 Task: Find connections with filter location La Paz with filter topic #likewith filter profile language Spanish with filter current company Hindustan Times with filter school Dwaraka Doss Goverdhan Doss Vaishnav College with filter industry Nursing Homes and Residential Care Facilities with filter service category Editing with filter keywords title Operations Professional
Action: Mouse moved to (671, 123)
Screenshot: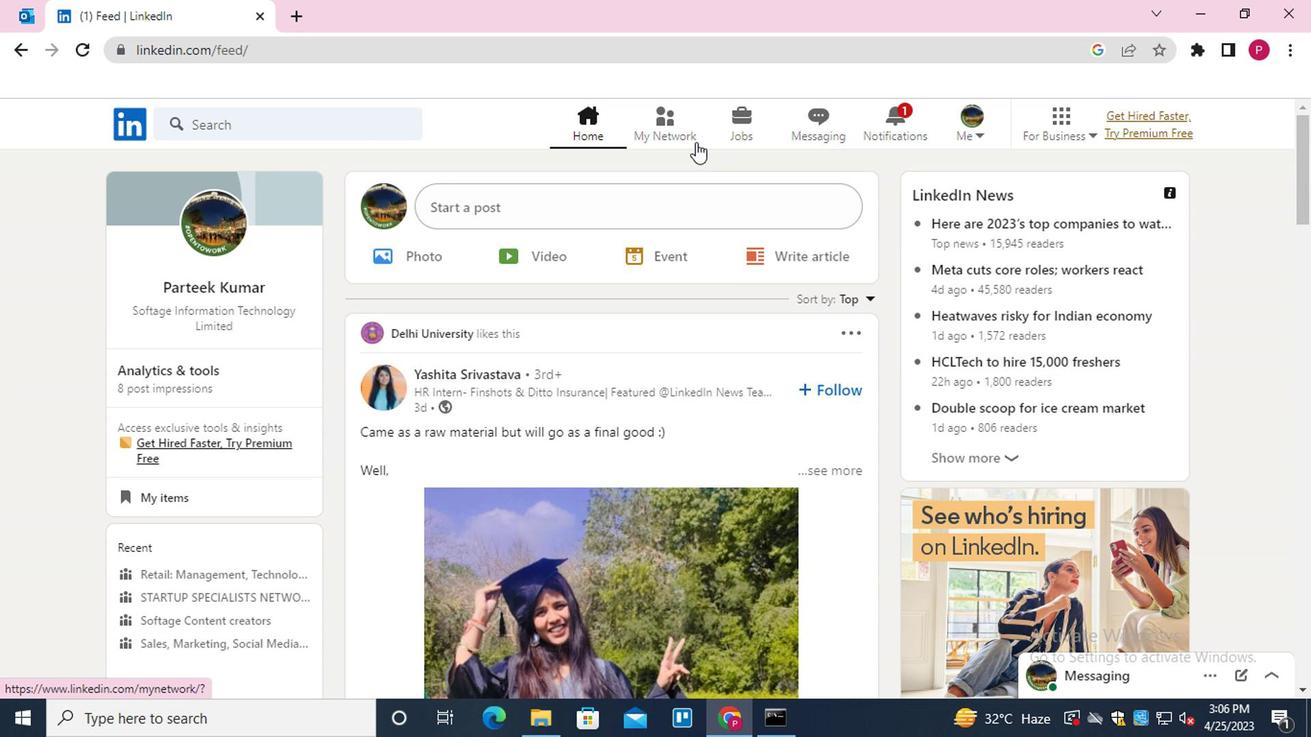 
Action: Mouse pressed left at (671, 123)
Screenshot: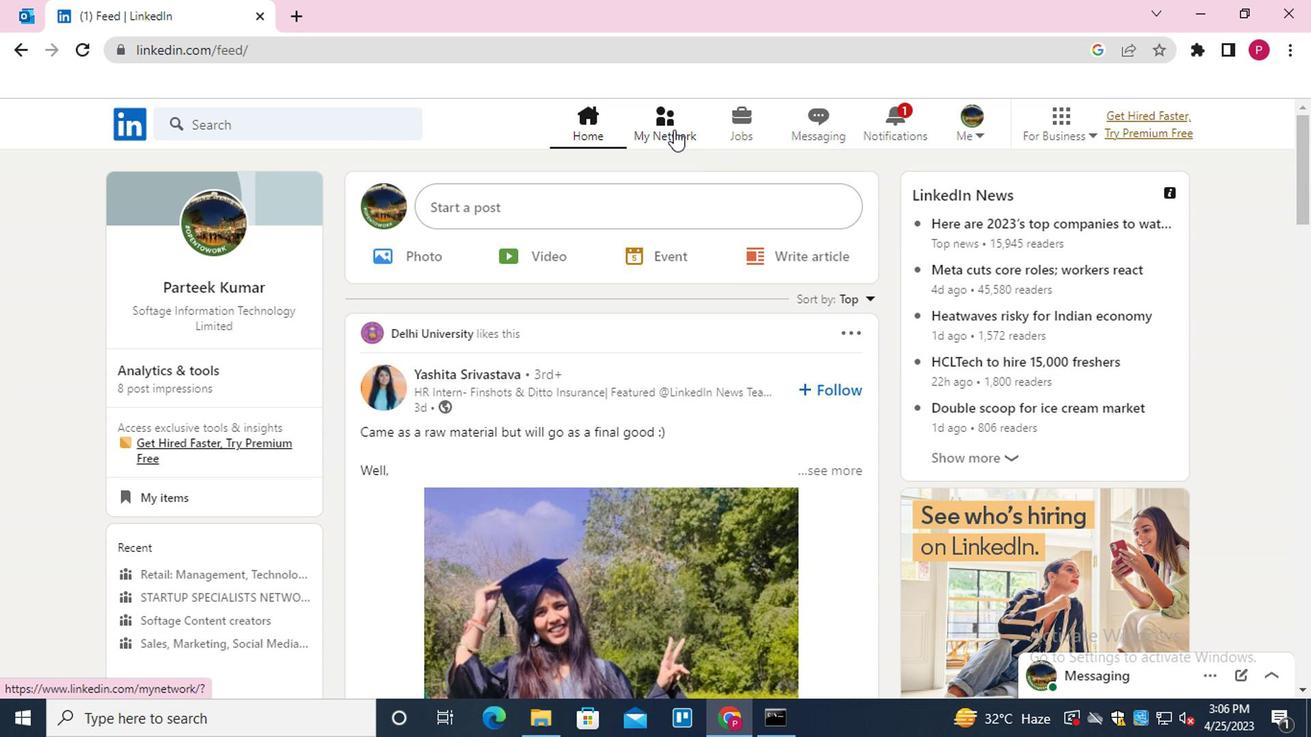 
Action: Mouse moved to (297, 233)
Screenshot: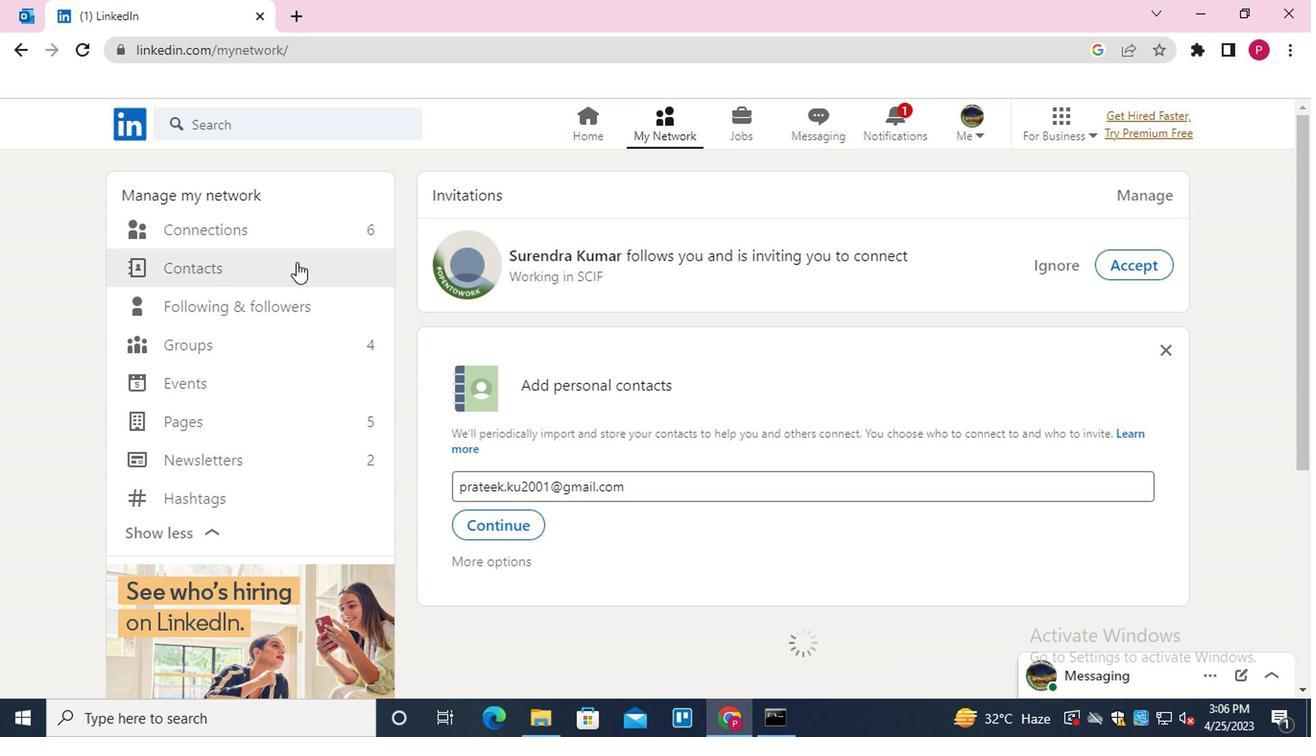 
Action: Mouse pressed left at (297, 233)
Screenshot: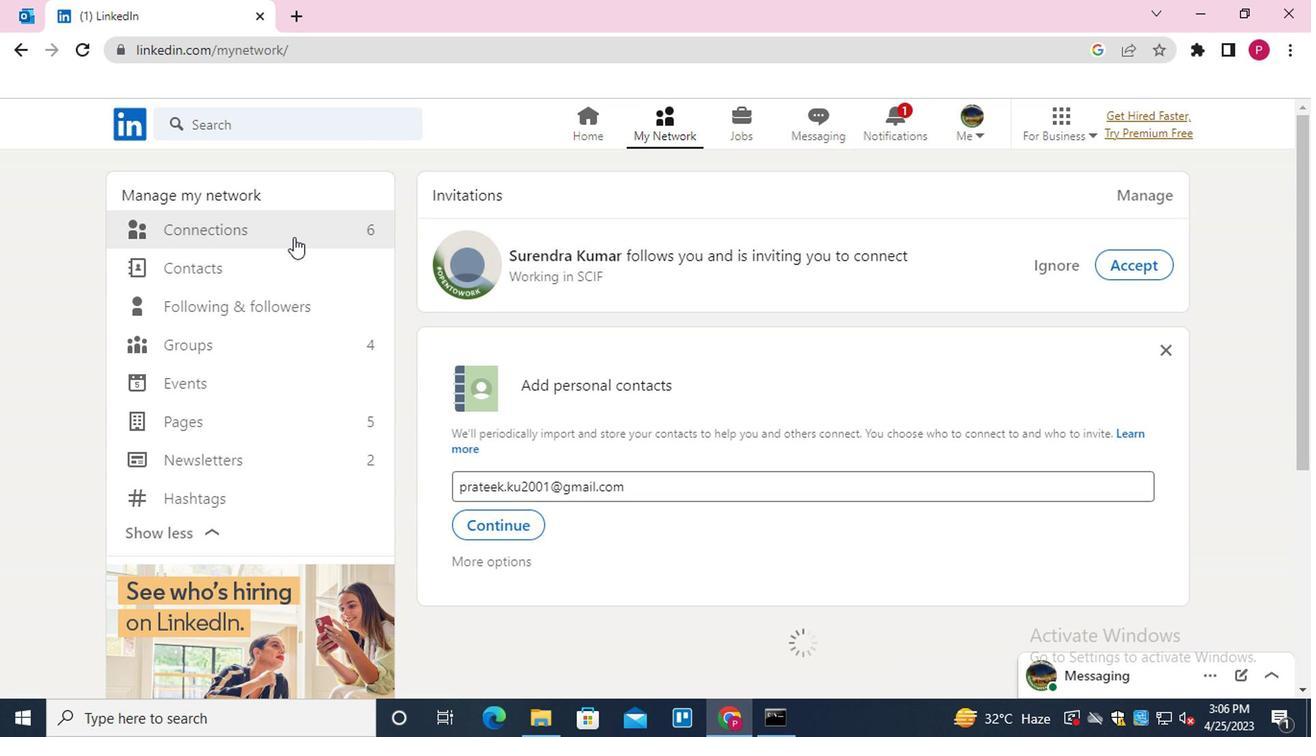 
Action: Mouse moved to (807, 226)
Screenshot: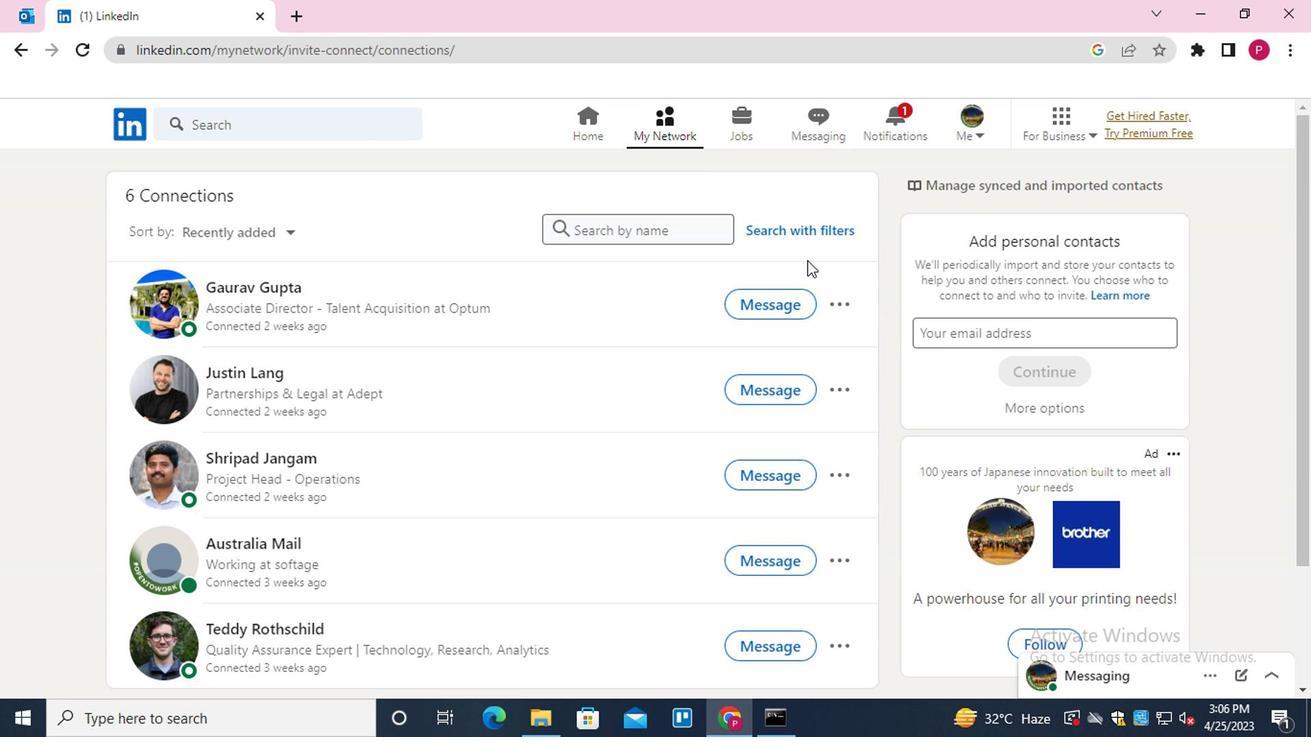 
Action: Mouse pressed left at (807, 226)
Screenshot: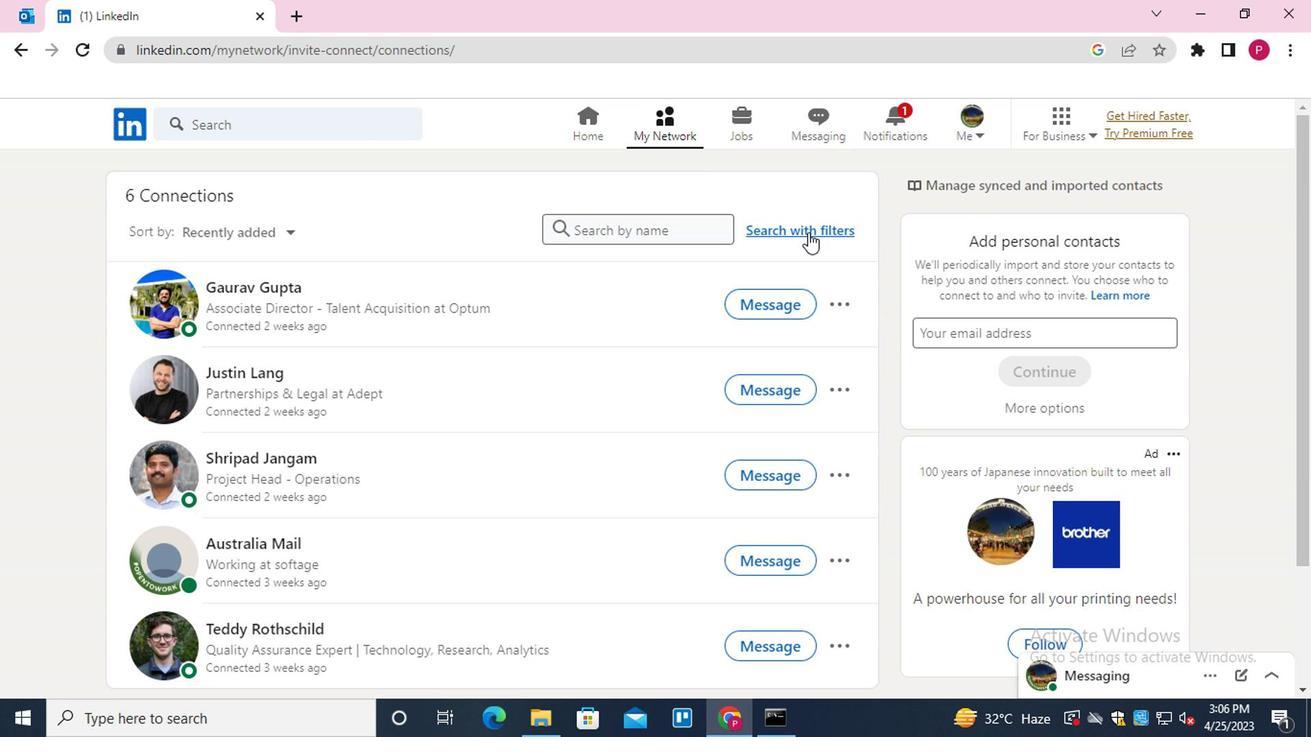 
Action: Mouse moved to (633, 171)
Screenshot: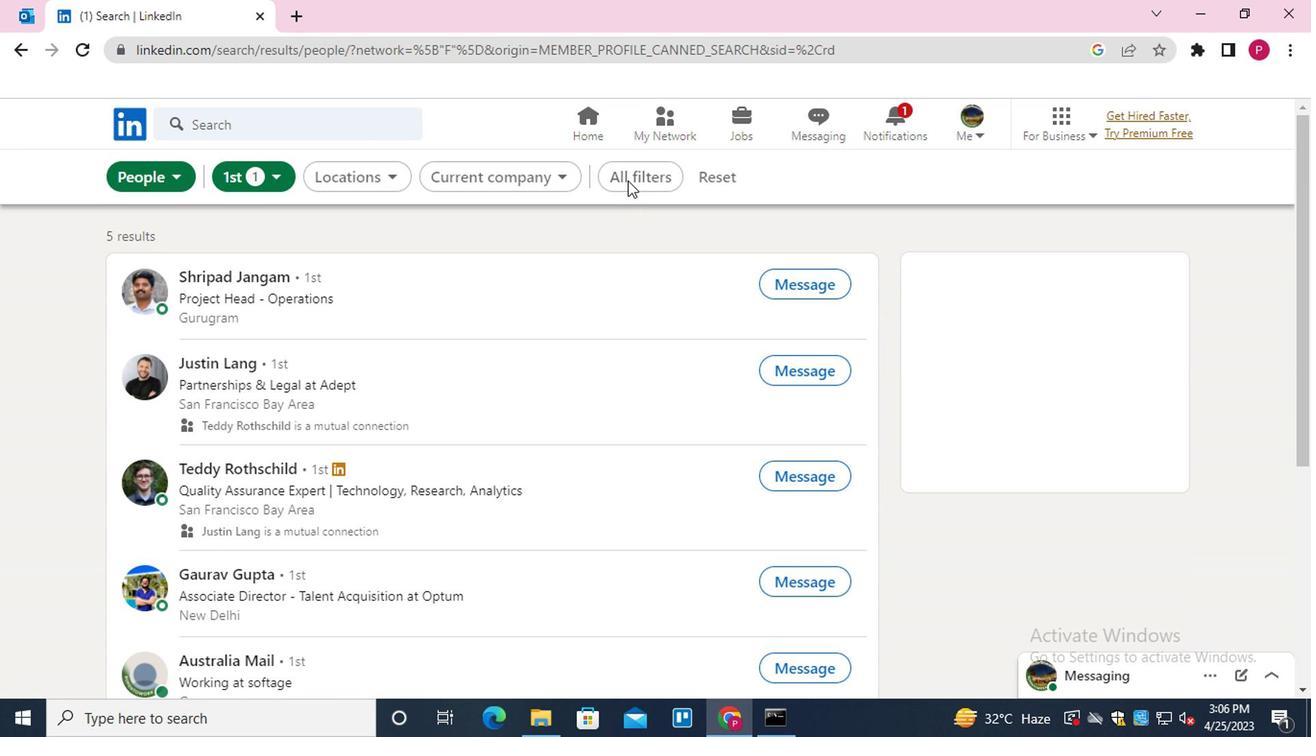 
Action: Mouse pressed left at (633, 171)
Screenshot: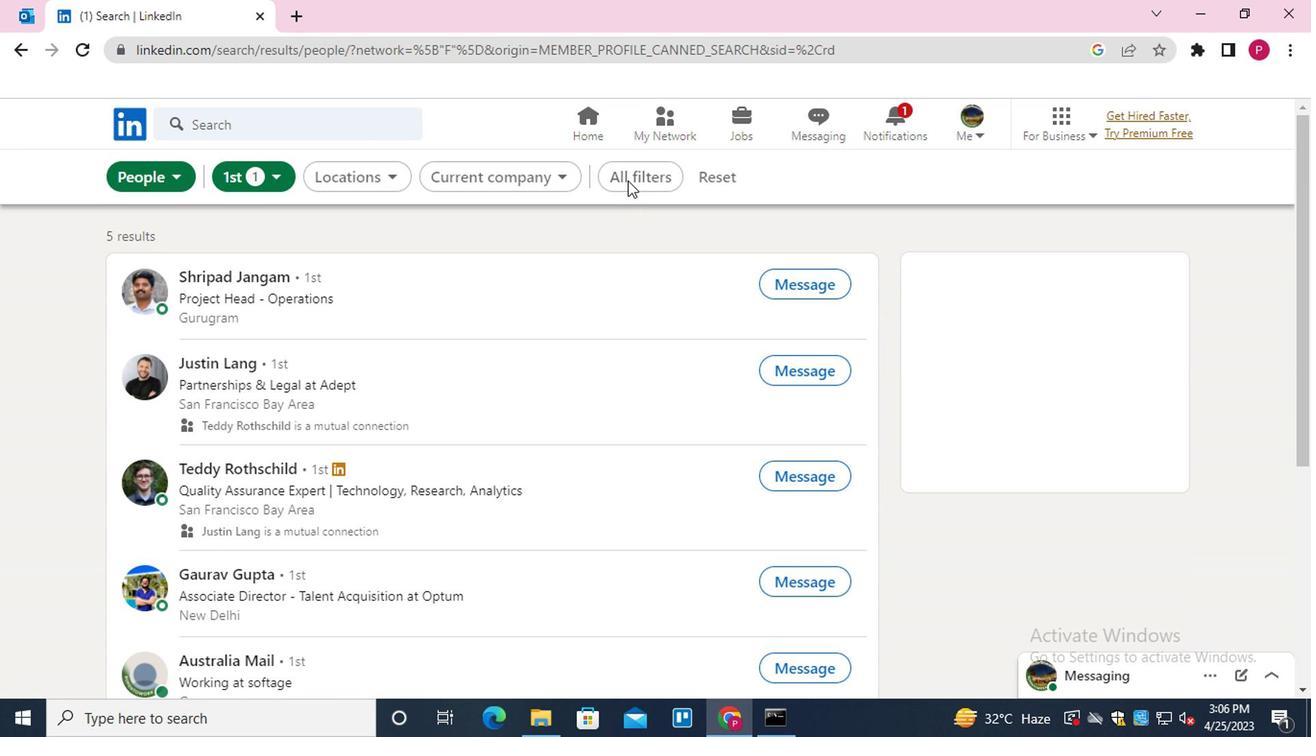 
Action: Mouse moved to (1039, 427)
Screenshot: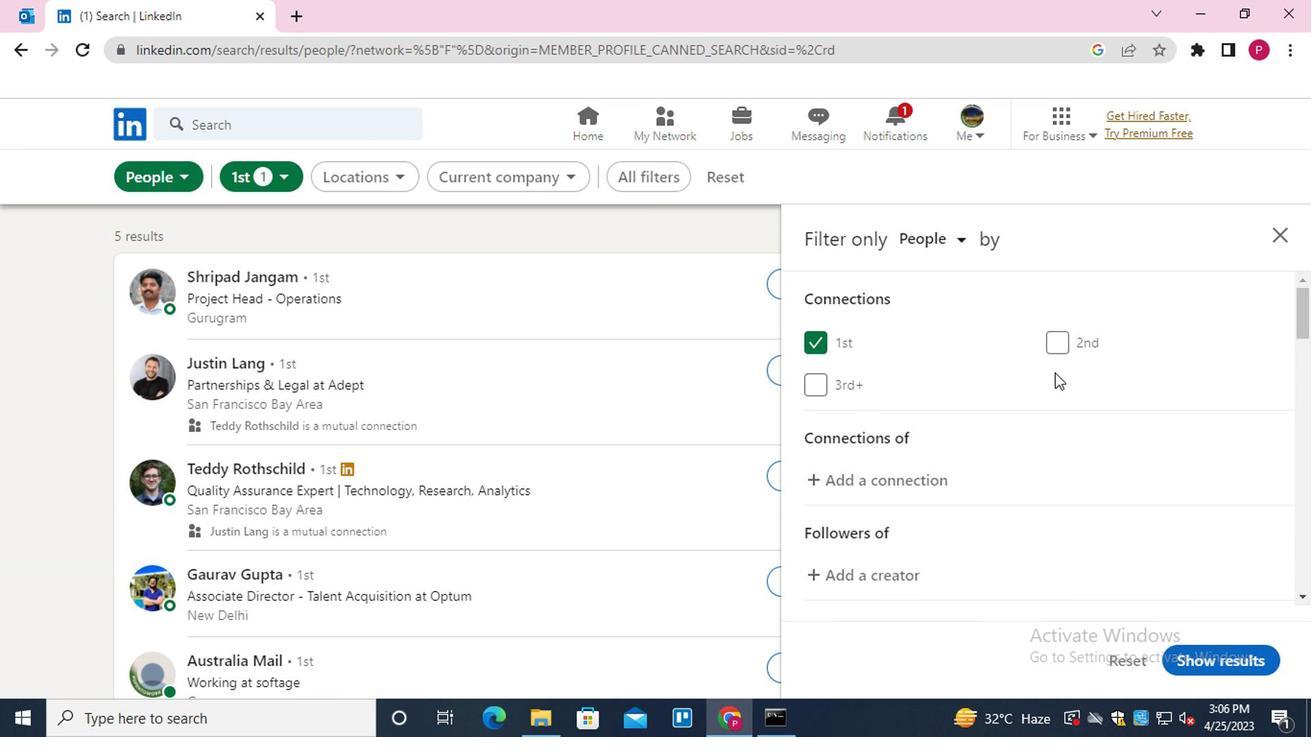 
Action: Mouse scrolled (1039, 426) with delta (0, 0)
Screenshot: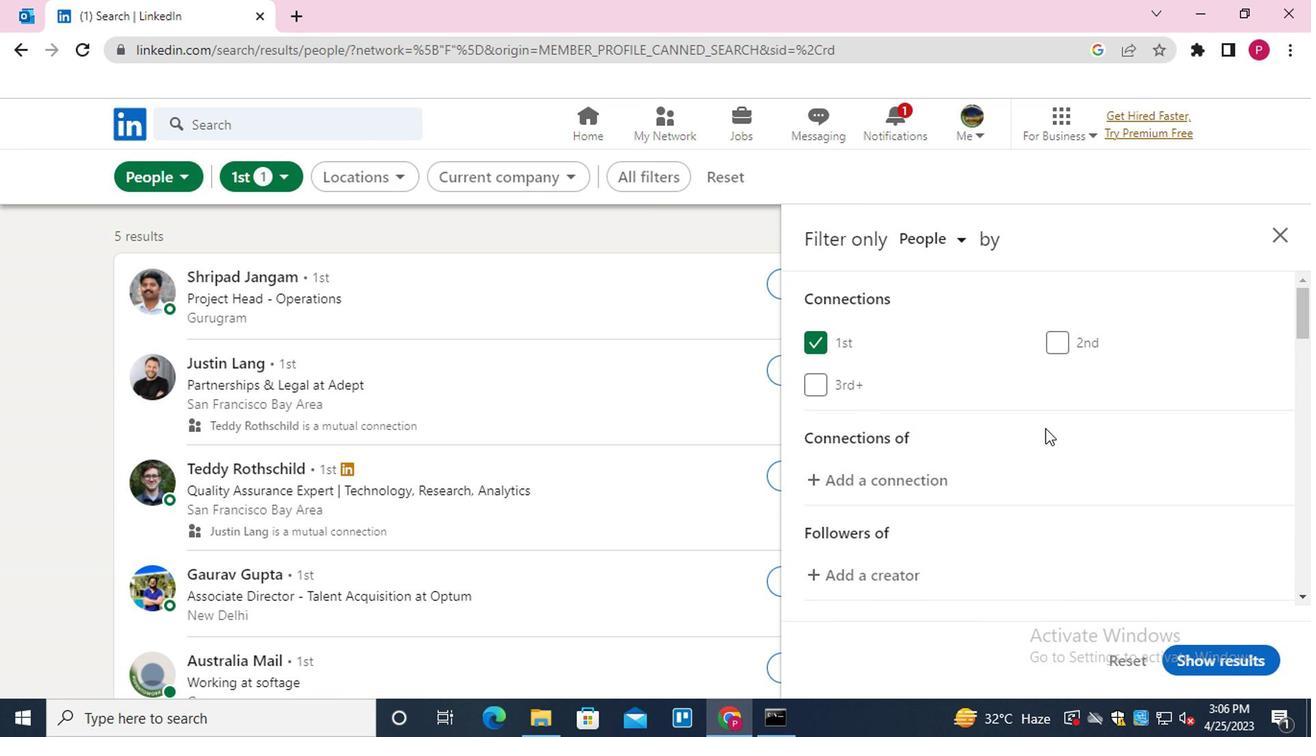 
Action: Mouse scrolled (1039, 426) with delta (0, 0)
Screenshot: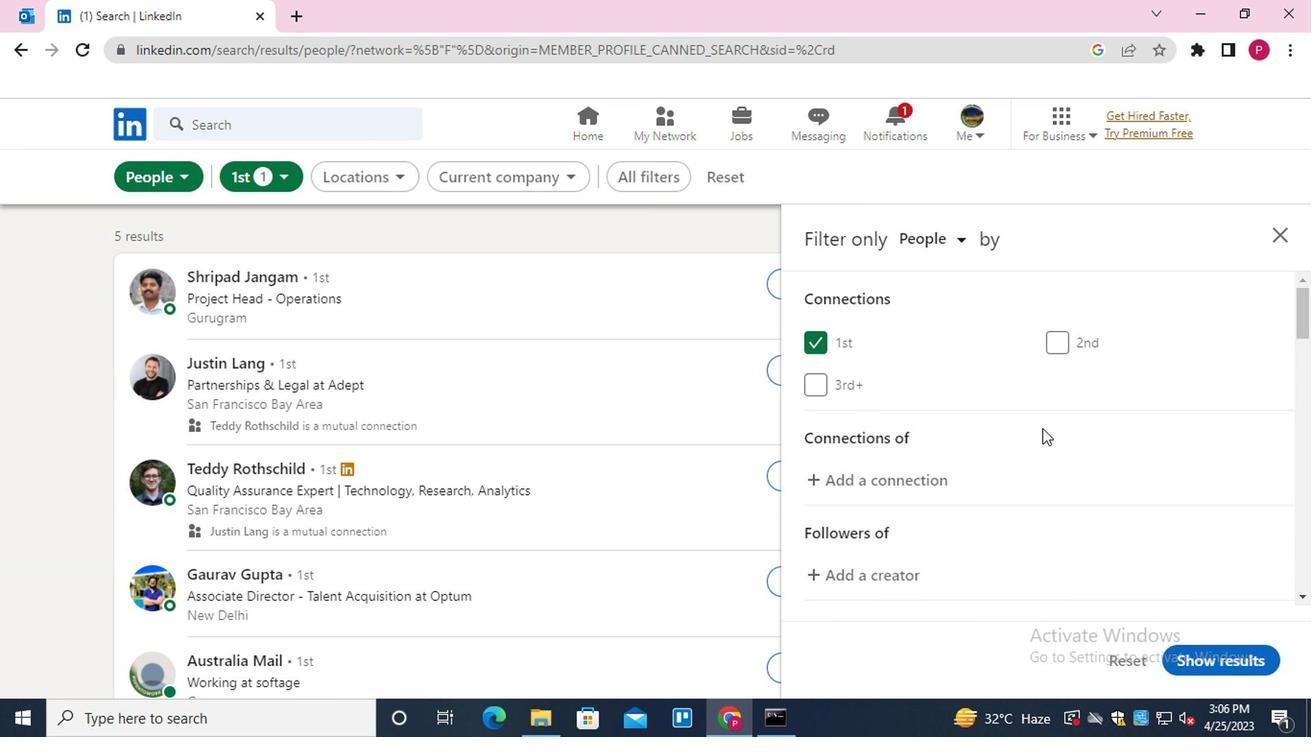 
Action: Mouse scrolled (1039, 426) with delta (0, 0)
Screenshot: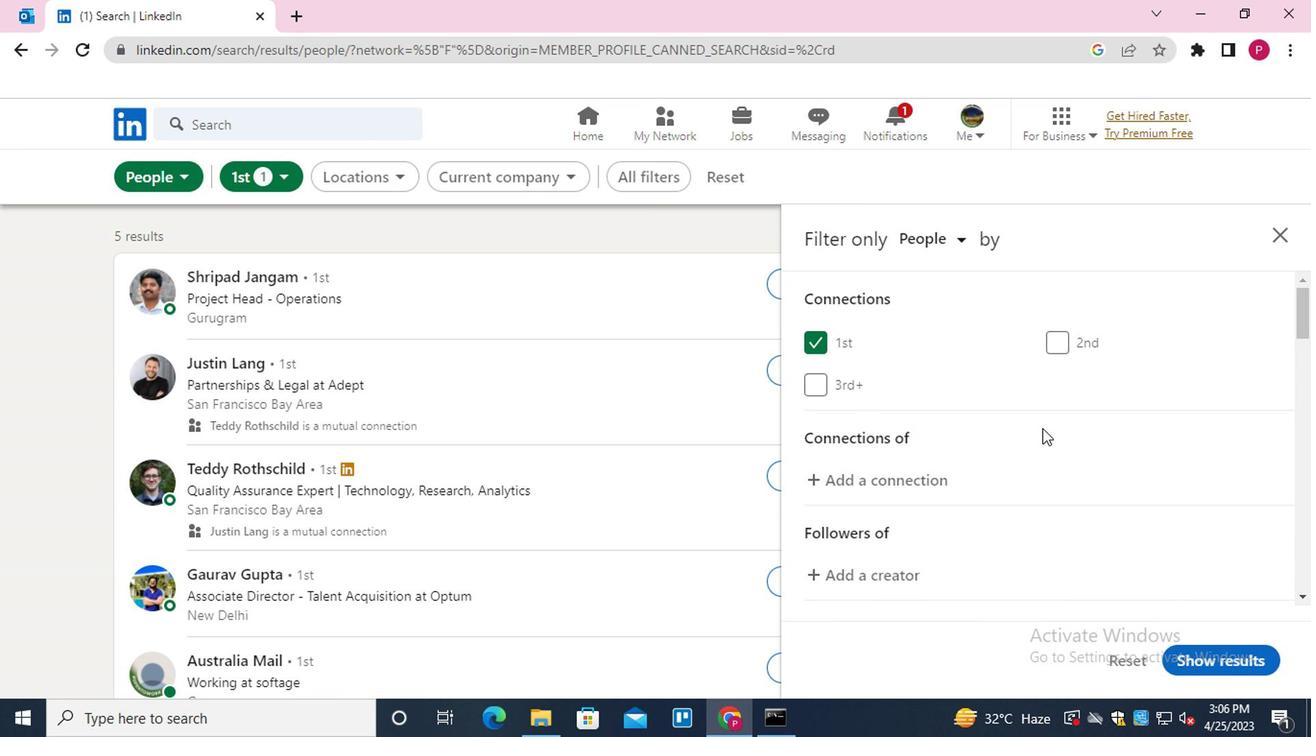 
Action: Mouse moved to (1066, 466)
Screenshot: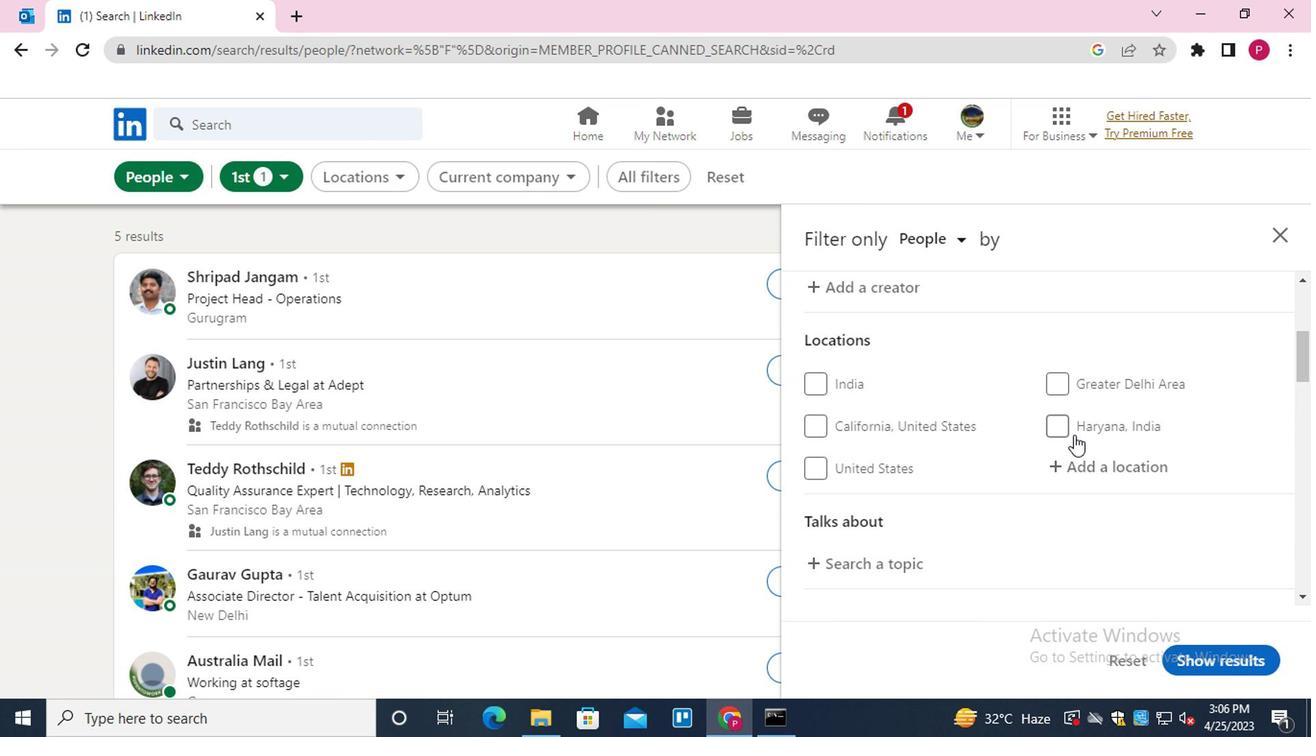 
Action: Mouse pressed left at (1066, 466)
Screenshot: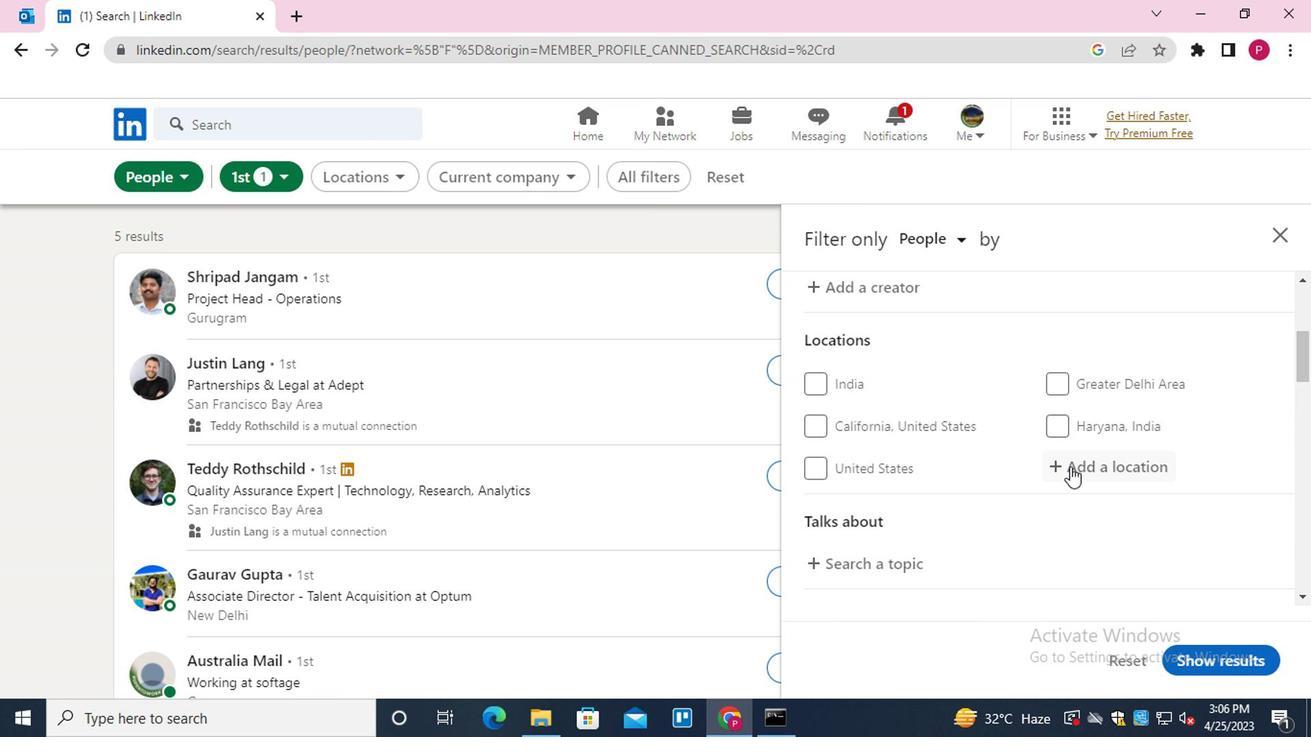 
Action: Key pressed <Key.shift>P<Key.backspace><Key.shift>LA<Key.space><Key.shift>PAZ
Screenshot: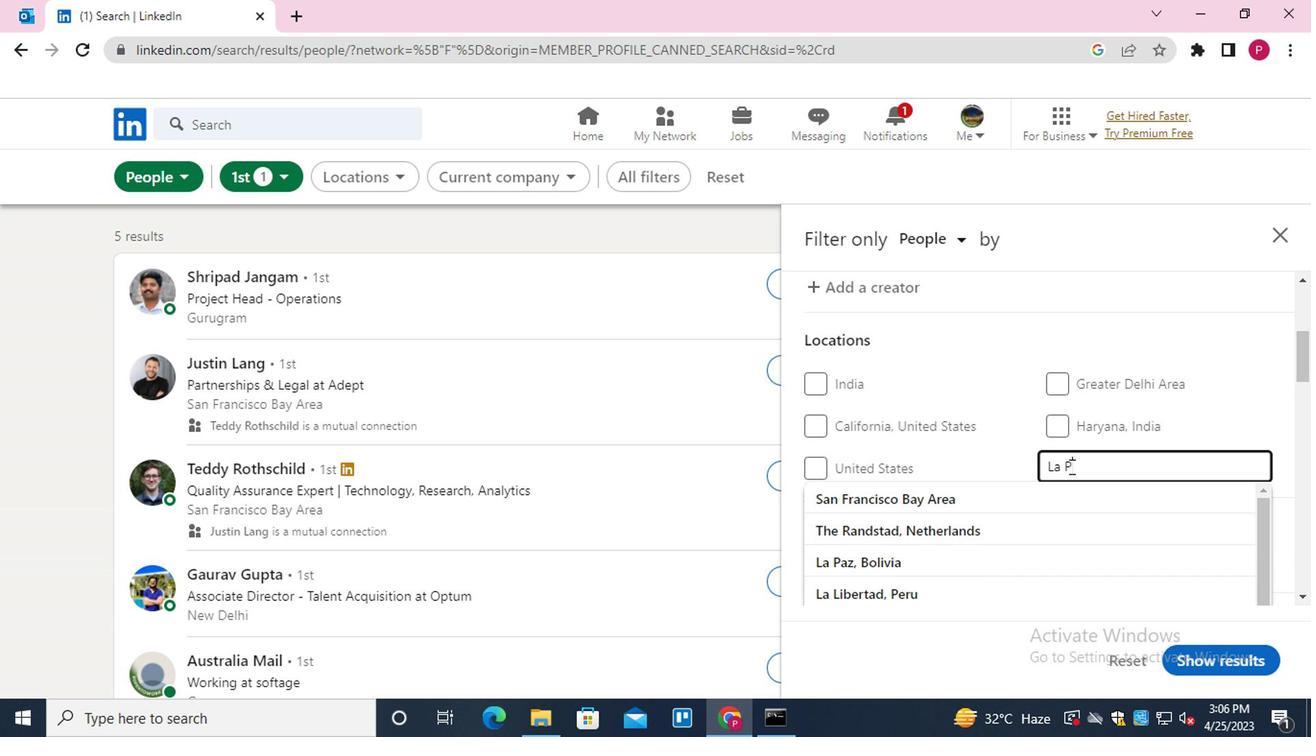 
Action: Mouse moved to (990, 502)
Screenshot: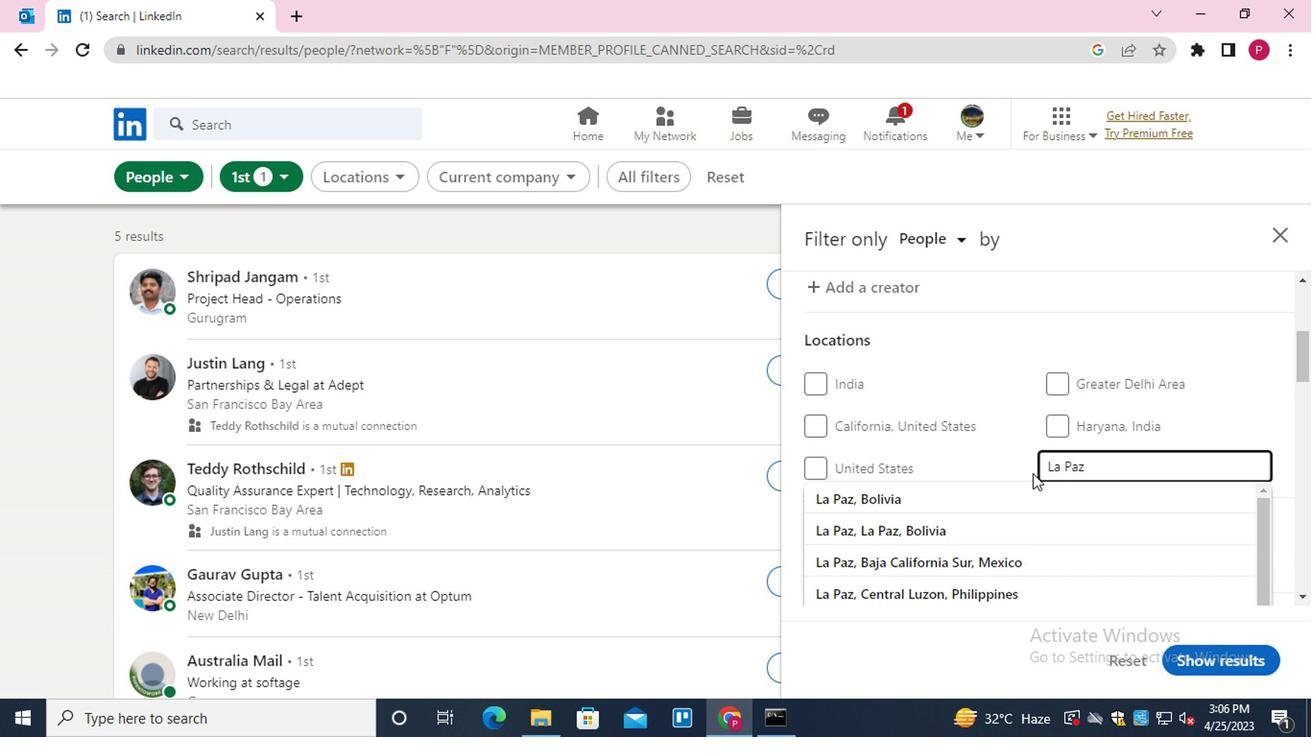 
Action: Mouse pressed left at (990, 502)
Screenshot: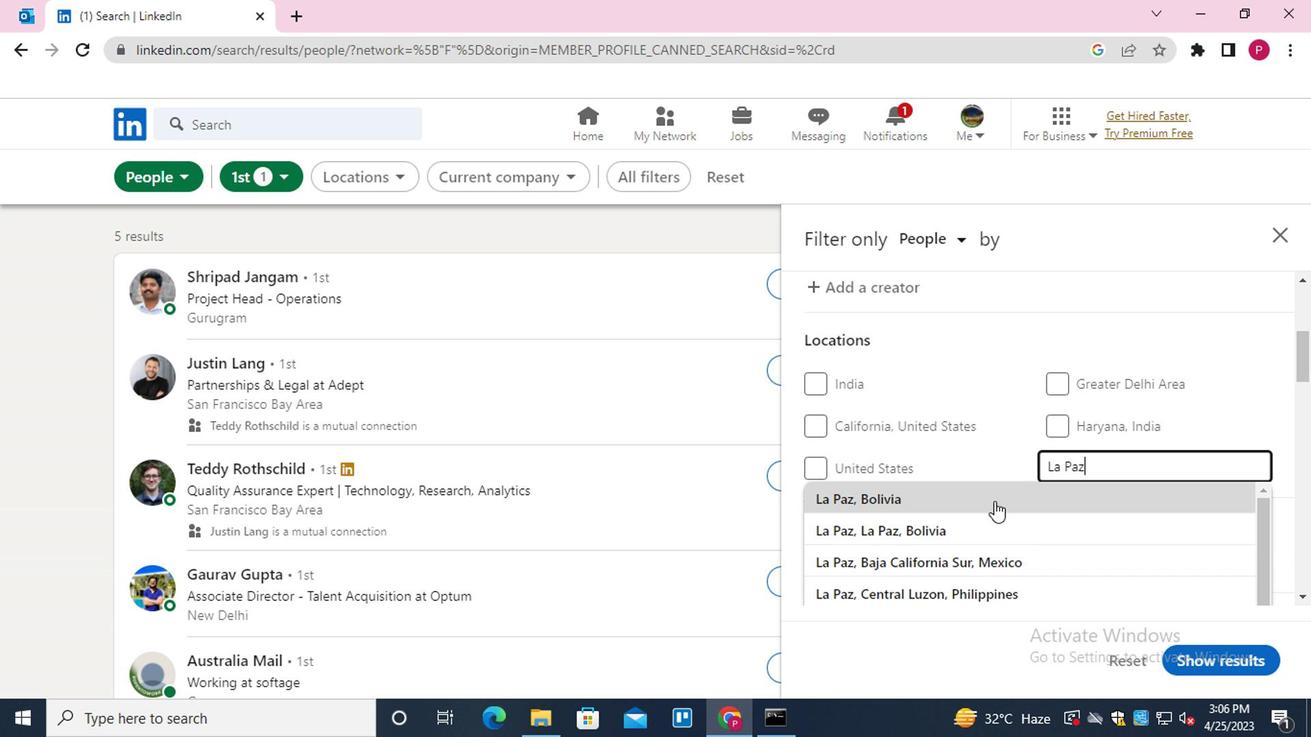 
Action: Mouse moved to (1076, 436)
Screenshot: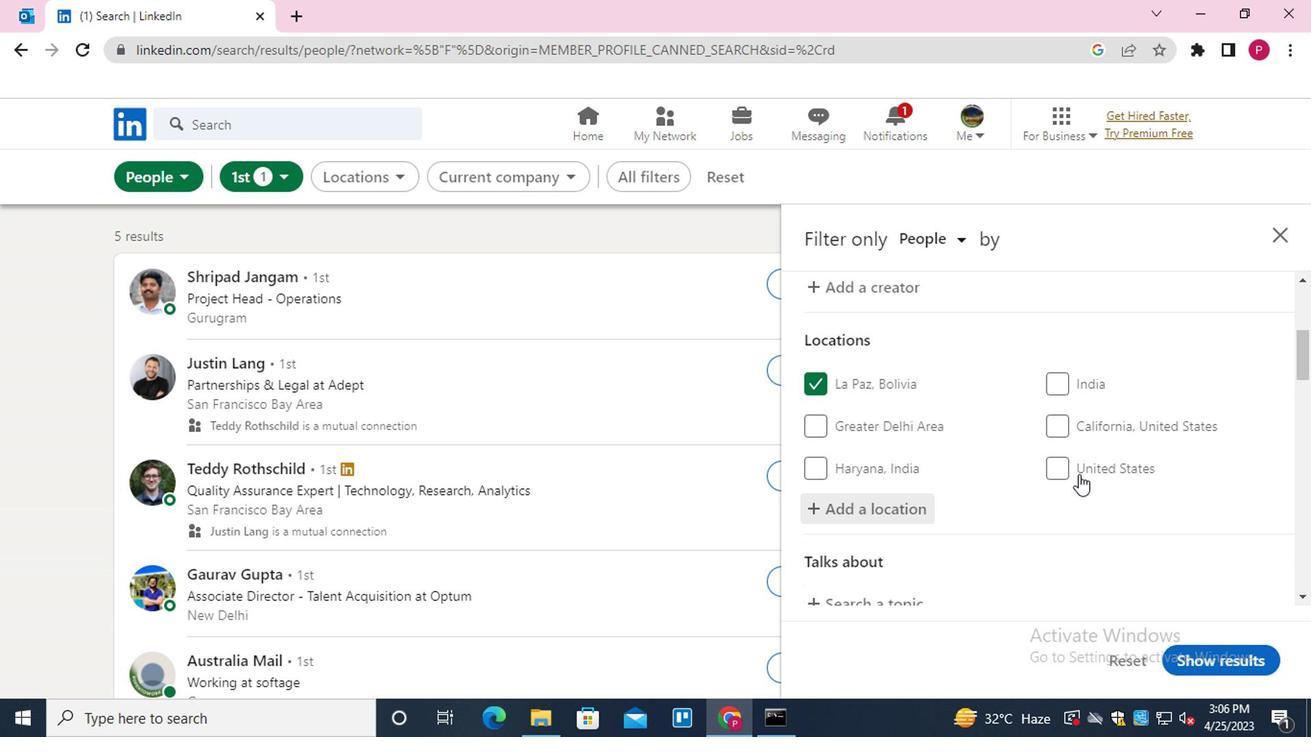 
Action: Mouse scrolled (1076, 435) with delta (0, -1)
Screenshot: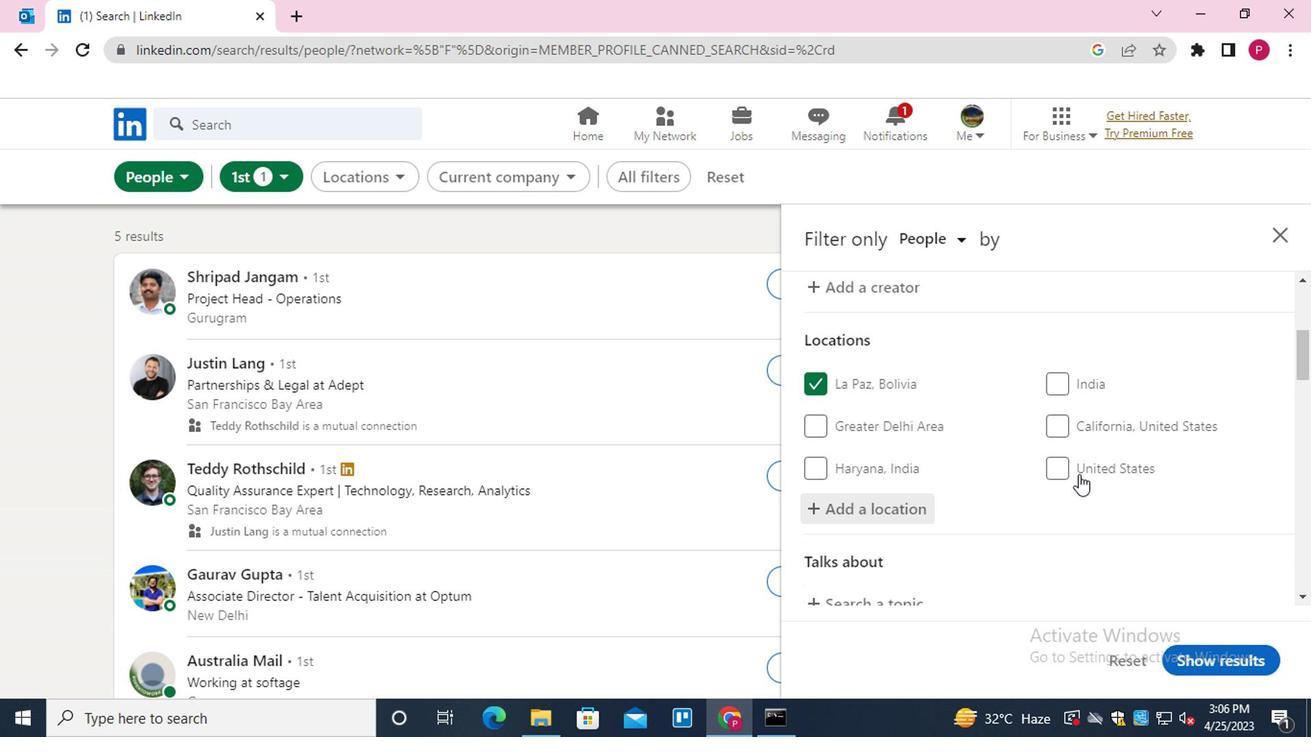 
Action: Mouse scrolled (1076, 435) with delta (0, -1)
Screenshot: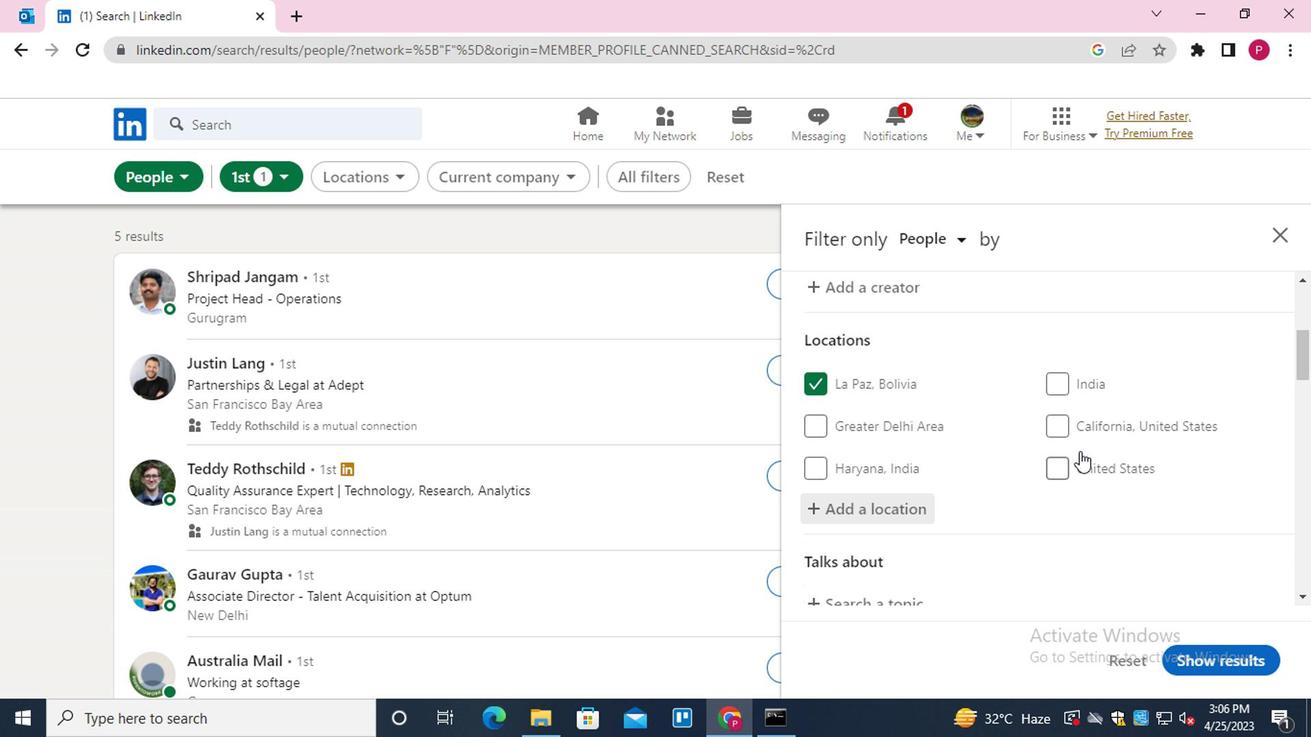 
Action: Mouse scrolled (1076, 435) with delta (0, -1)
Screenshot: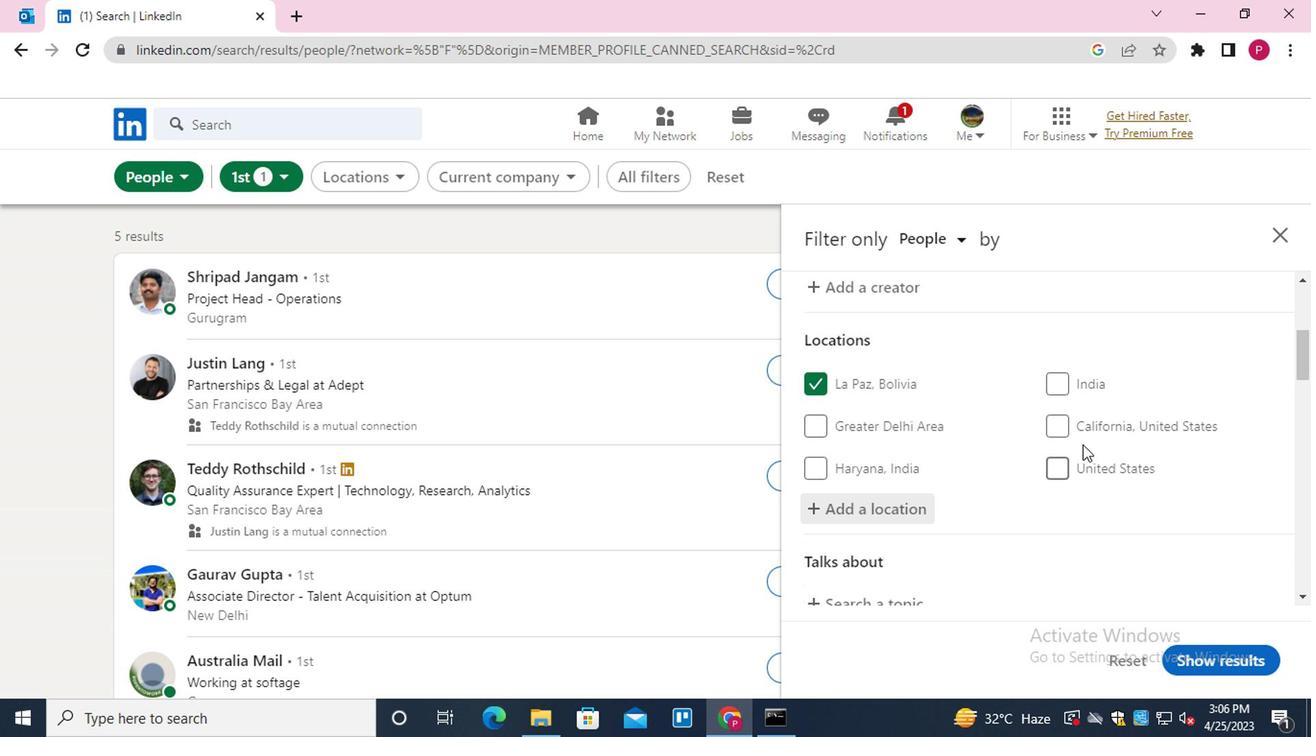 
Action: Mouse moved to (884, 323)
Screenshot: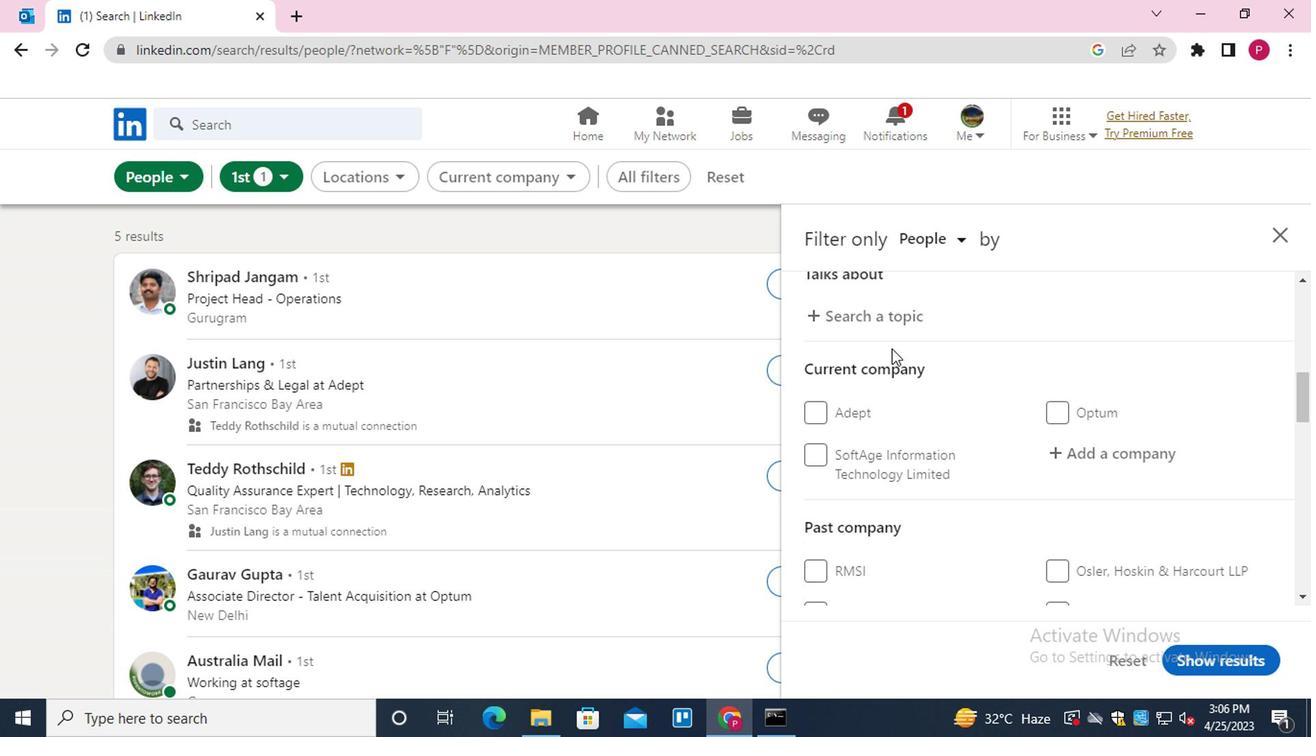 
Action: Mouse pressed left at (884, 323)
Screenshot: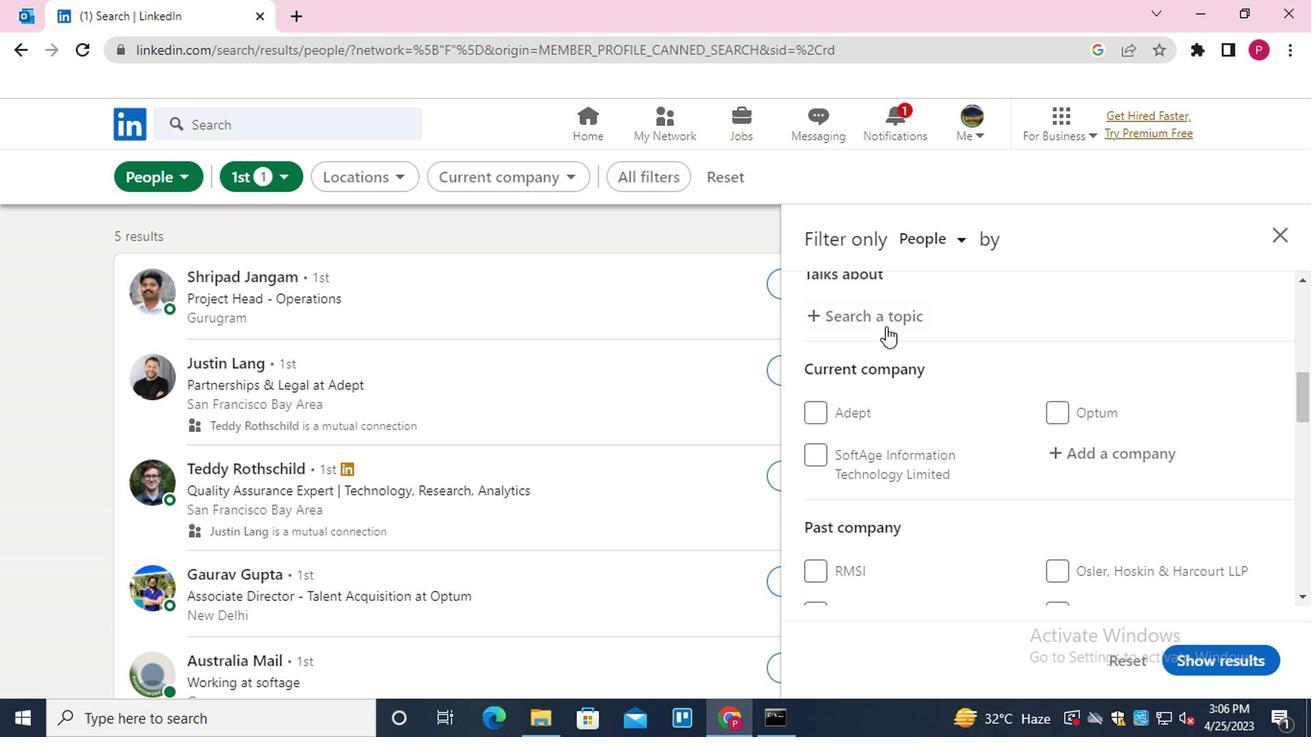 
Action: Key pressed <Key.shift>#<Key.shift>LIKE
Screenshot: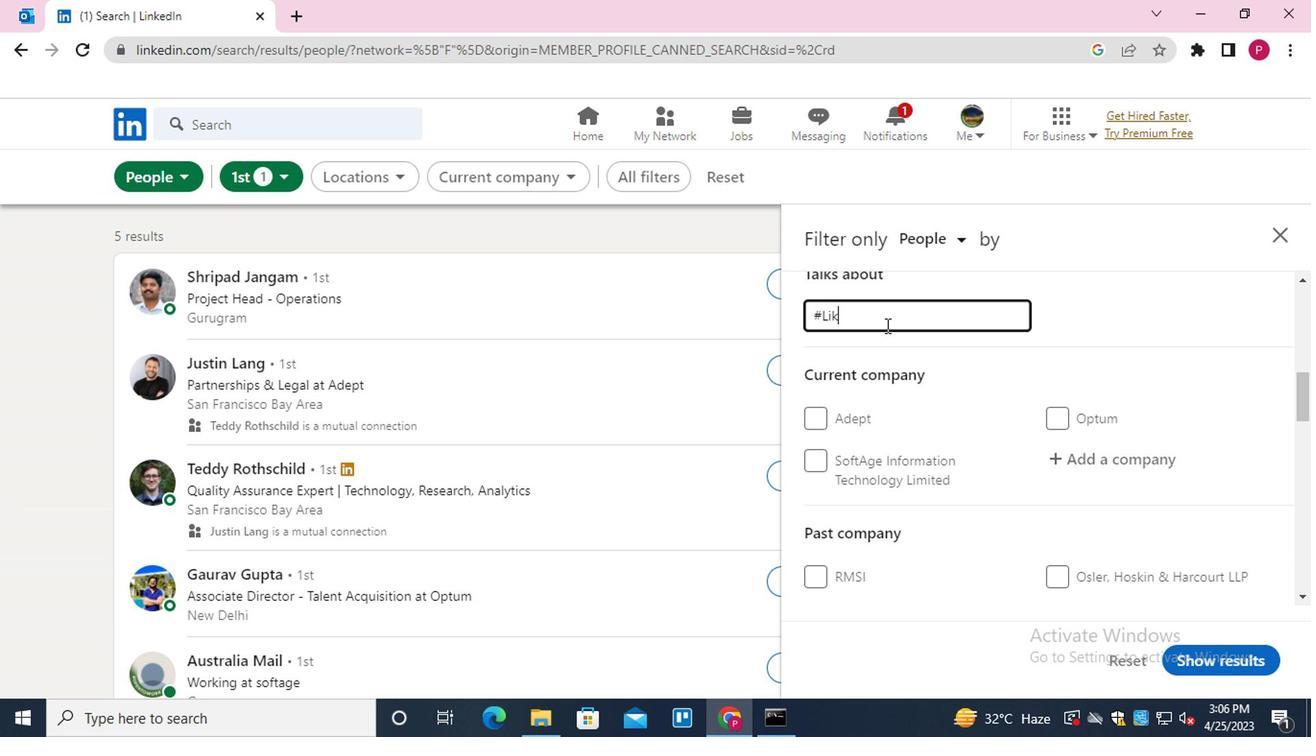 
Action: Mouse moved to (939, 413)
Screenshot: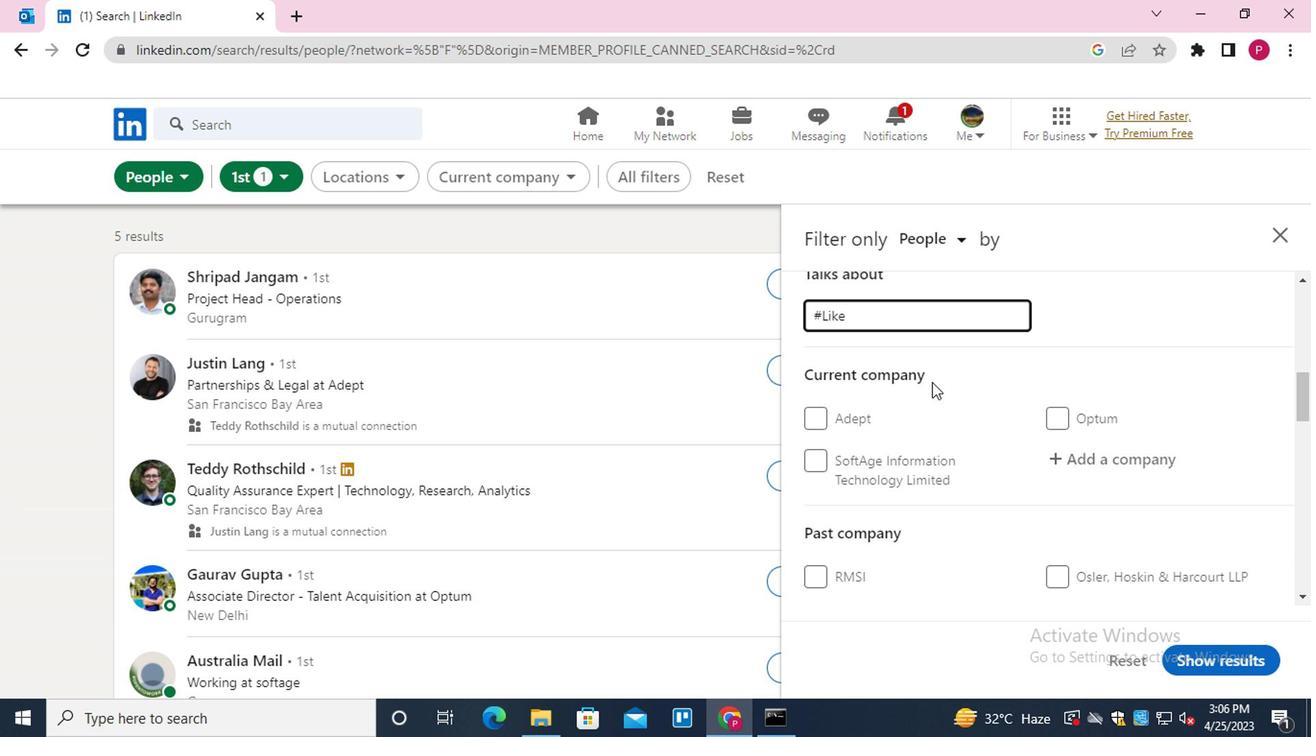 
Action: Mouse scrolled (939, 411) with delta (0, -1)
Screenshot: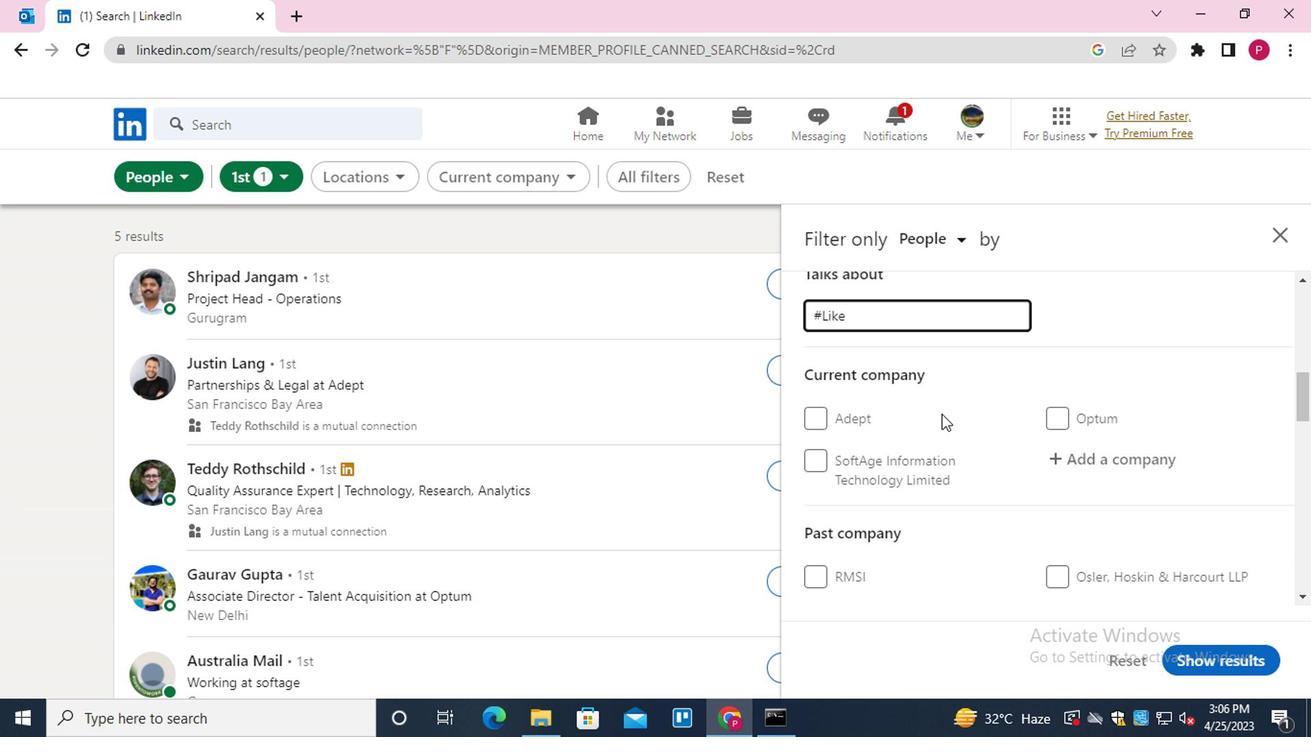 
Action: Mouse moved to (1078, 363)
Screenshot: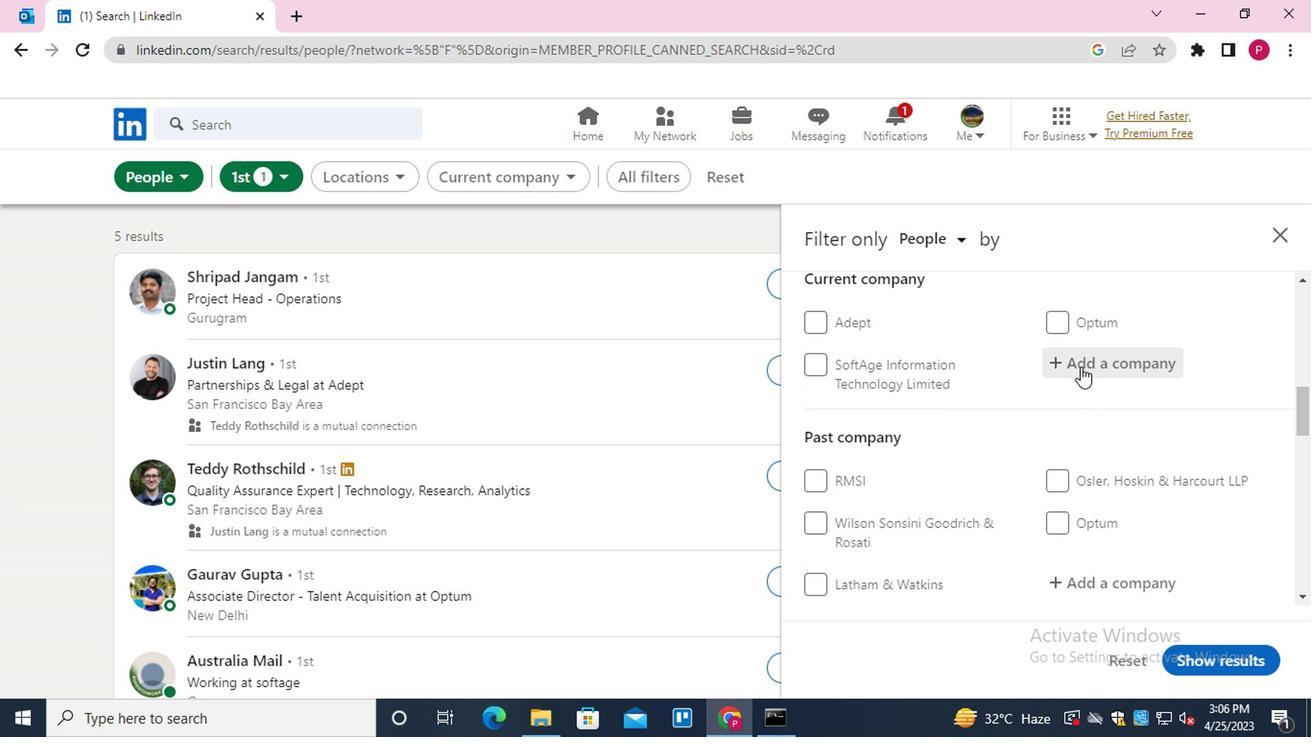 
Action: Mouse pressed left at (1078, 363)
Screenshot: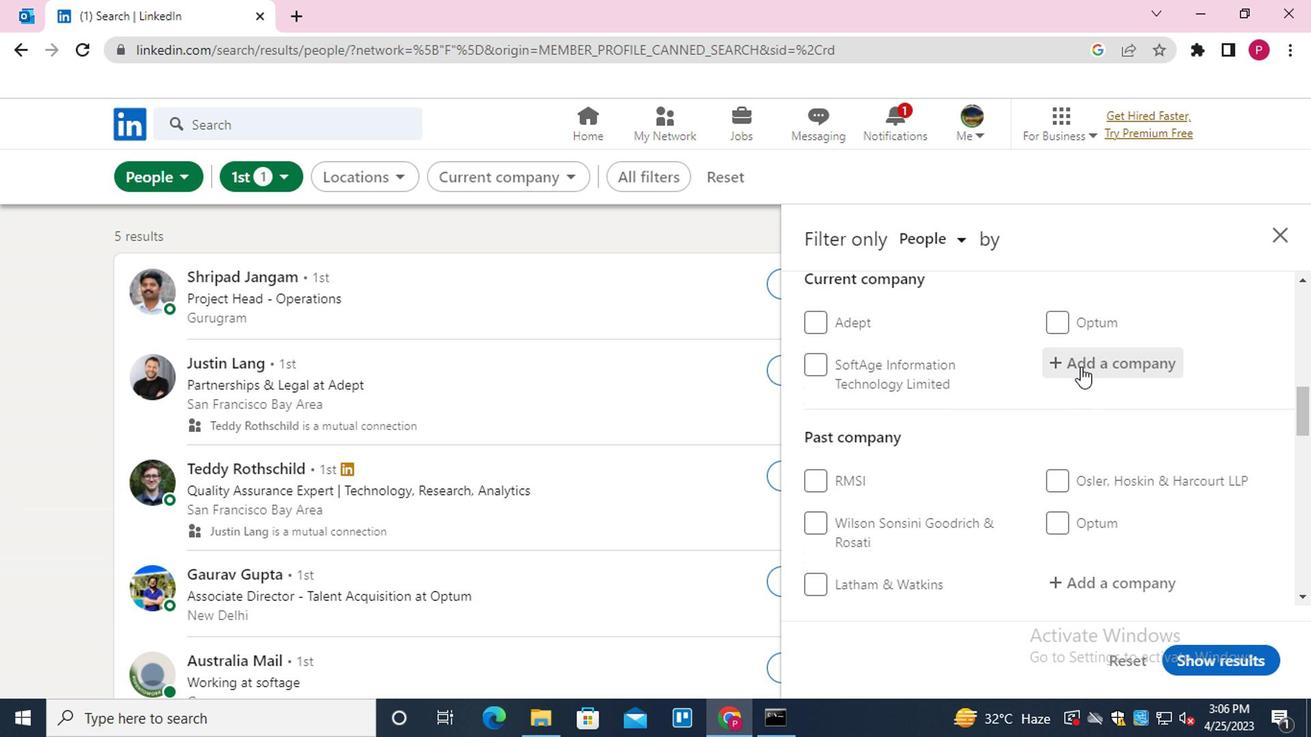 
Action: Key pressed <Key.shift>HINDUSTAN
Screenshot: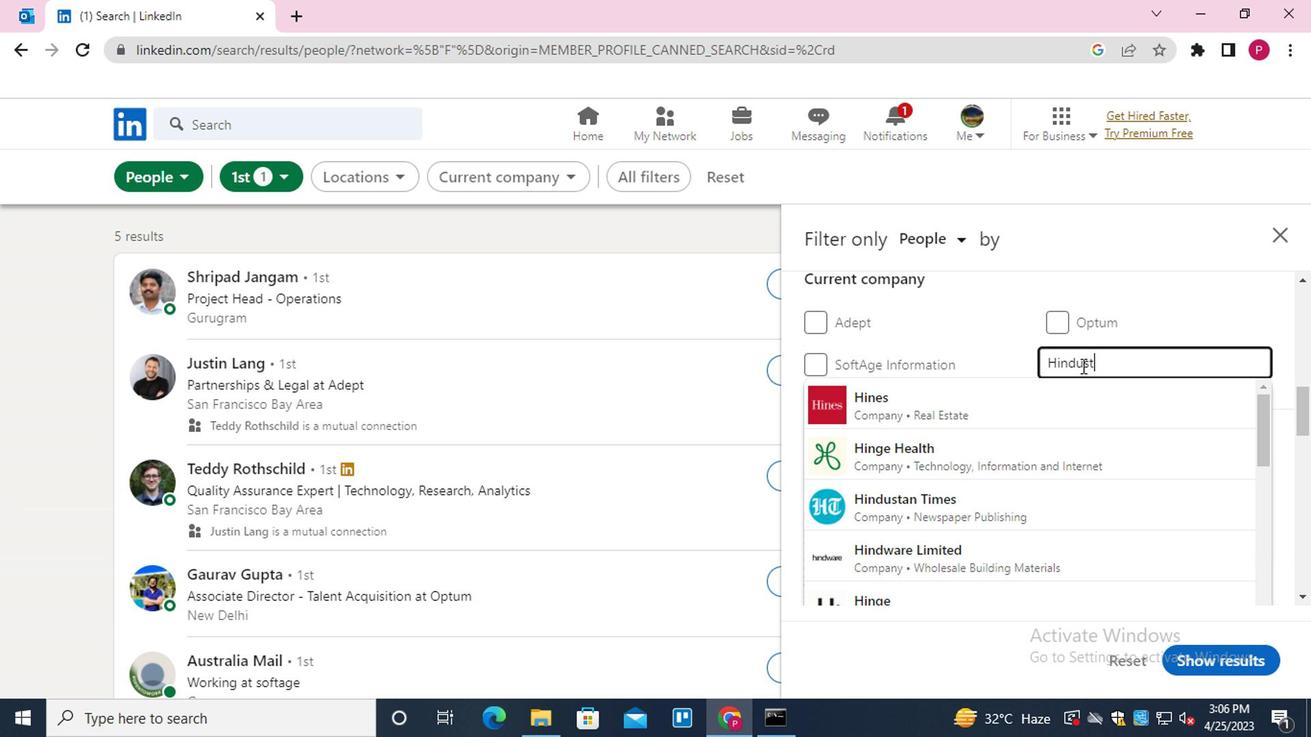 
Action: Mouse moved to (1015, 404)
Screenshot: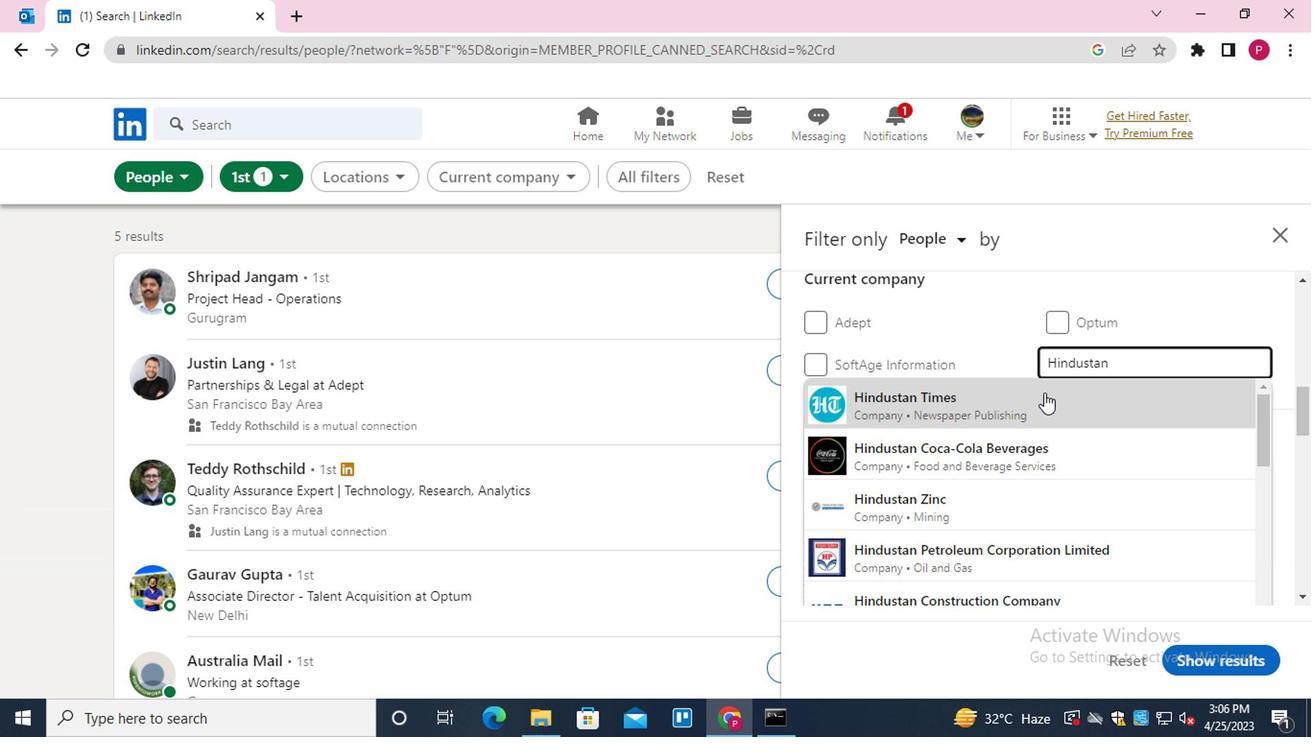 
Action: Mouse pressed left at (1015, 404)
Screenshot: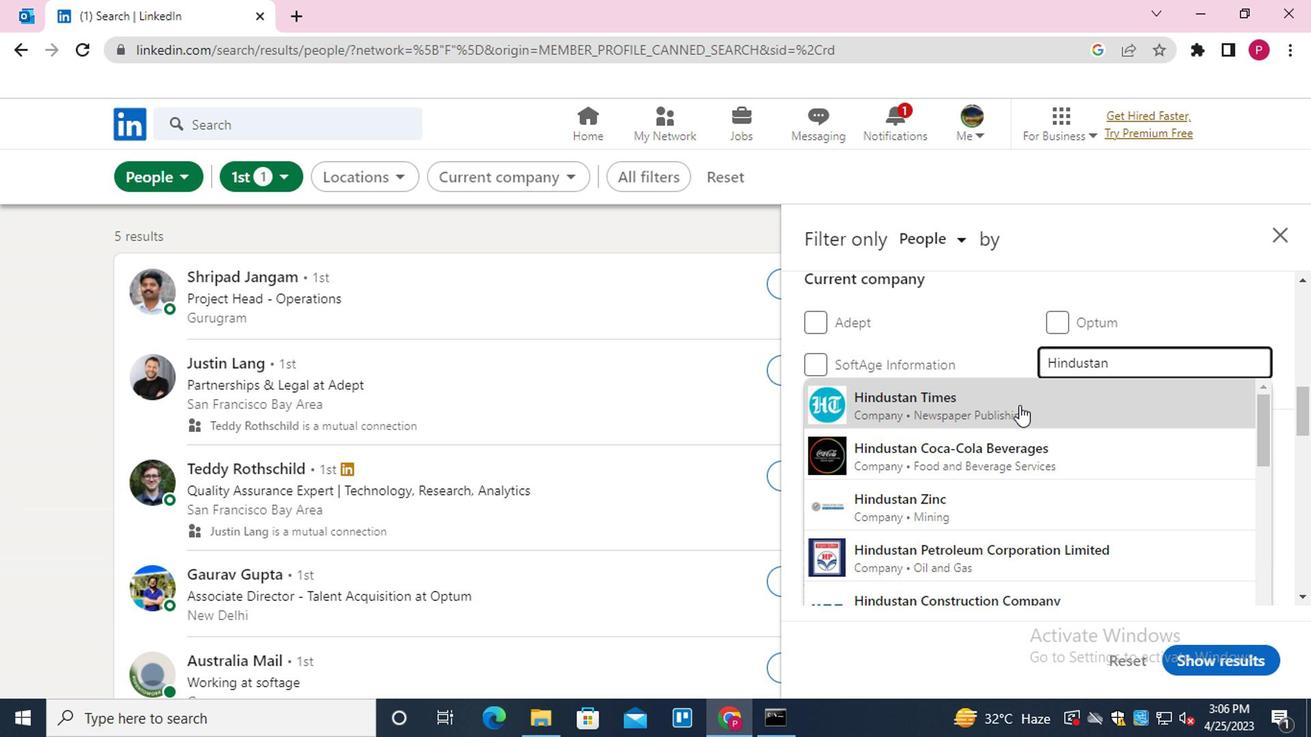 
Action: Mouse moved to (894, 391)
Screenshot: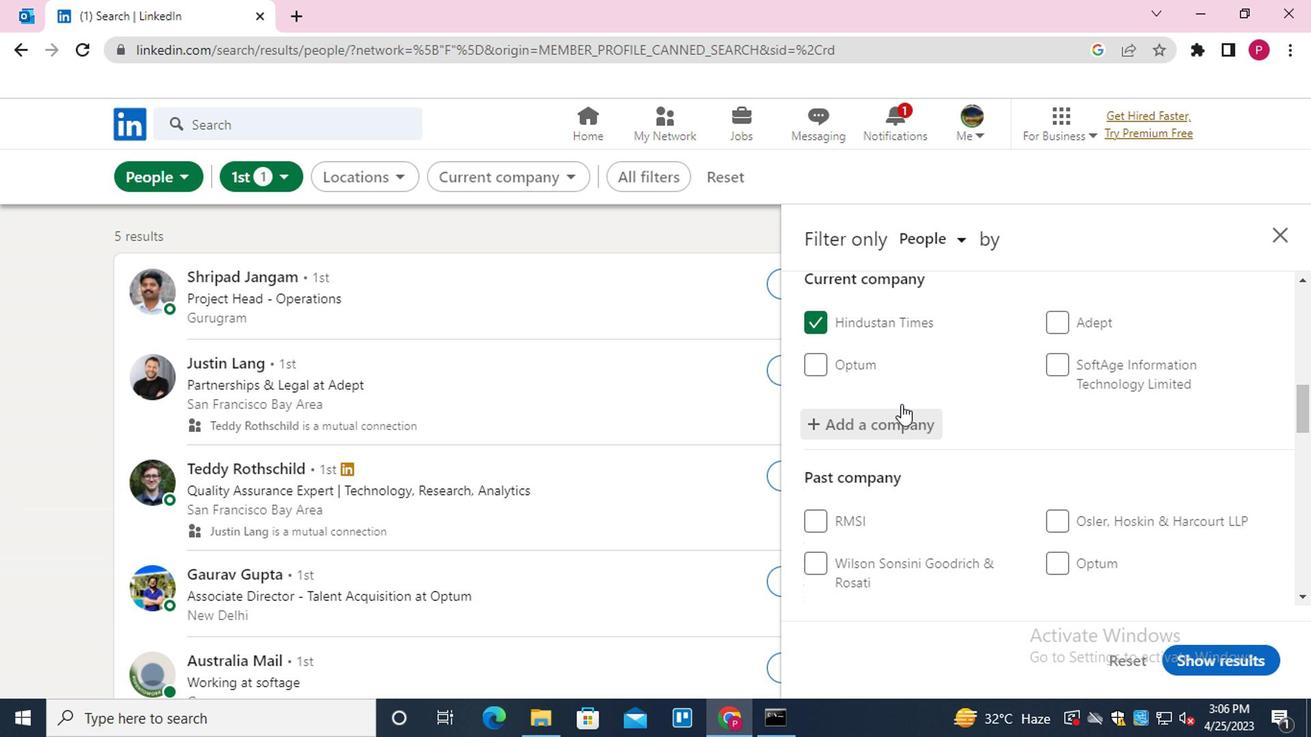 
Action: Mouse scrolled (894, 390) with delta (0, 0)
Screenshot: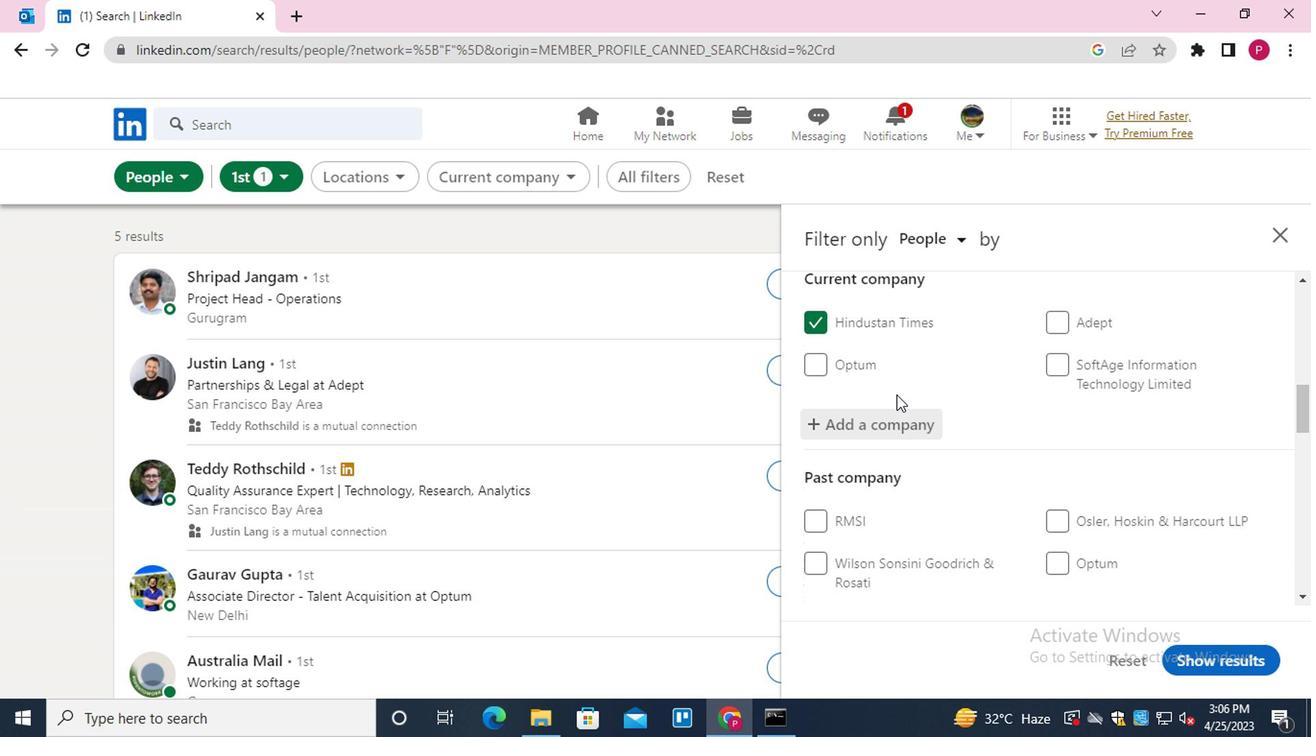 
Action: Mouse scrolled (894, 390) with delta (0, 0)
Screenshot: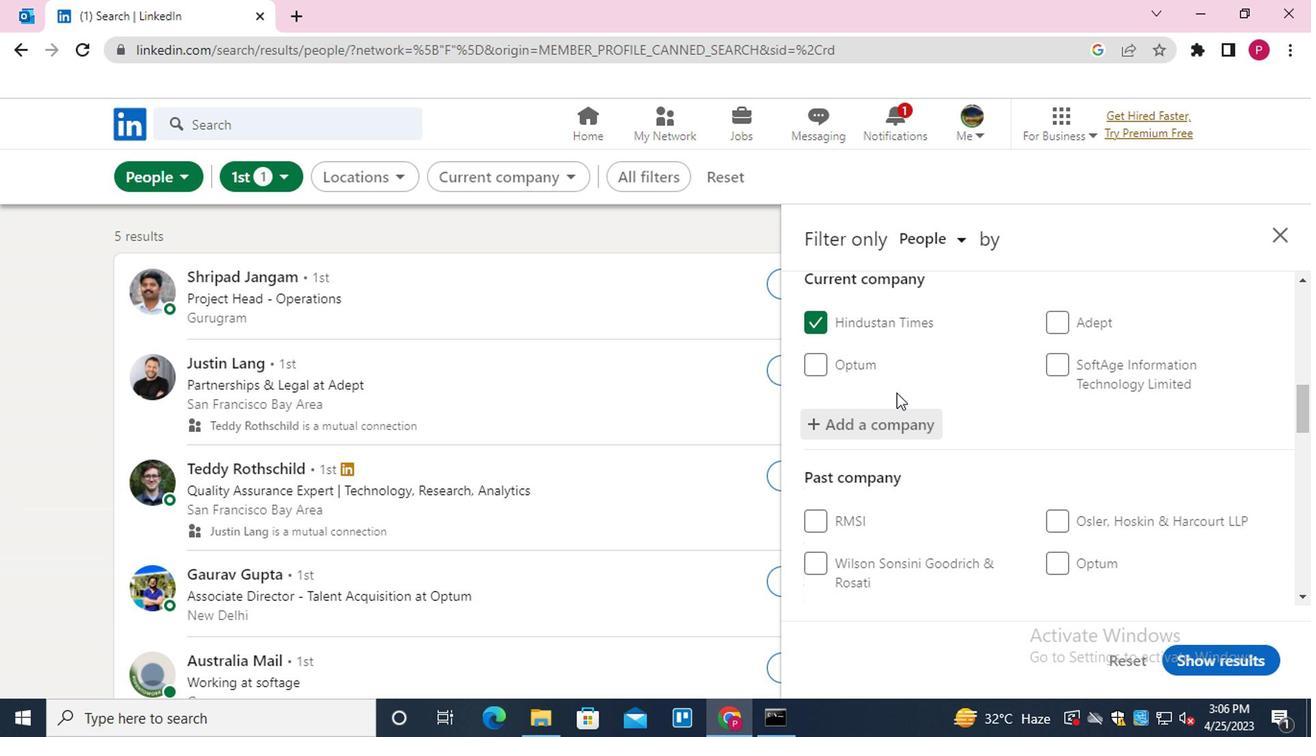 
Action: Mouse moved to (945, 438)
Screenshot: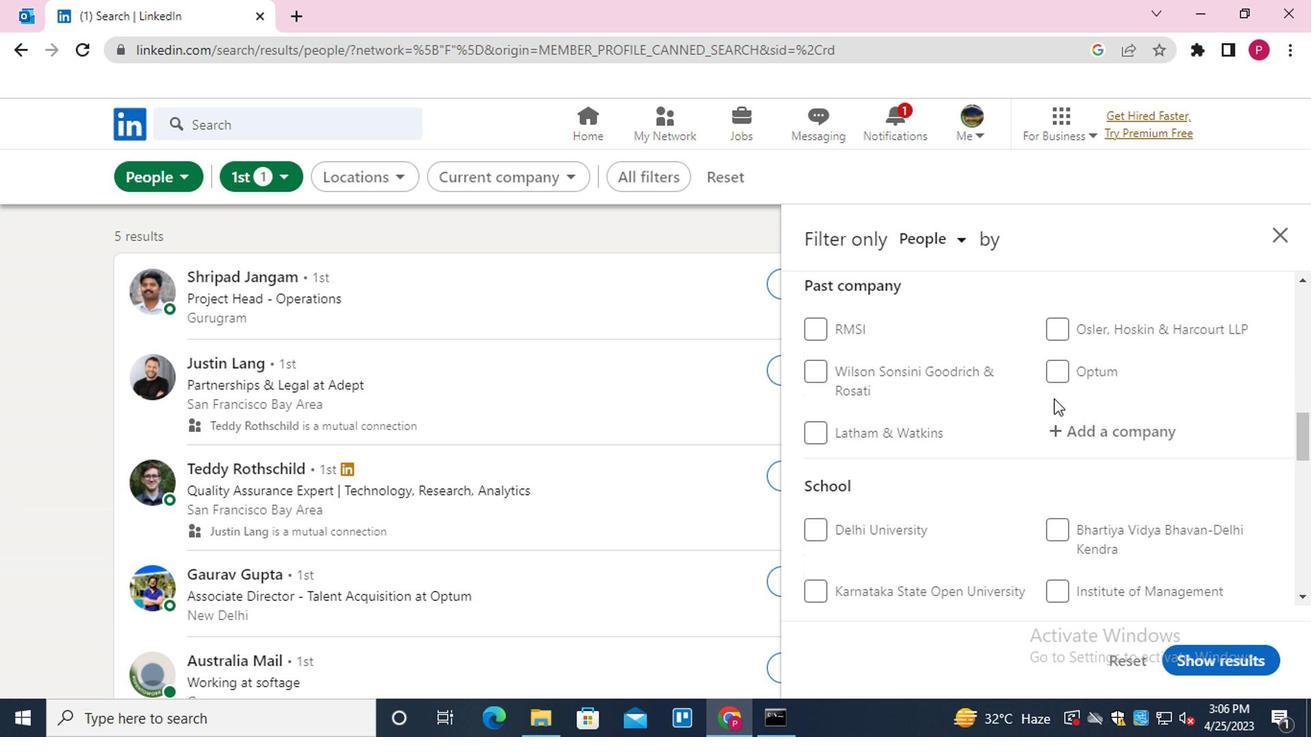 
Action: Mouse scrolled (945, 437) with delta (0, -1)
Screenshot: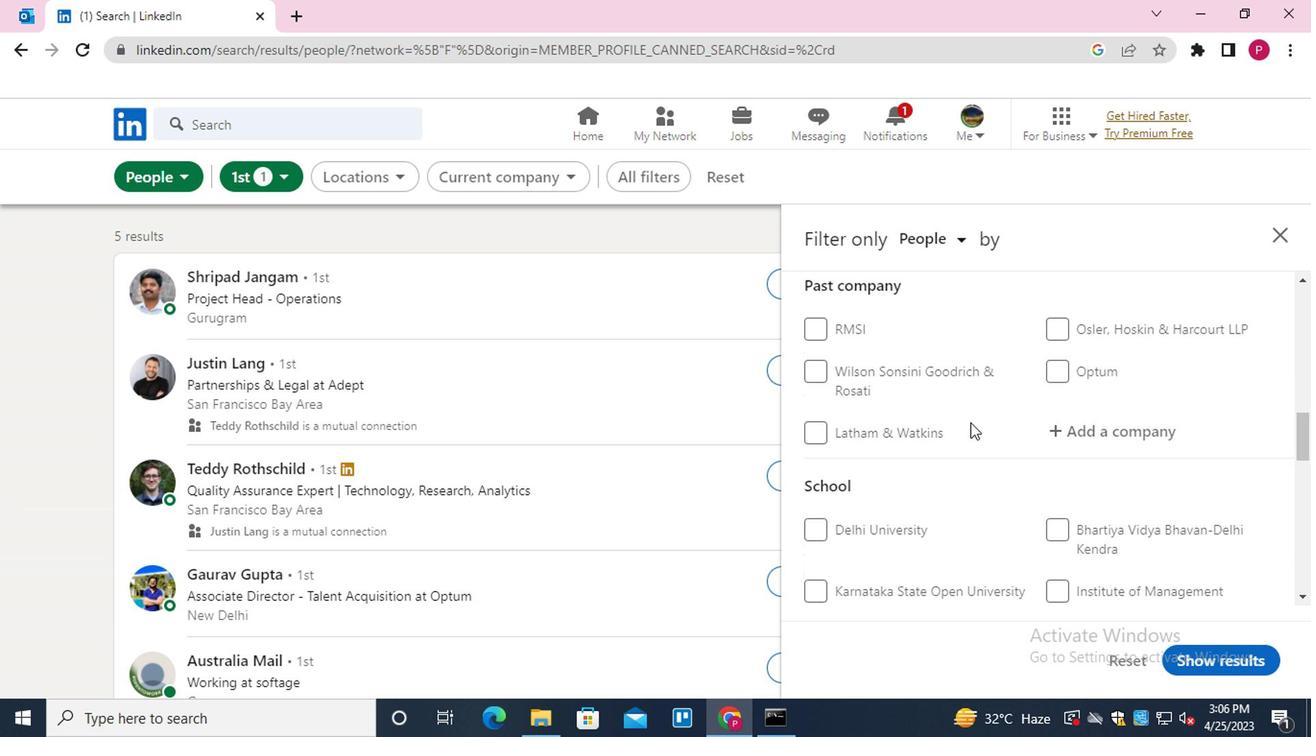 
Action: Mouse moved to (945, 439)
Screenshot: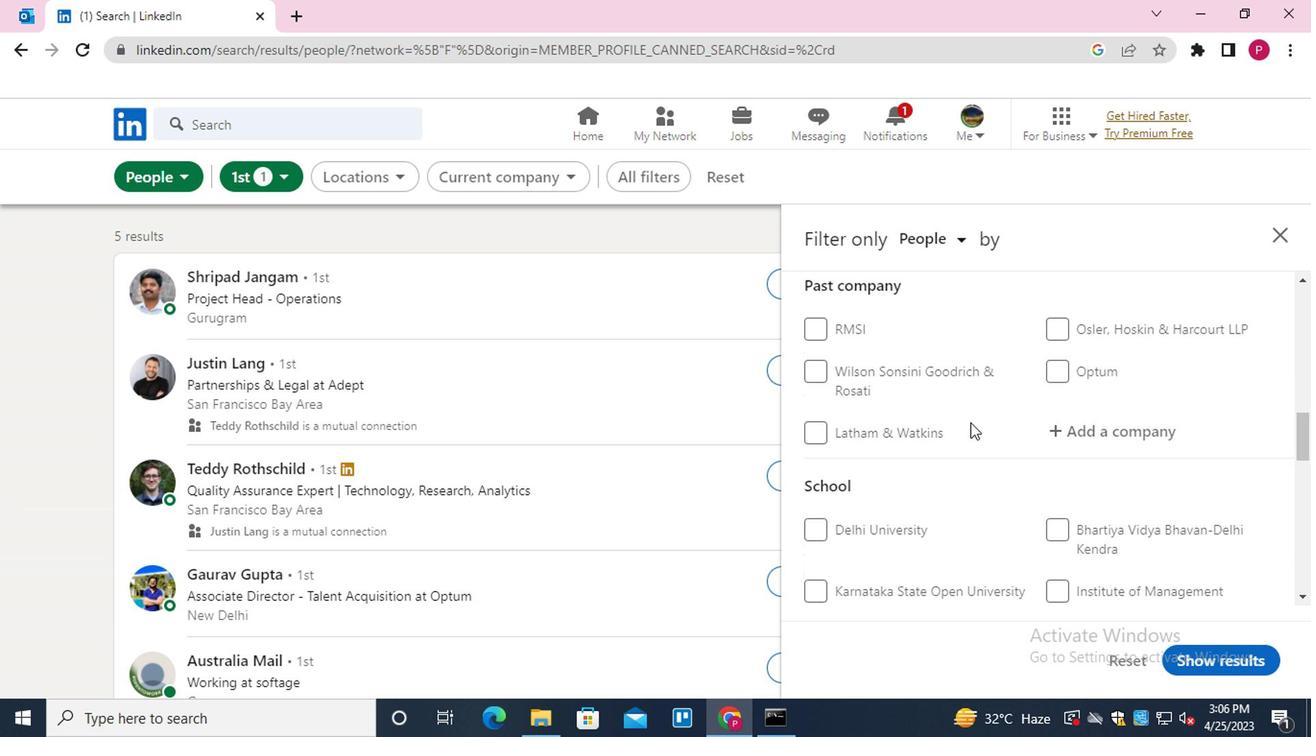 
Action: Mouse scrolled (945, 439) with delta (0, 0)
Screenshot: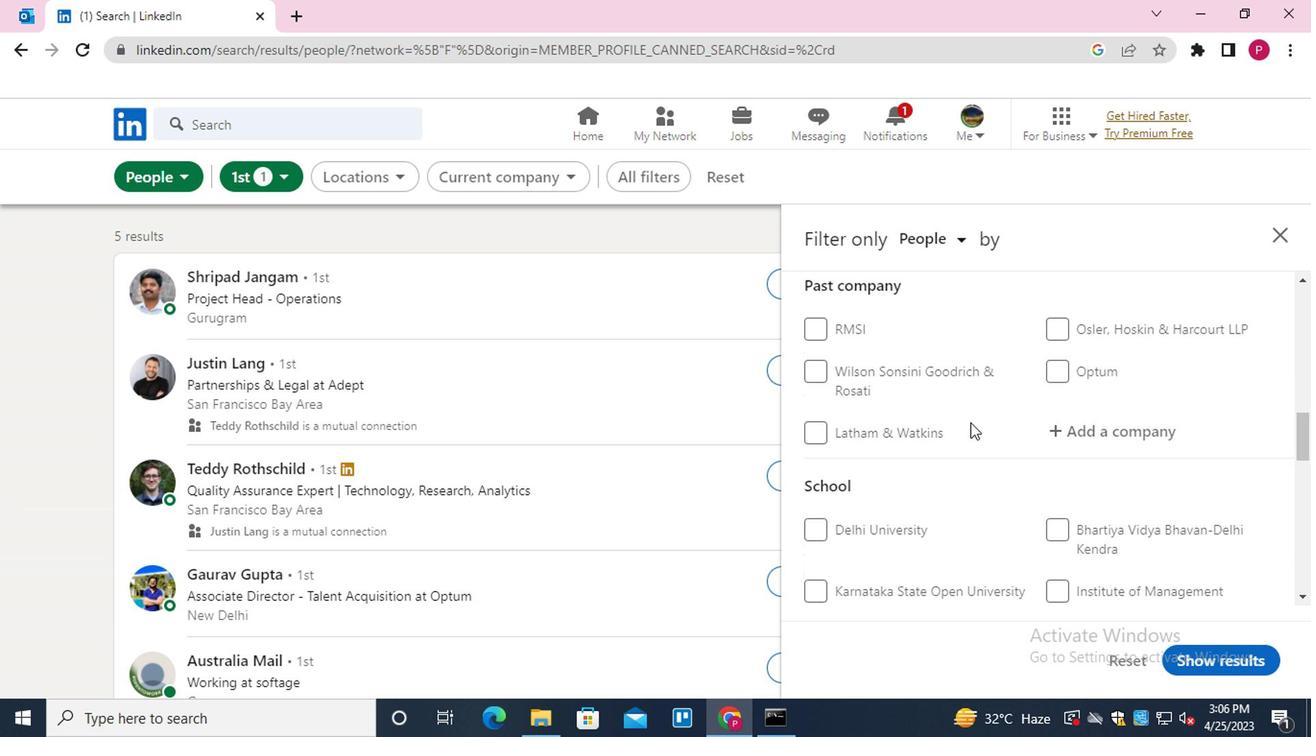 
Action: Mouse moved to (945, 439)
Screenshot: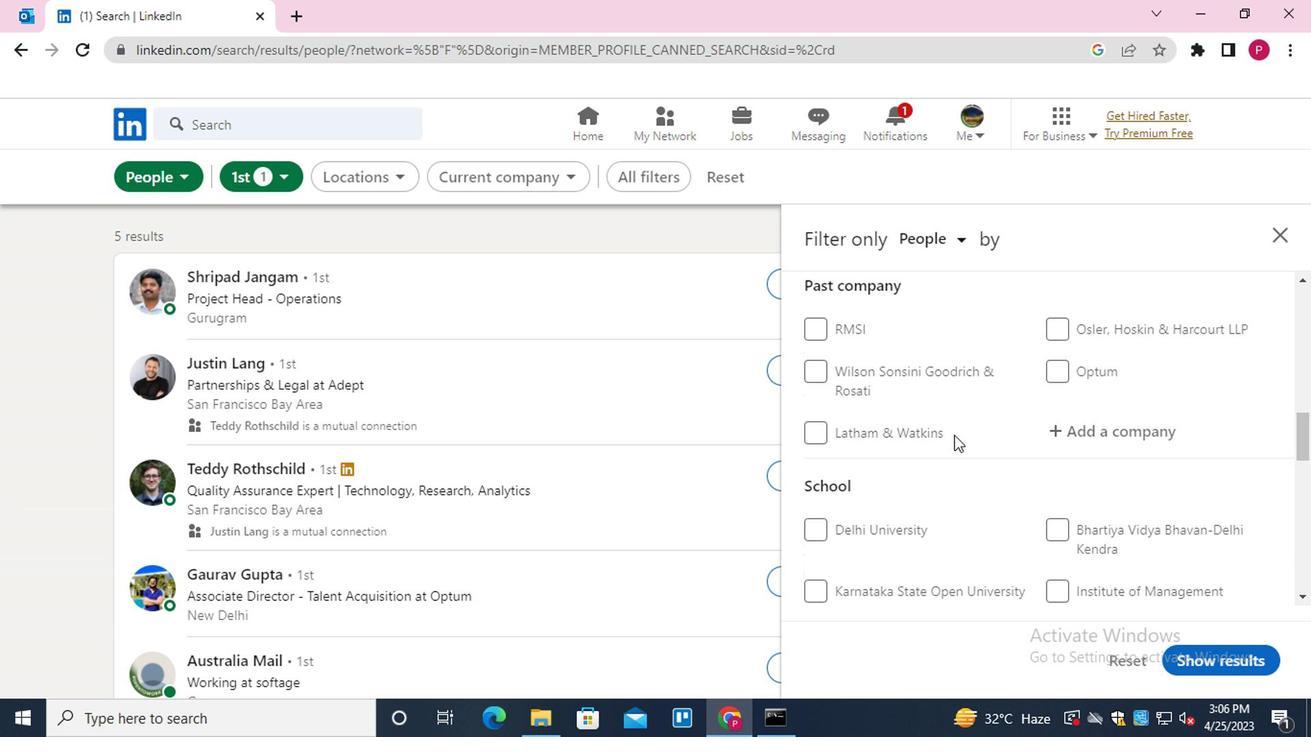 
Action: Mouse scrolled (945, 439) with delta (0, 0)
Screenshot: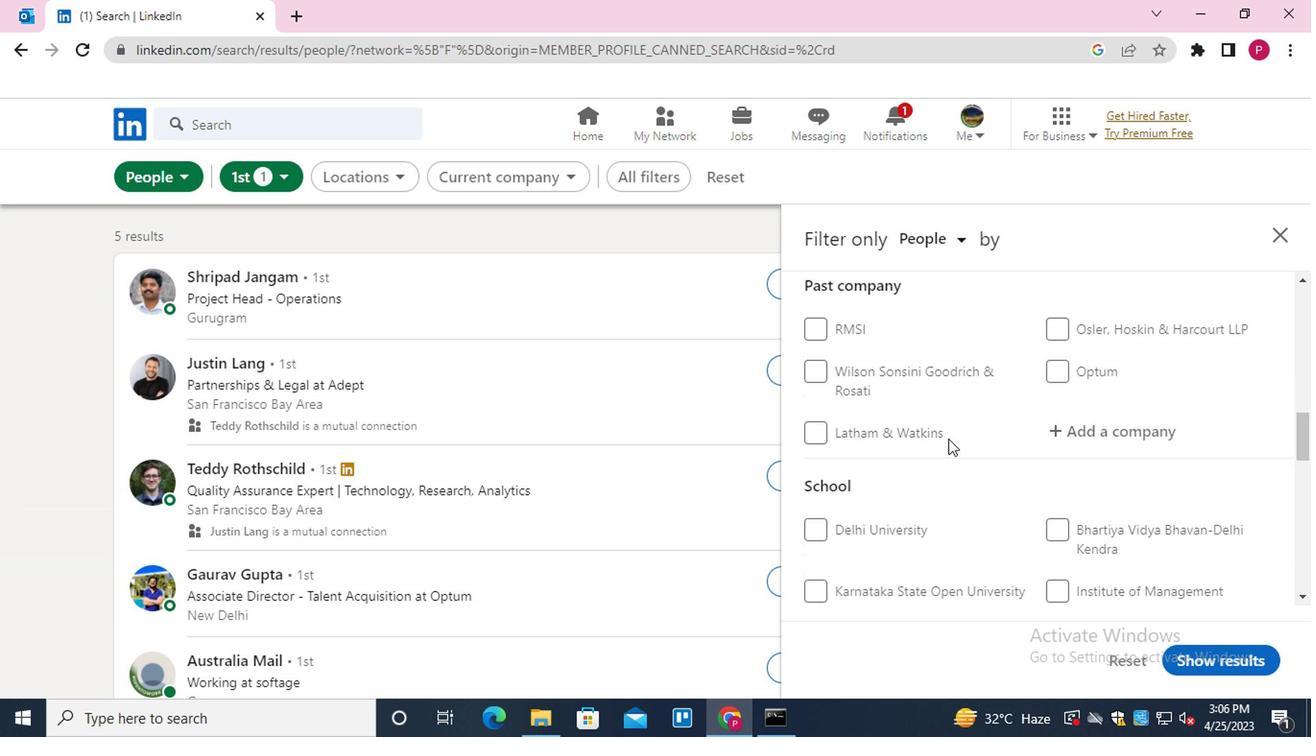 
Action: Mouse moved to (1083, 366)
Screenshot: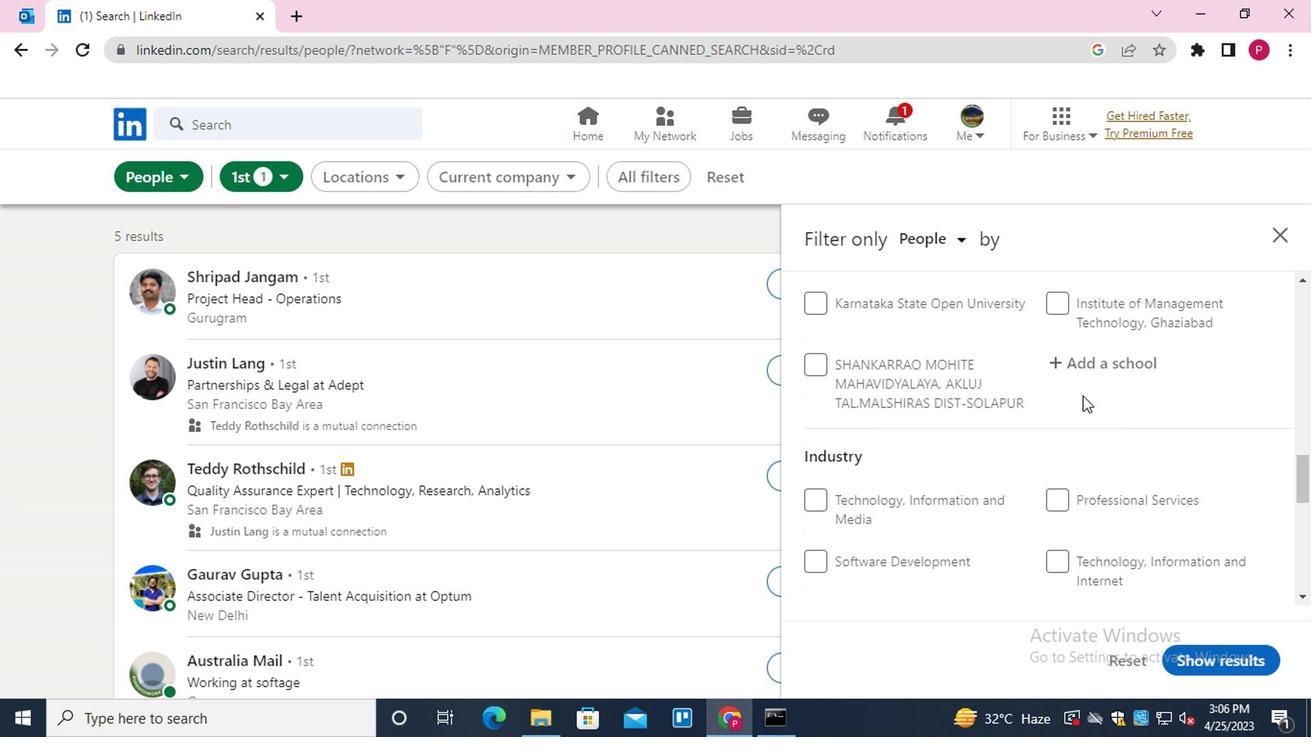 
Action: Mouse pressed left at (1083, 366)
Screenshot: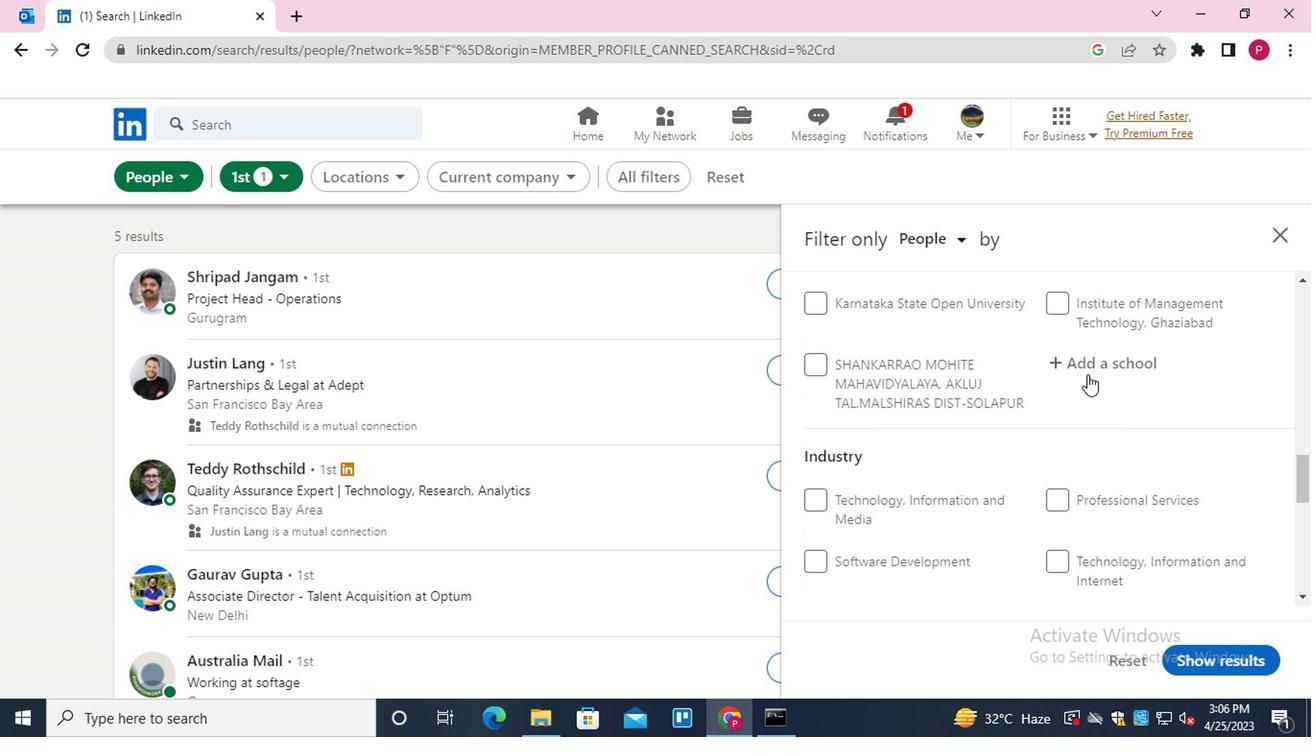 
Action: Mouse moved to (1083, 366)
Screenshot: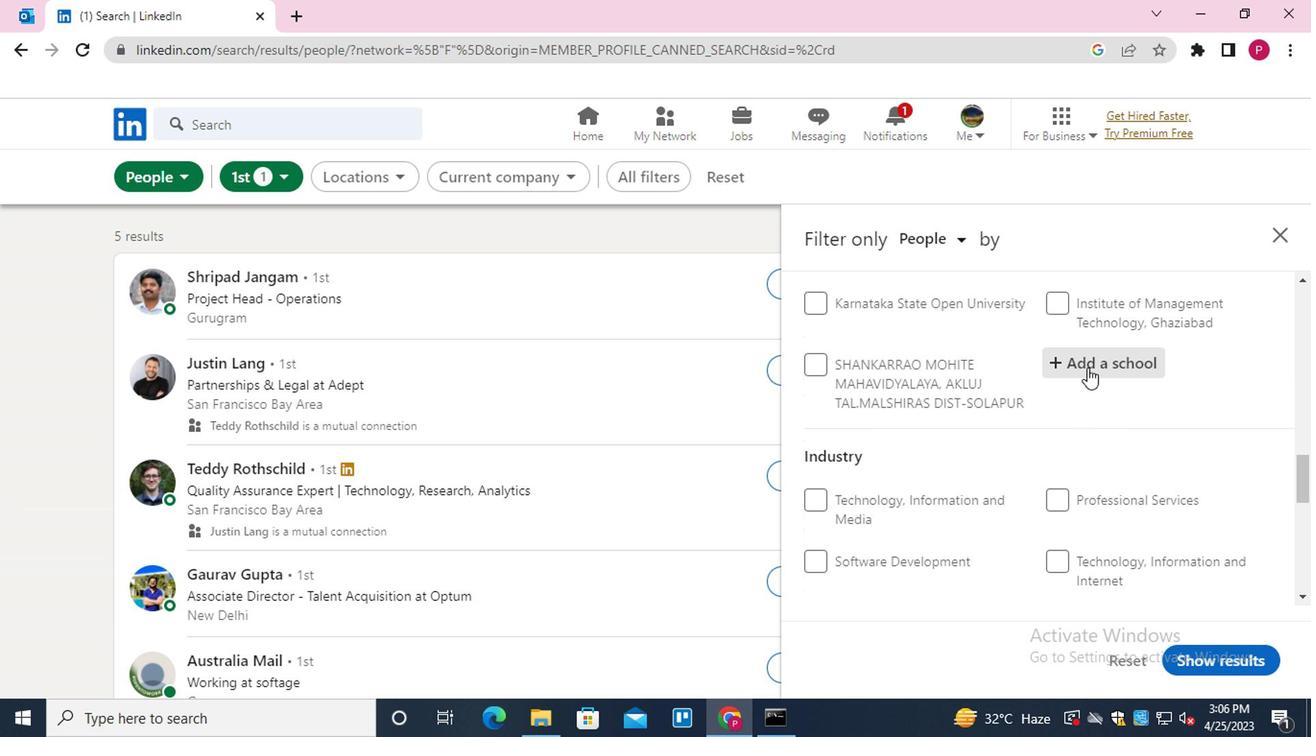 
Action: Key pressed <Key.shift><Key.shift><Key.shift><Key.shift><Key.shift><Key.shift><Key.shift>DWARAKA
Screenshot: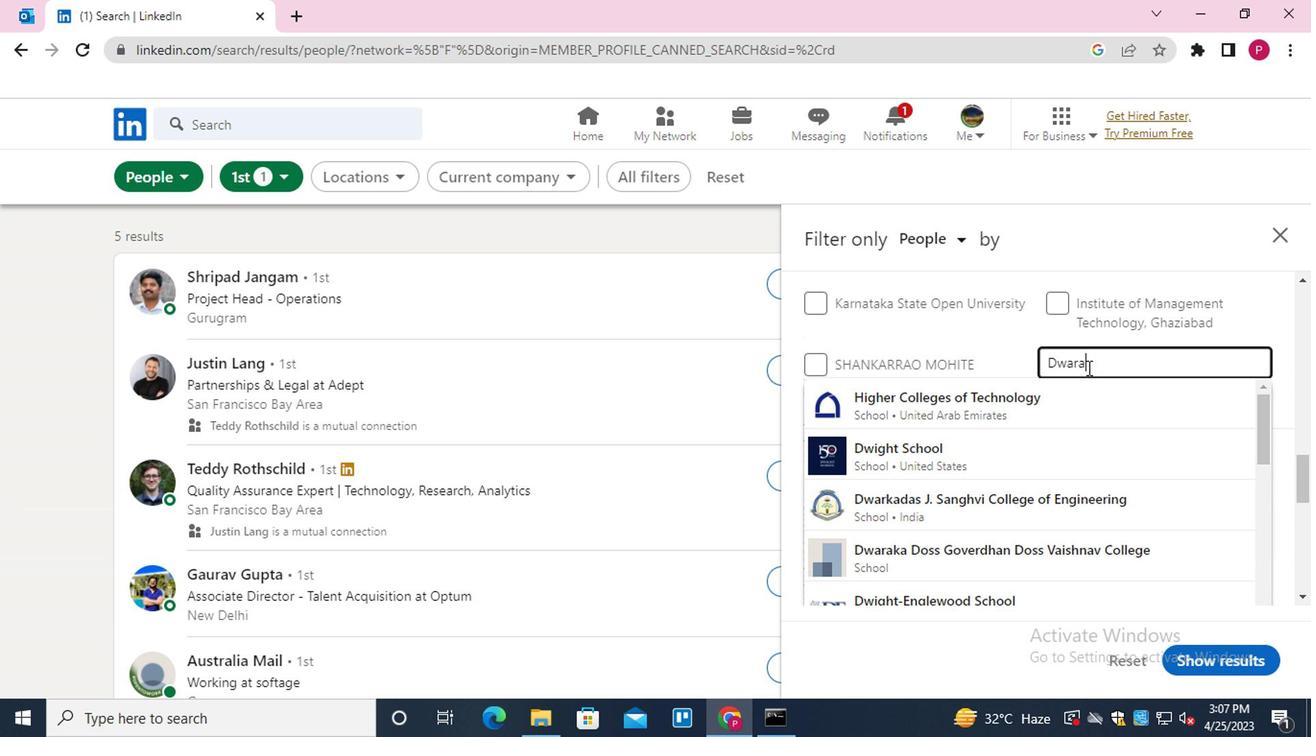 
Action: Mouse moved to (1031, 404)
Screenshot: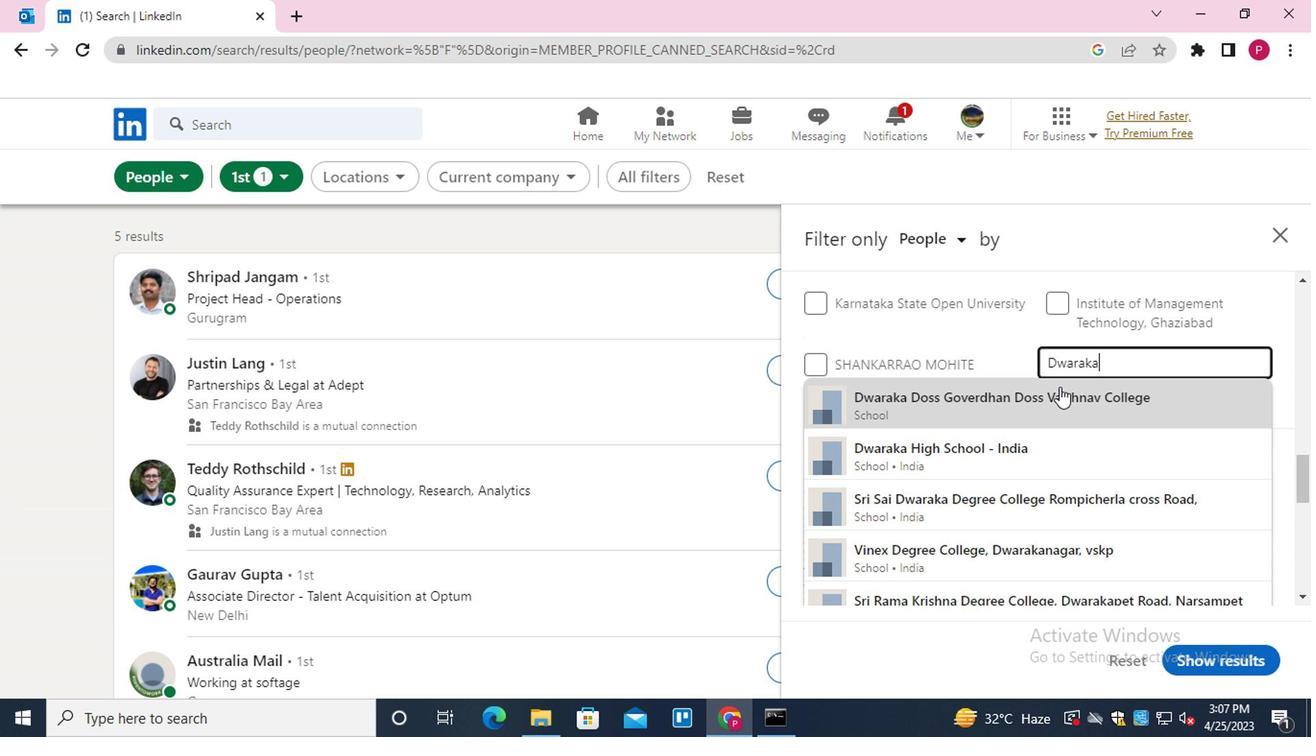 
Action: Mouse pressed left at (1031, 404)
Screenshot: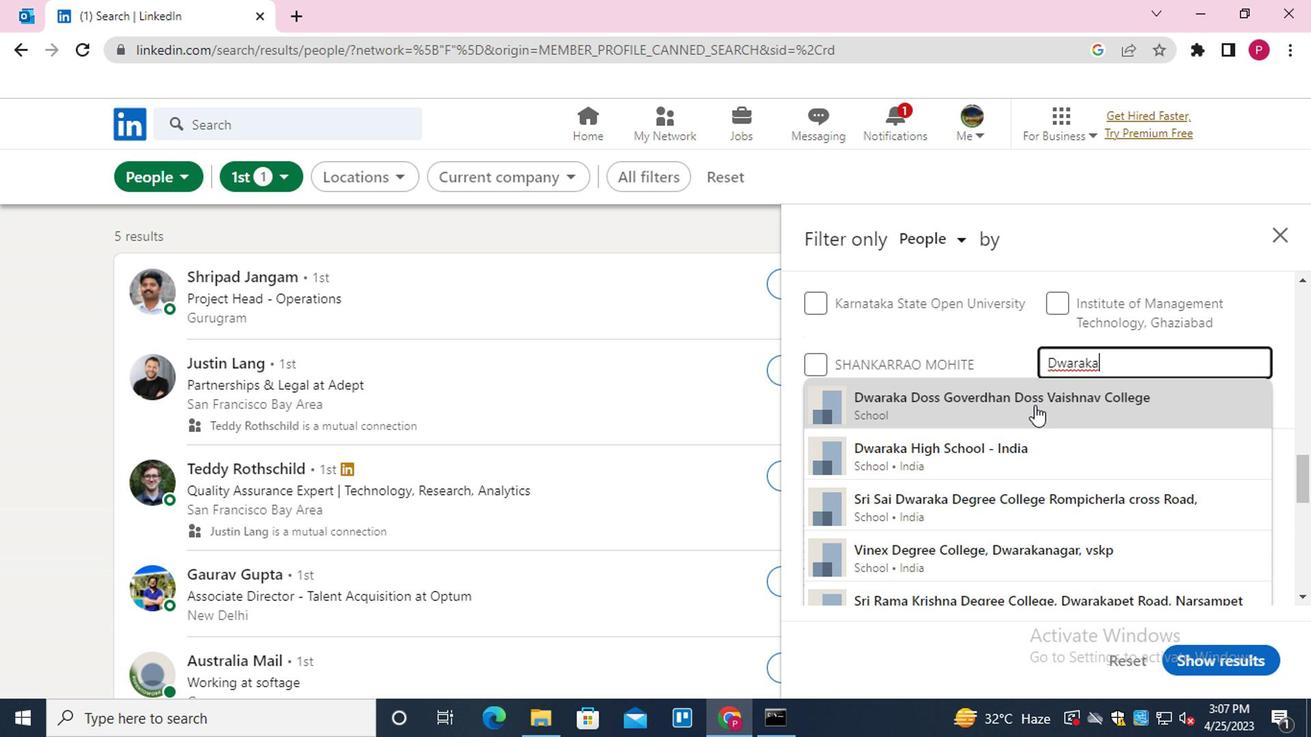 
Action: Mouse moved to (953, 469)
Screenshot: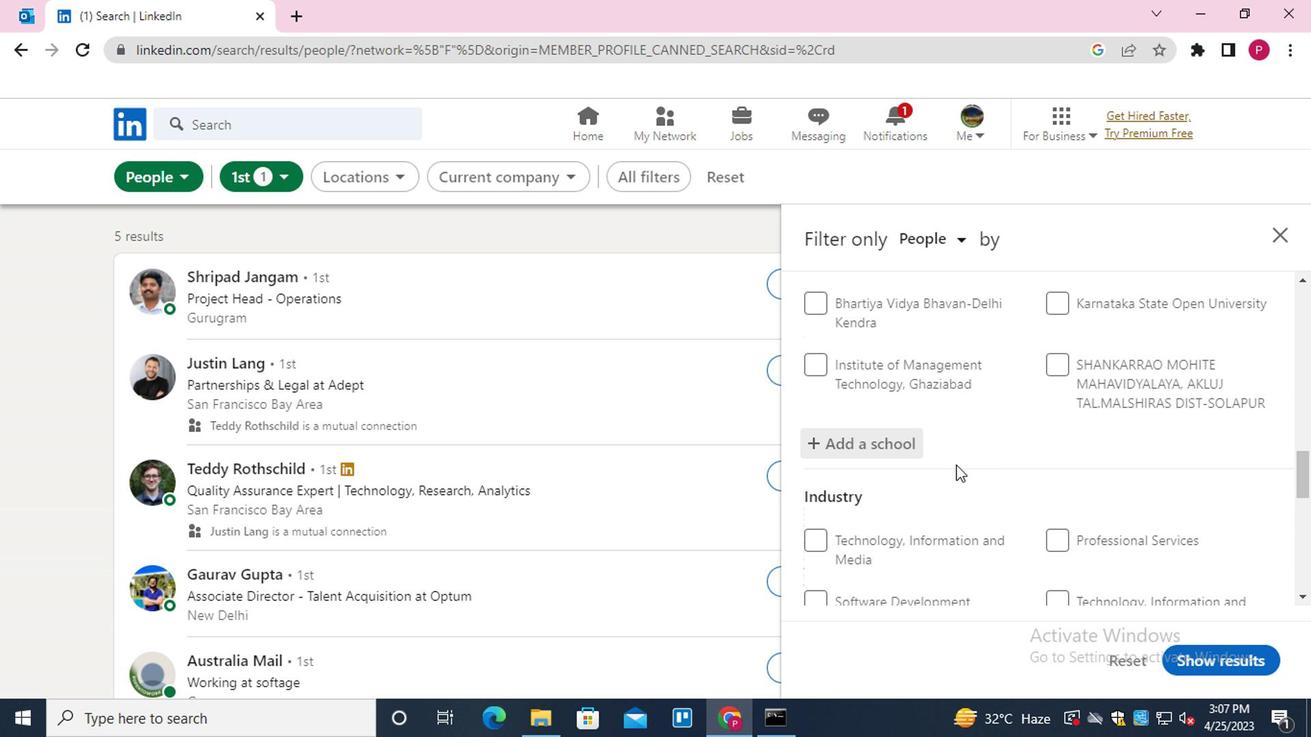
Action: Mouse scrolled (953, 468) with delta (0, 0)
Screenshot: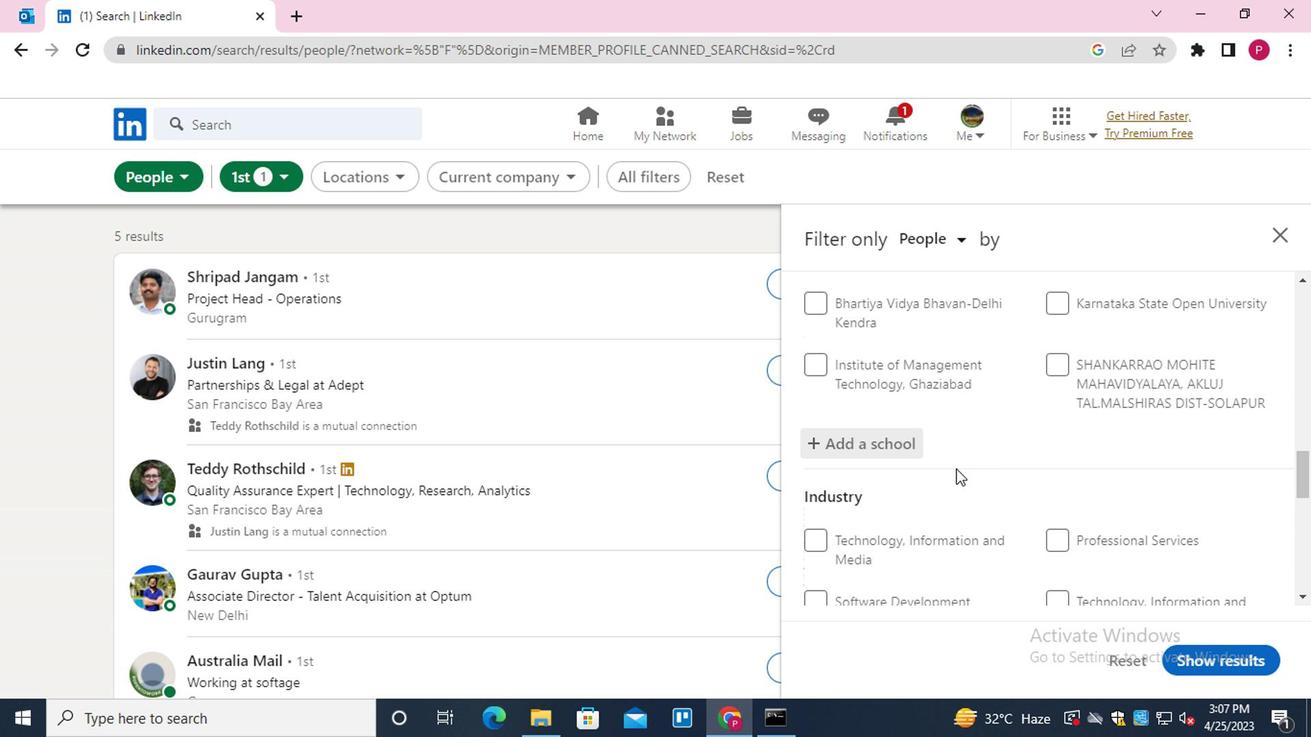 
Action: Mouse scrolled (953, 468) with delta (0, 0)
Screenshot: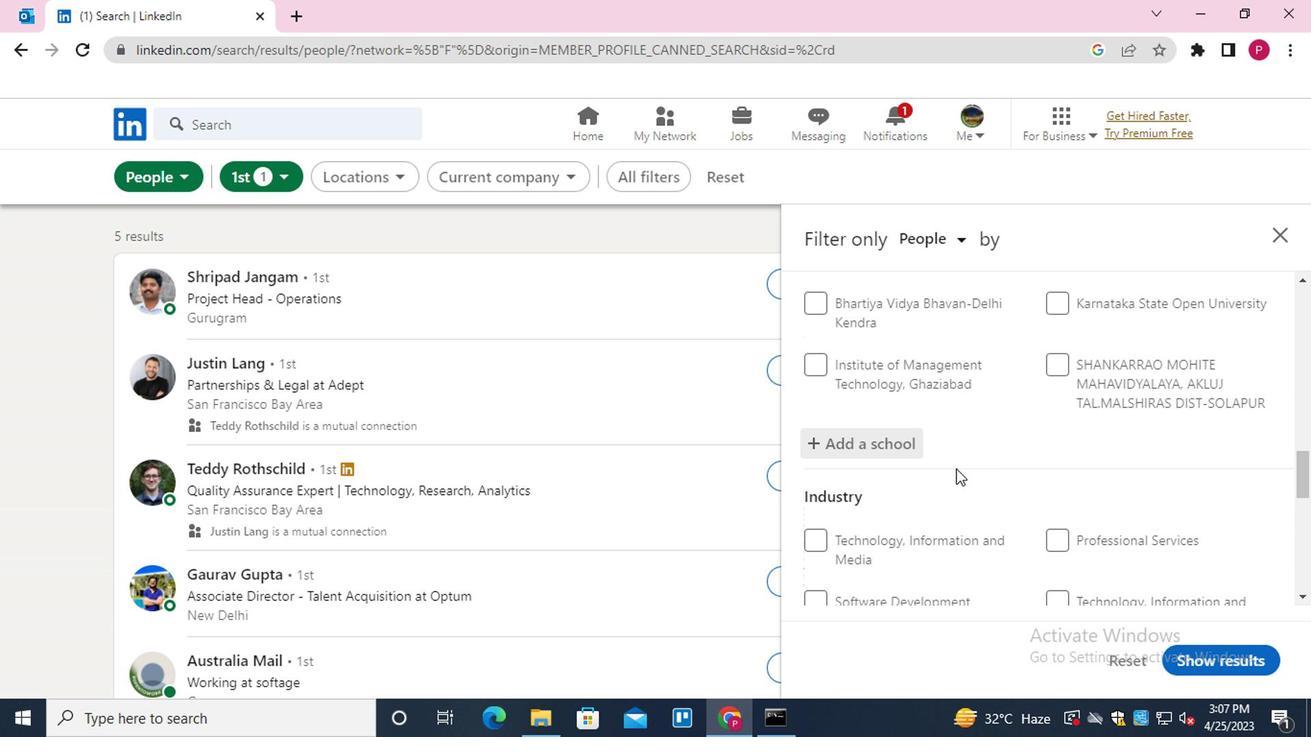 
Action: Mouse scrolled (953, 468) with delta (0, 0)
Screenshot: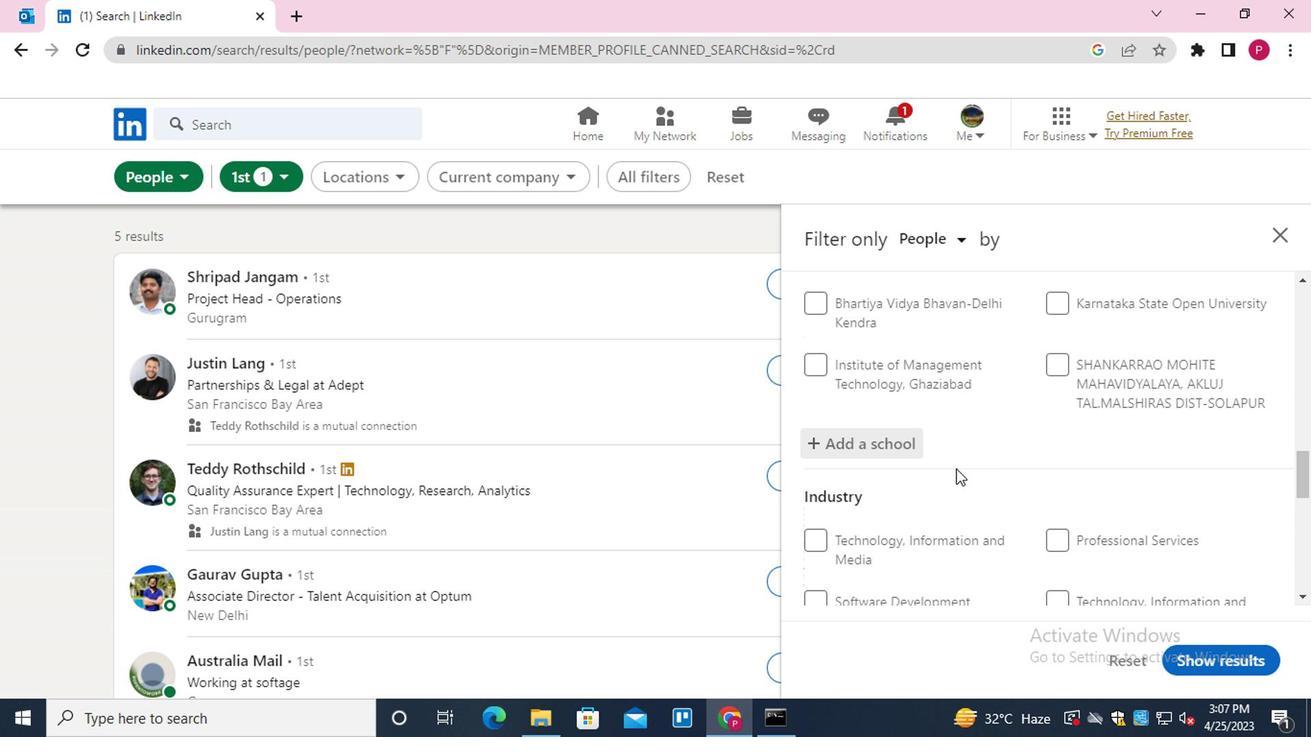 
Action: Mouse moved to (1135, 349)
Screenshot: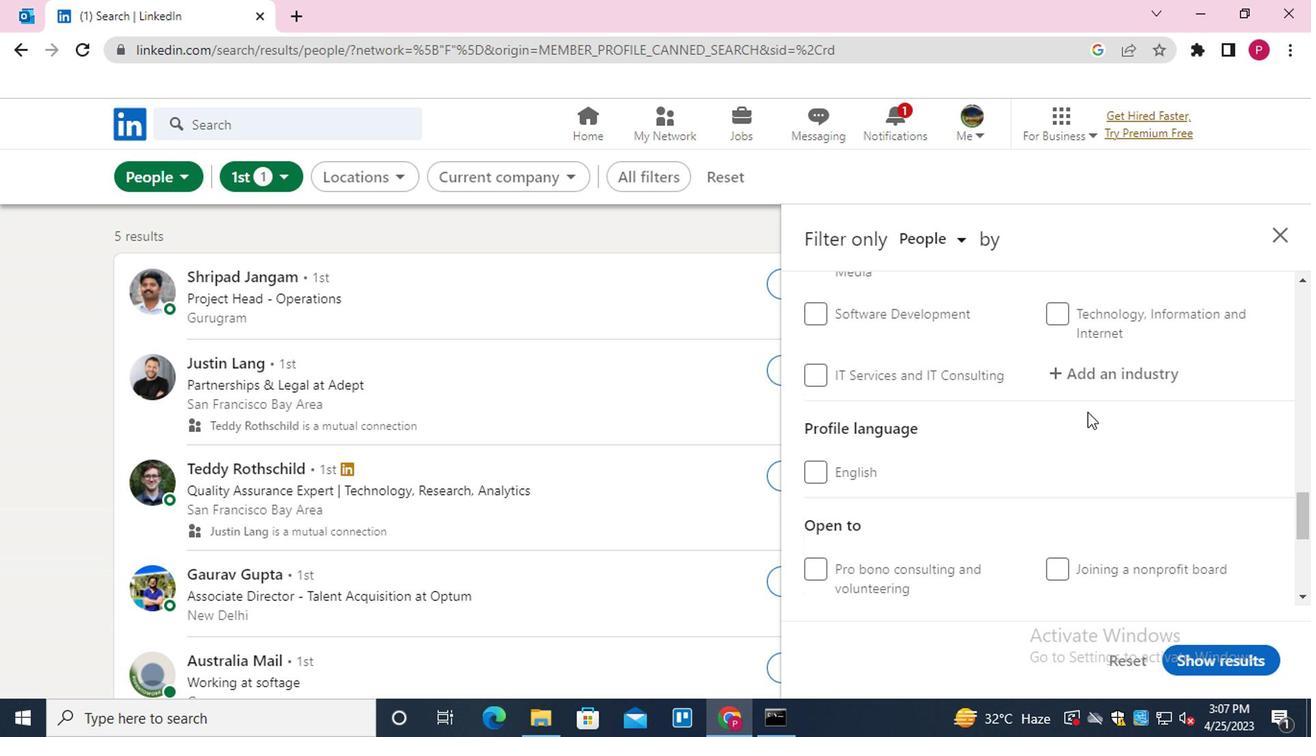 
Action: Mouse pressed left at (1135, 349)
Screenshot: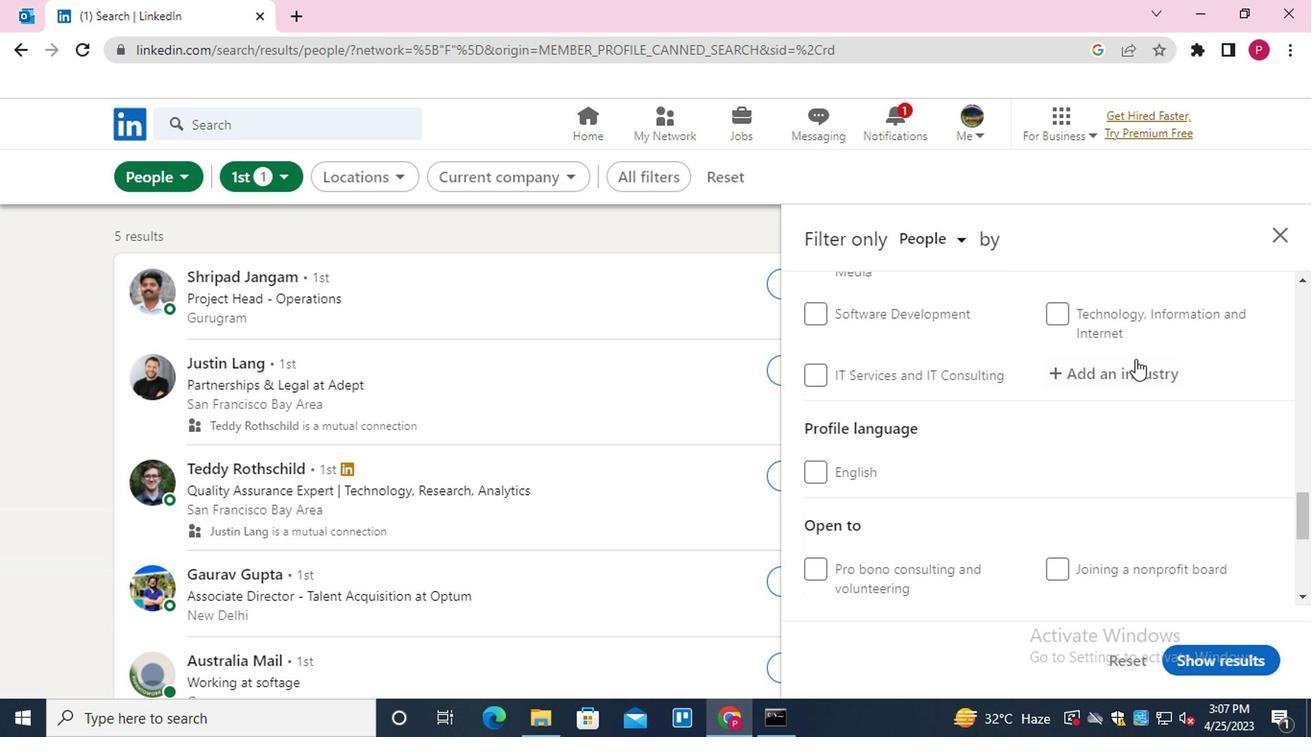 
Action: Mouse moved to (1135, 379)
Screenshot: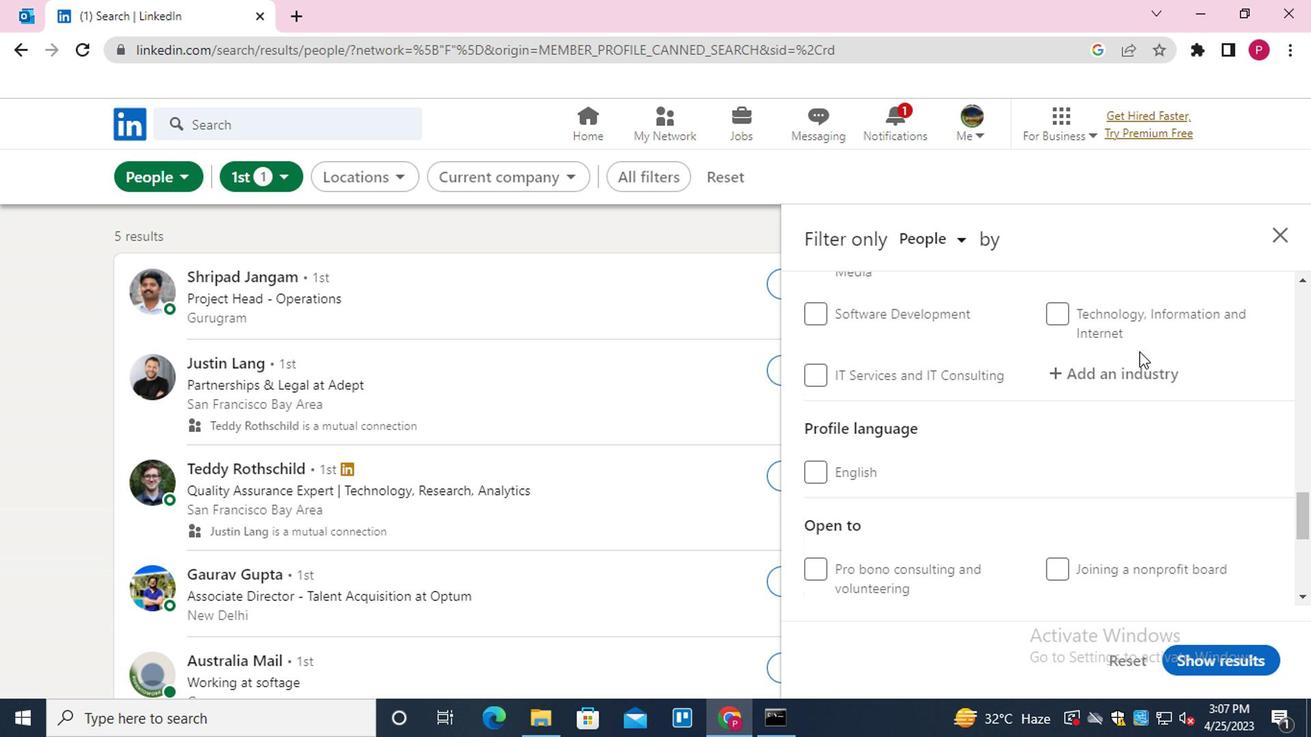 
Action: Mouse pressed left at (1135, 379)
Screenshot: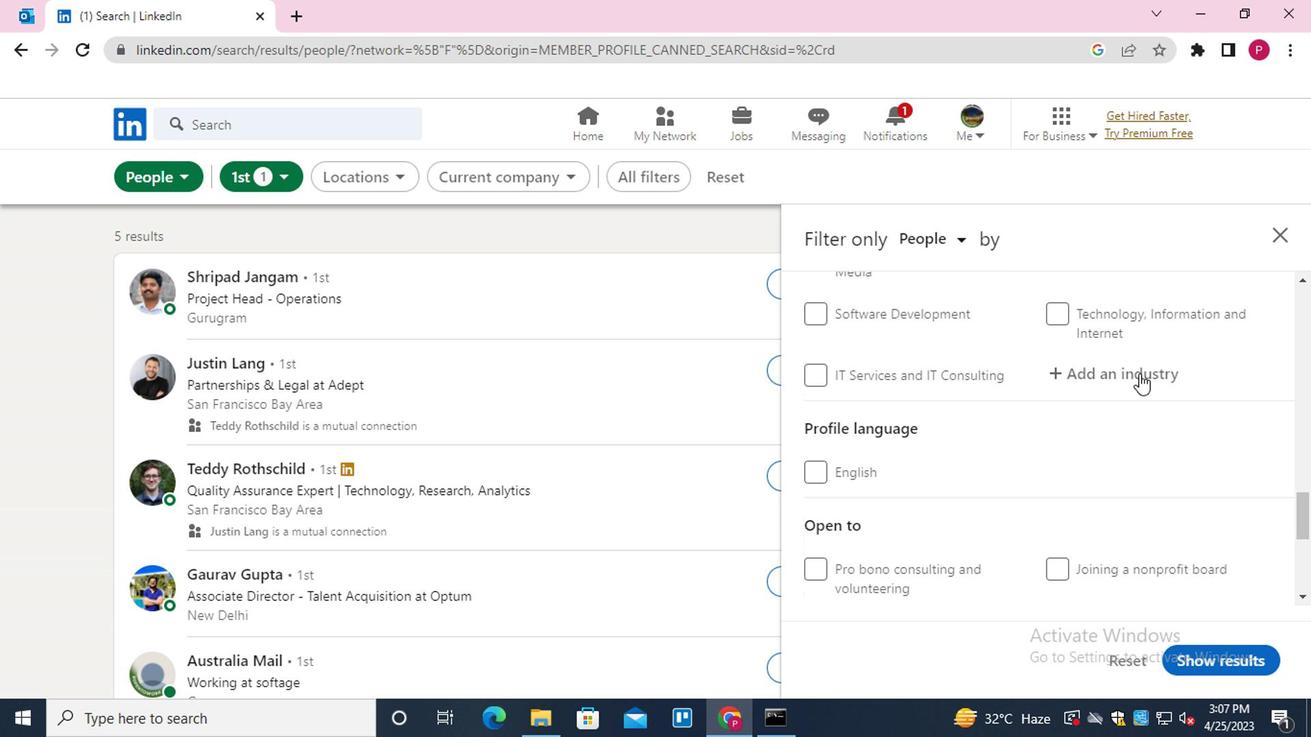 
Action: Key pressed <Key.shift>NURSIN
Screenshot: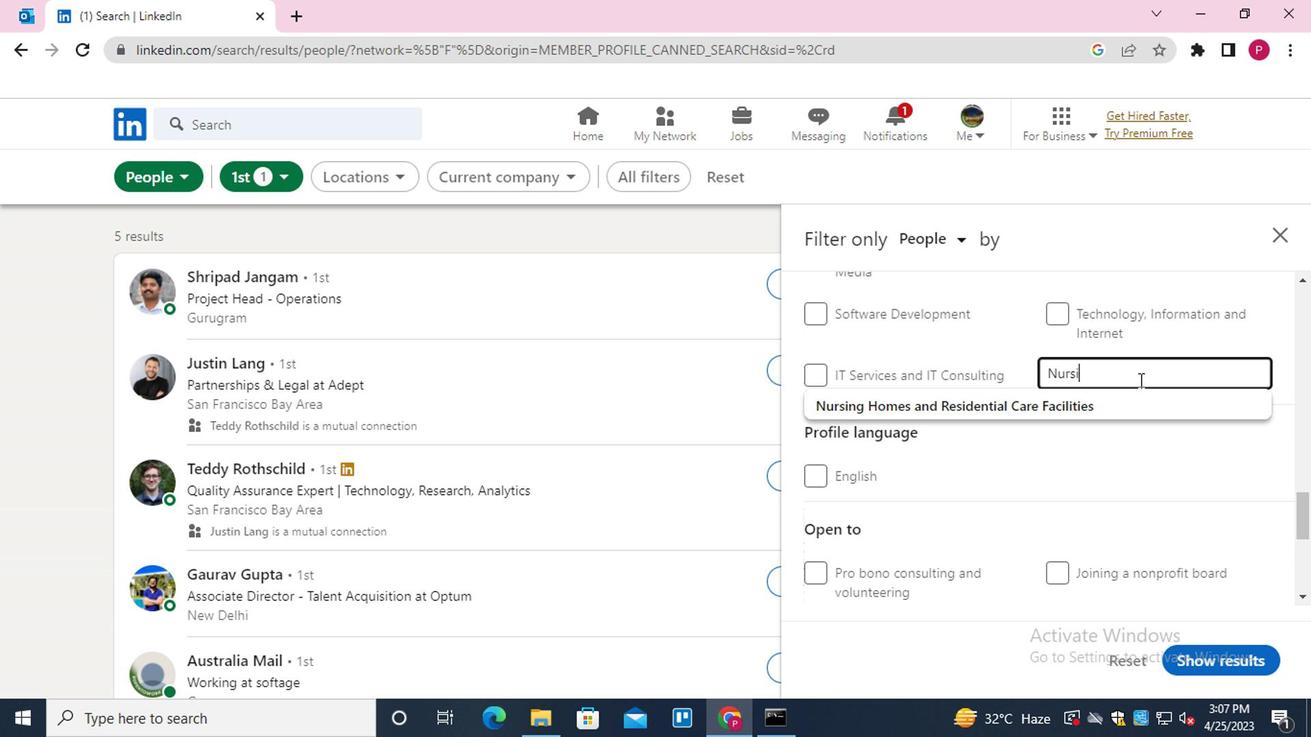 
Action: Mouse moved to (1093, 411)
Screenshot: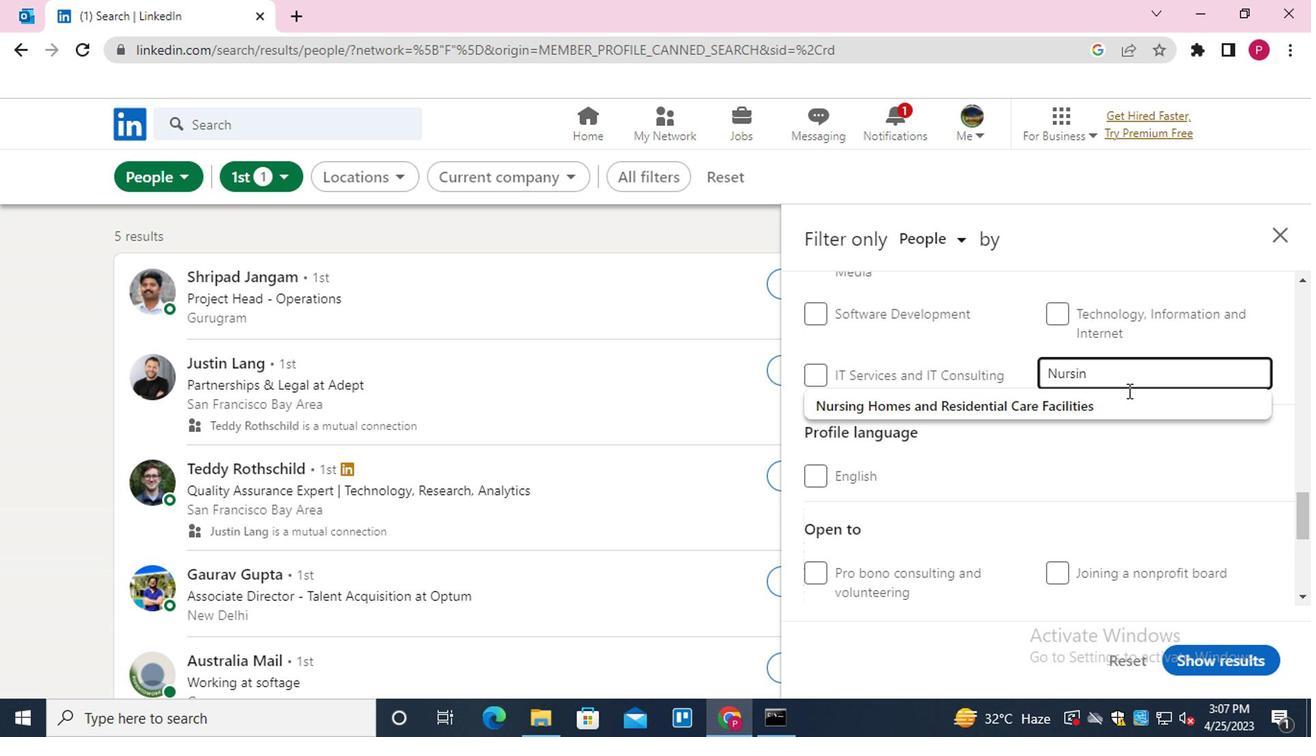 
Action: Mouse pressed left at (1093, 411)
Screenshot: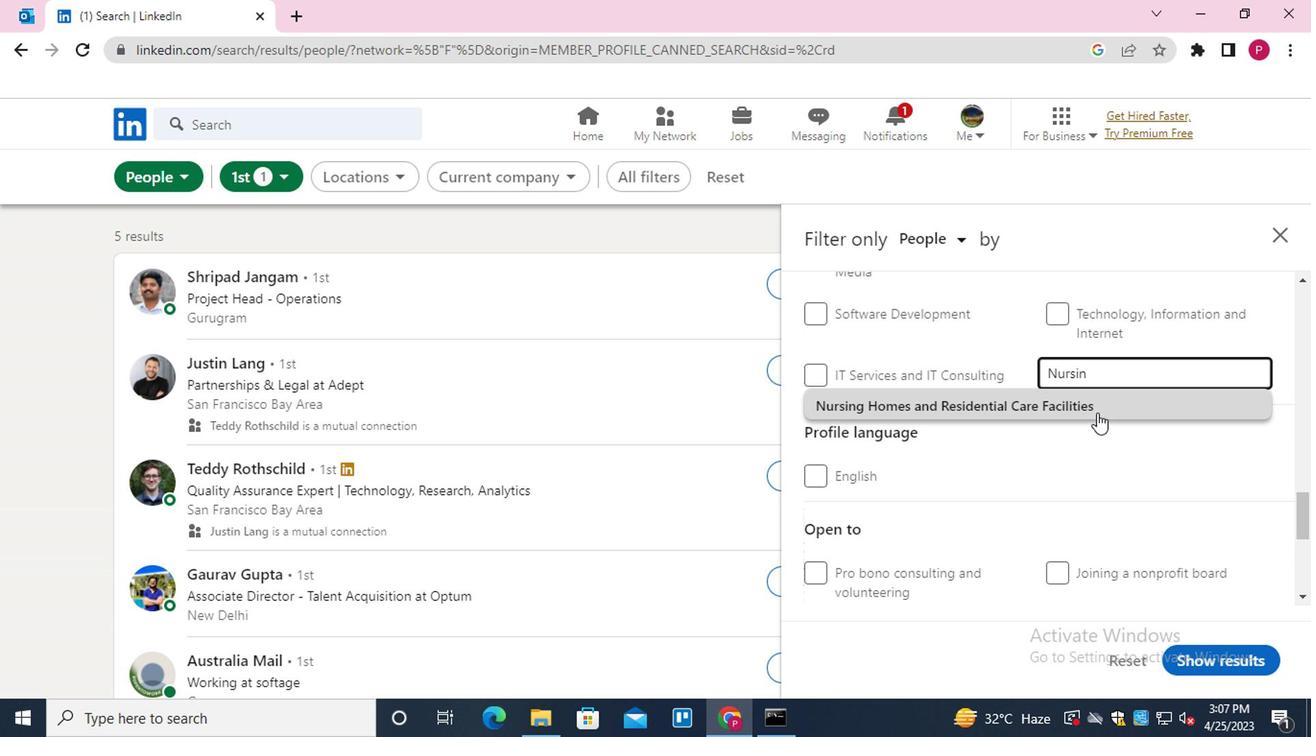 
Action: Mouse moved to (887, 441)
Screenshot: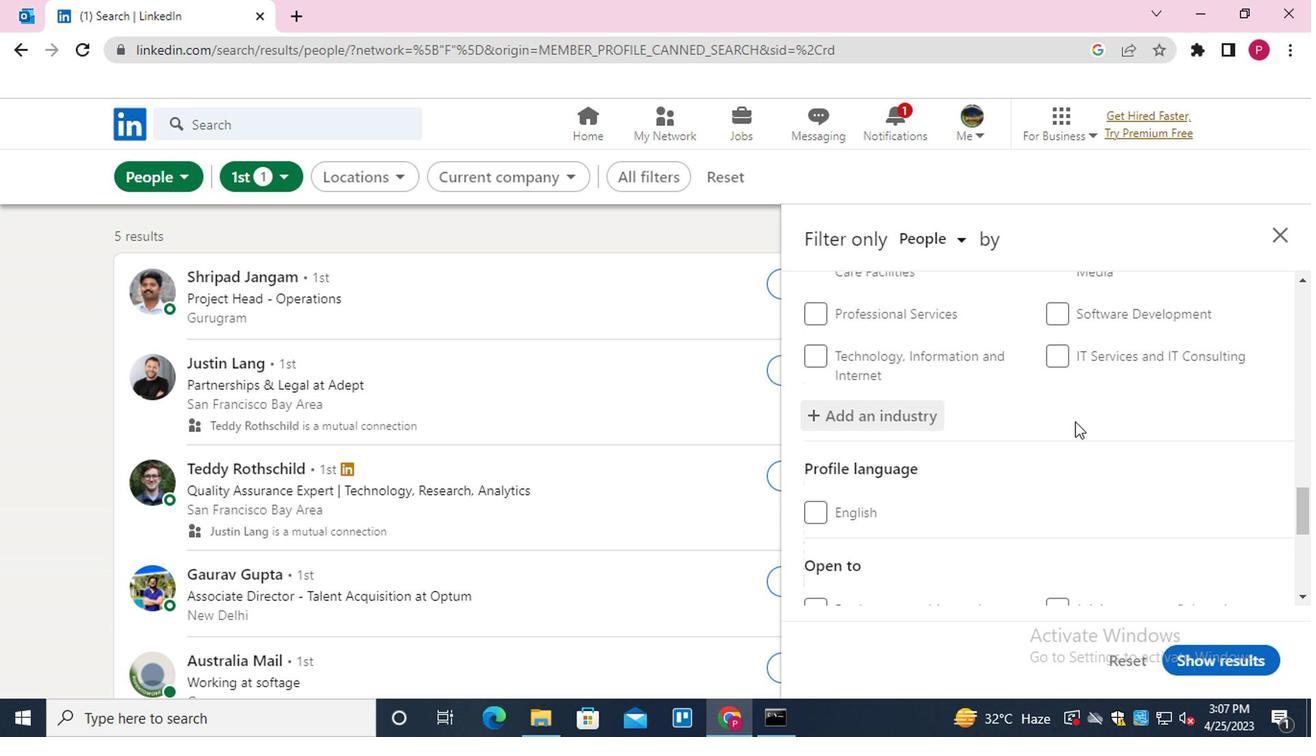 
Action: Mouse scrolled (887, 439) with delta (0, -1)
Screenshot: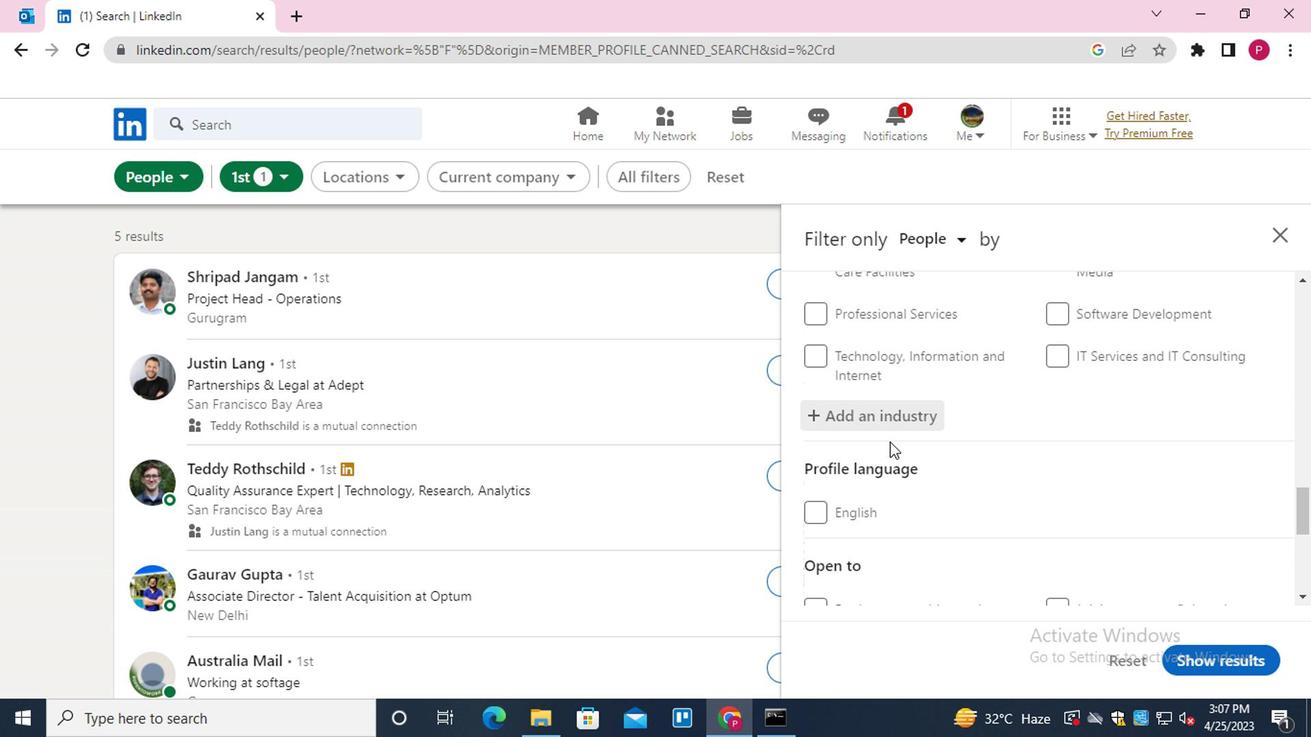
Action: Mouse scrolled (887, 439) with delta (0, -1)
Screenshot: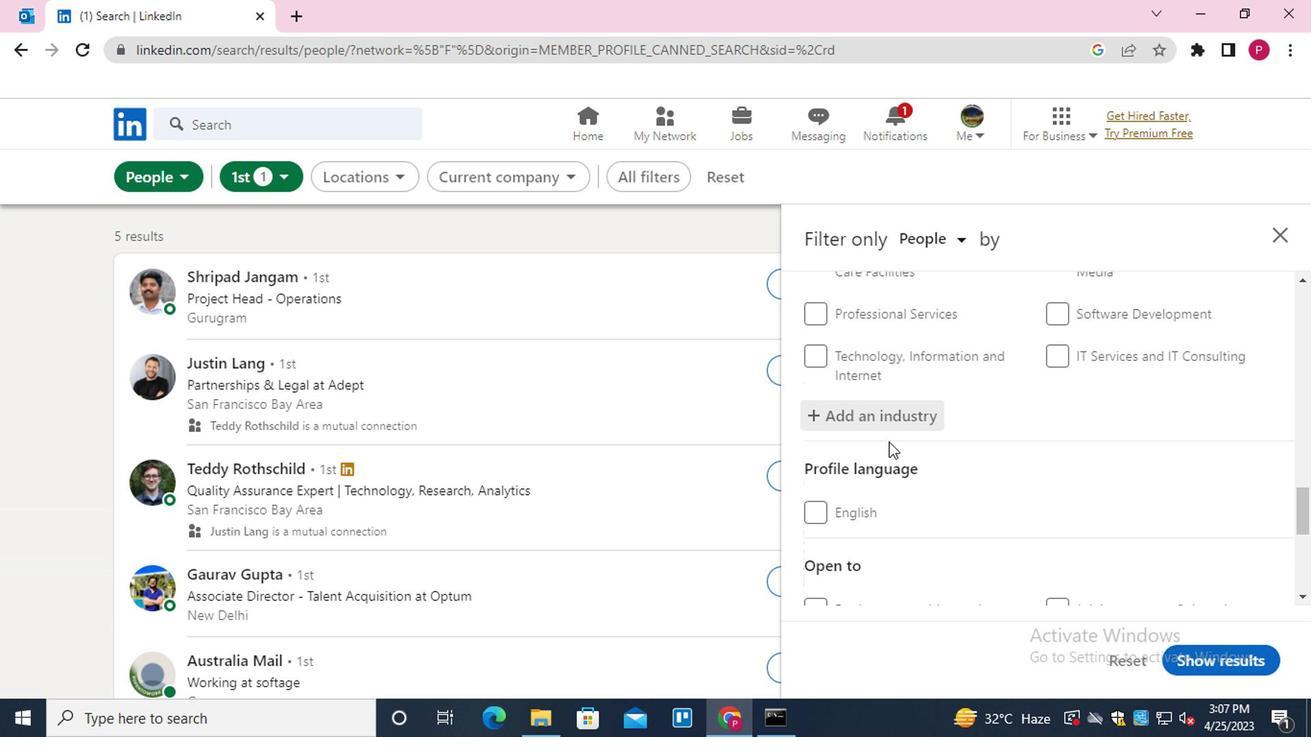 
Action: Mouse moved to (883, 437)
Screenshot: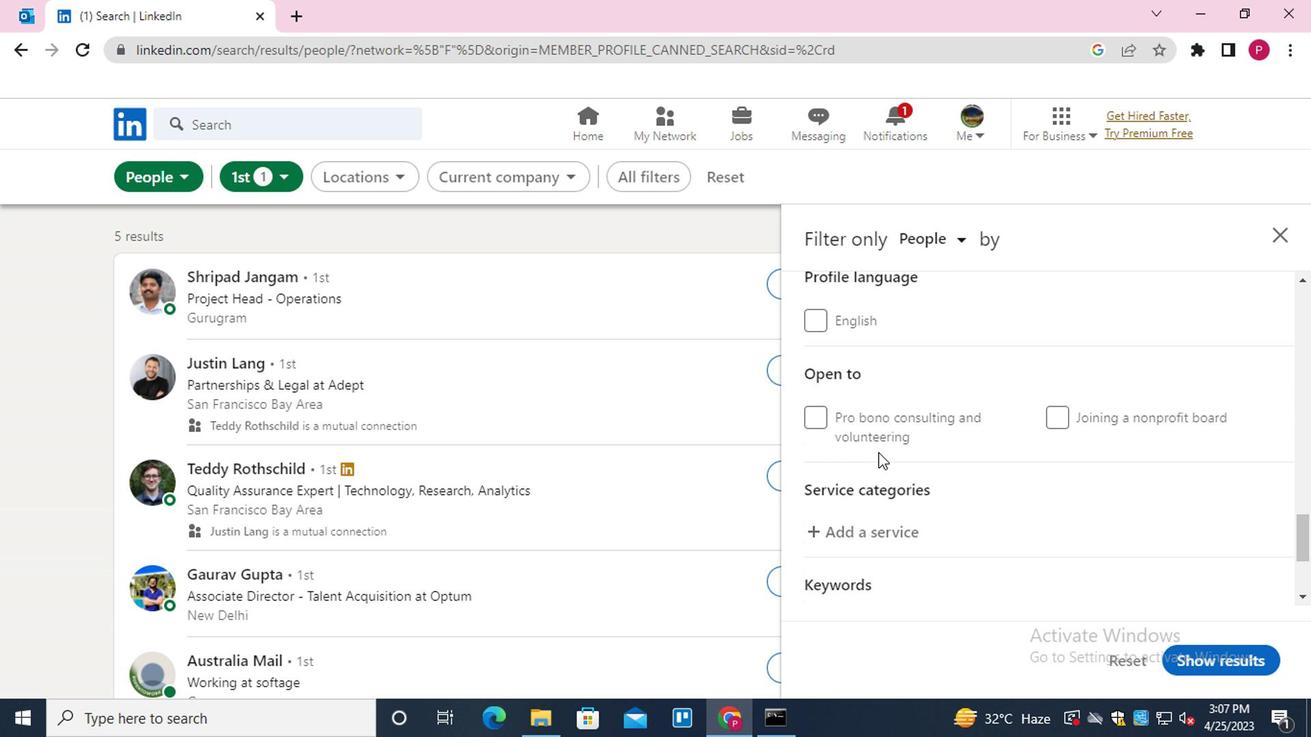 
Action: Mouse scrolled (883, 438) with delta (0, 1)
Screenshot: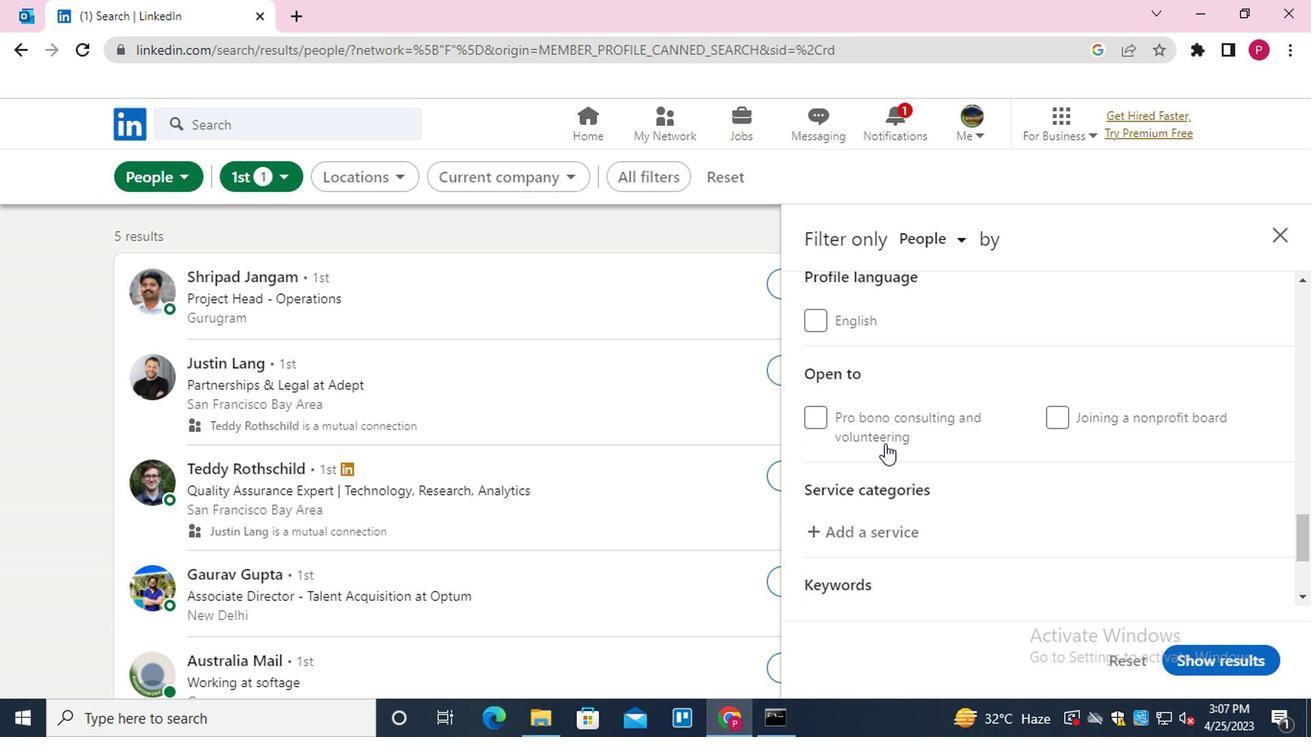 
Action: Mouse moved to (859, 417)
Screenshot: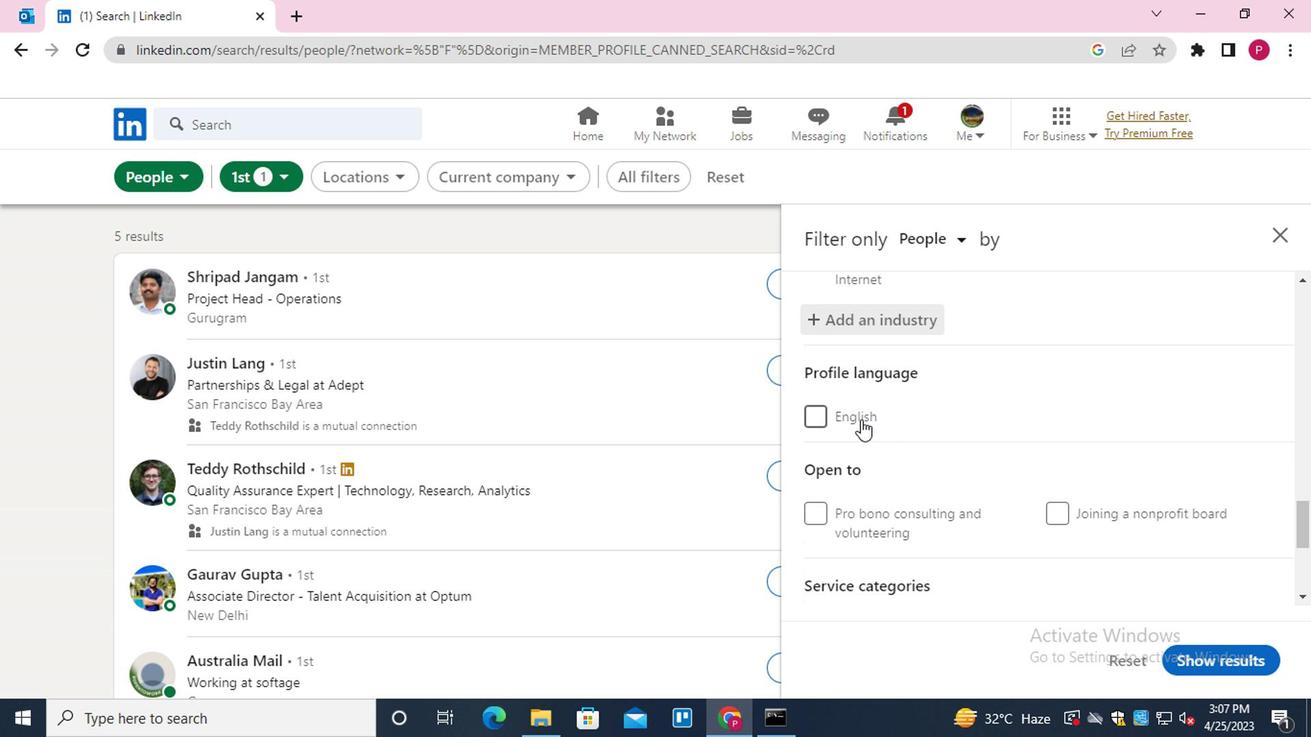 
Action: Mouse scrolled (859, 416) with delta (0, -1)
Screenshot: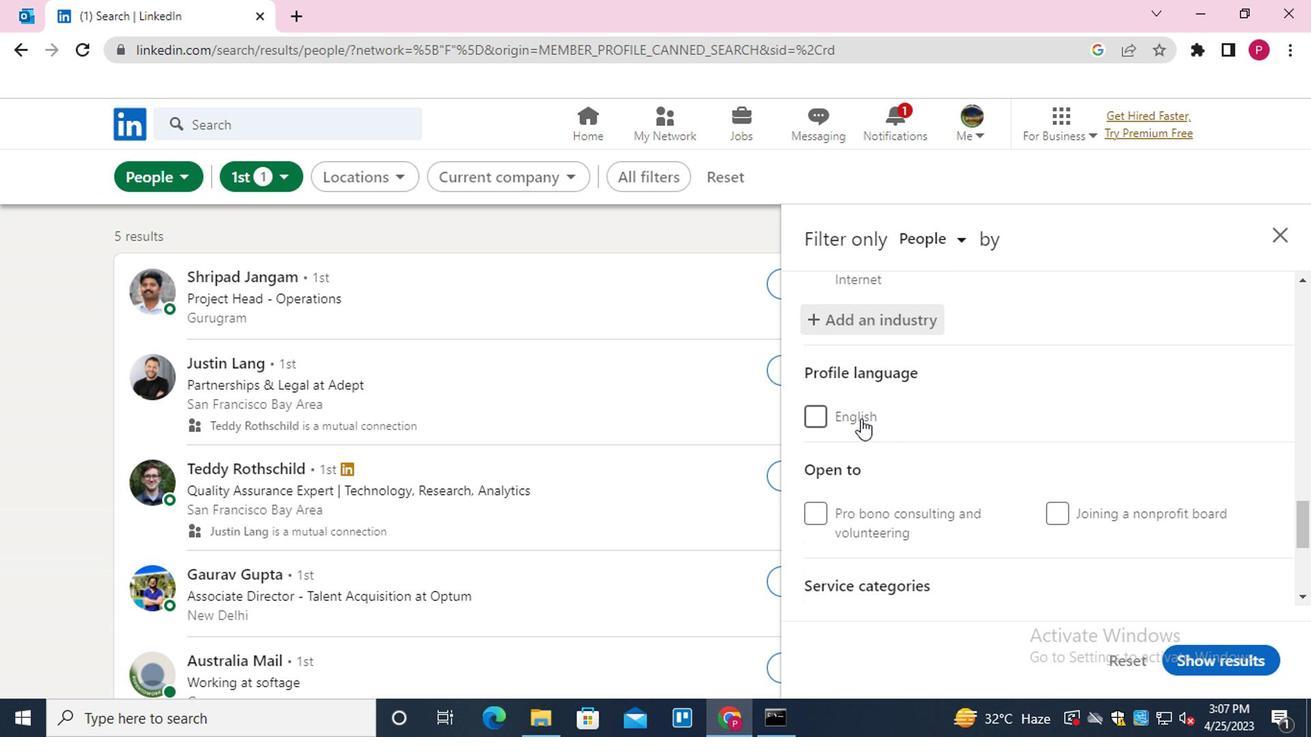 
Action: Mouse scrolled (859, 416) with delta (0, -1)
Screenshot: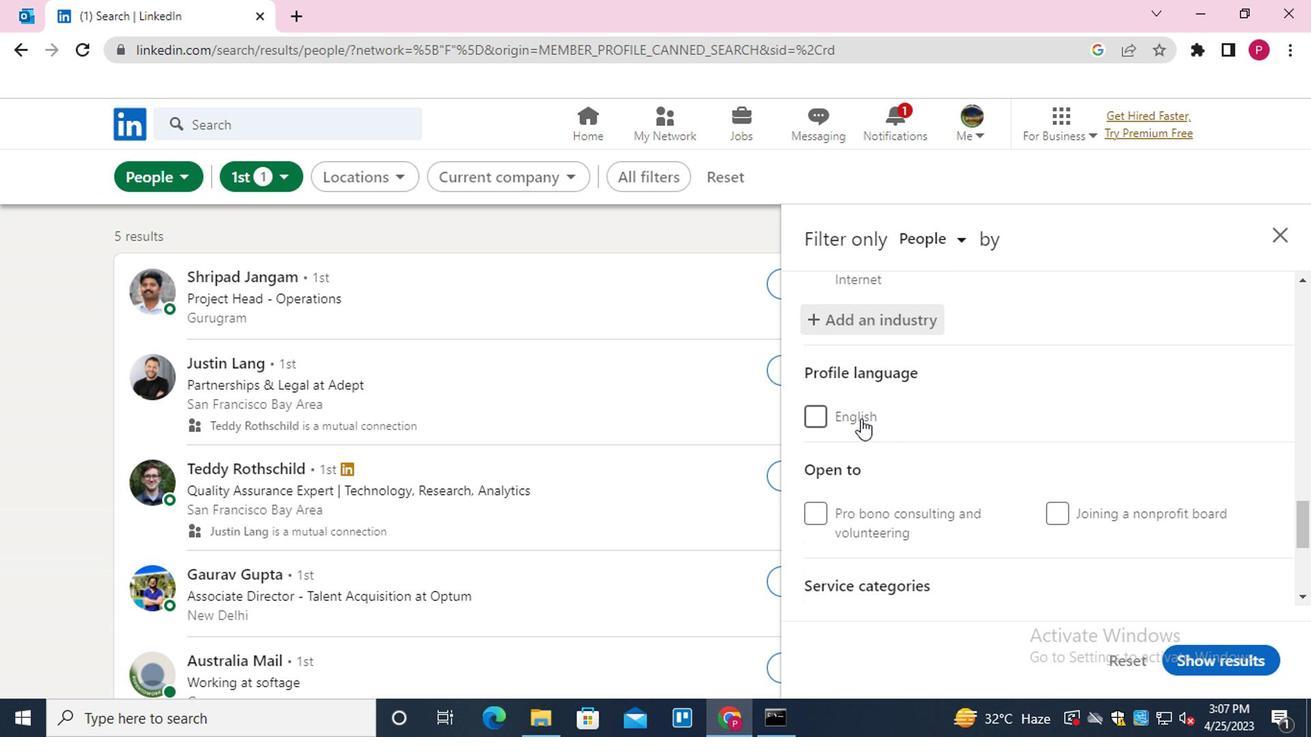 
Action: Mouse moved to (865, 437)
Screenshot: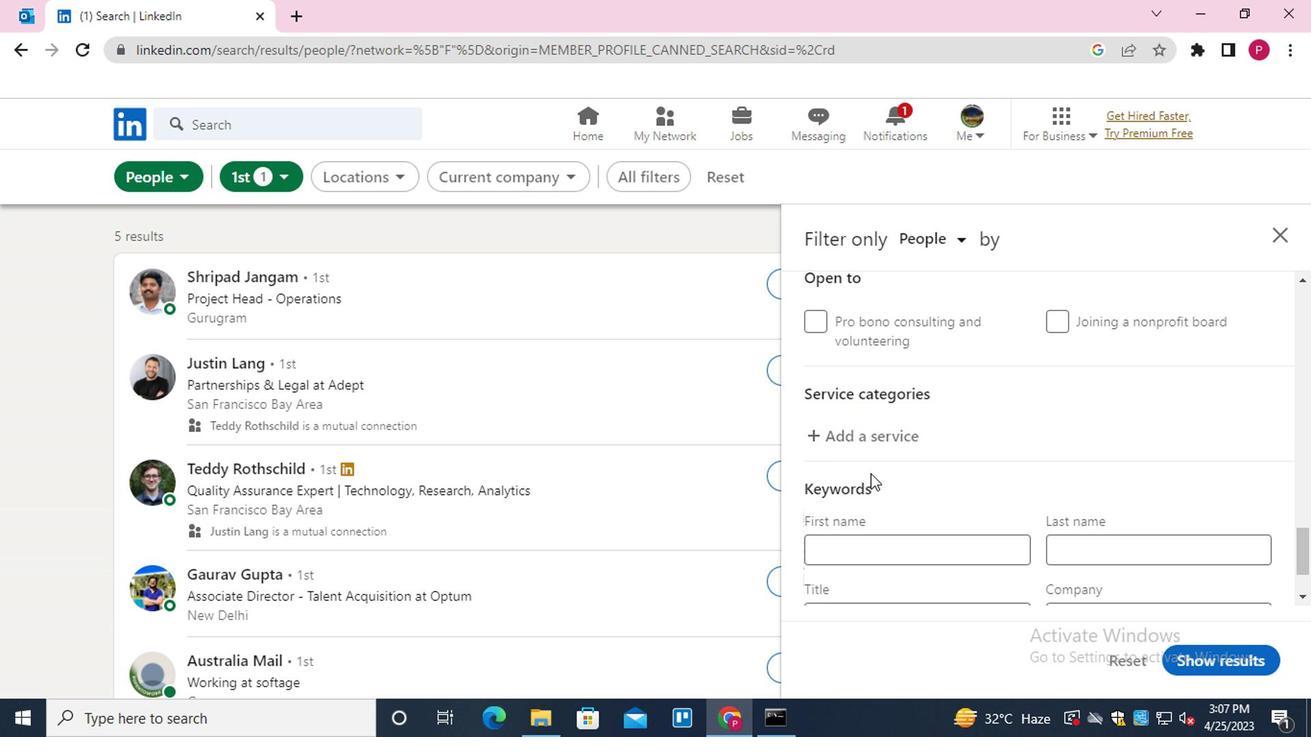 
Action: Mouse pressed left at (865, 437)
Screenshot: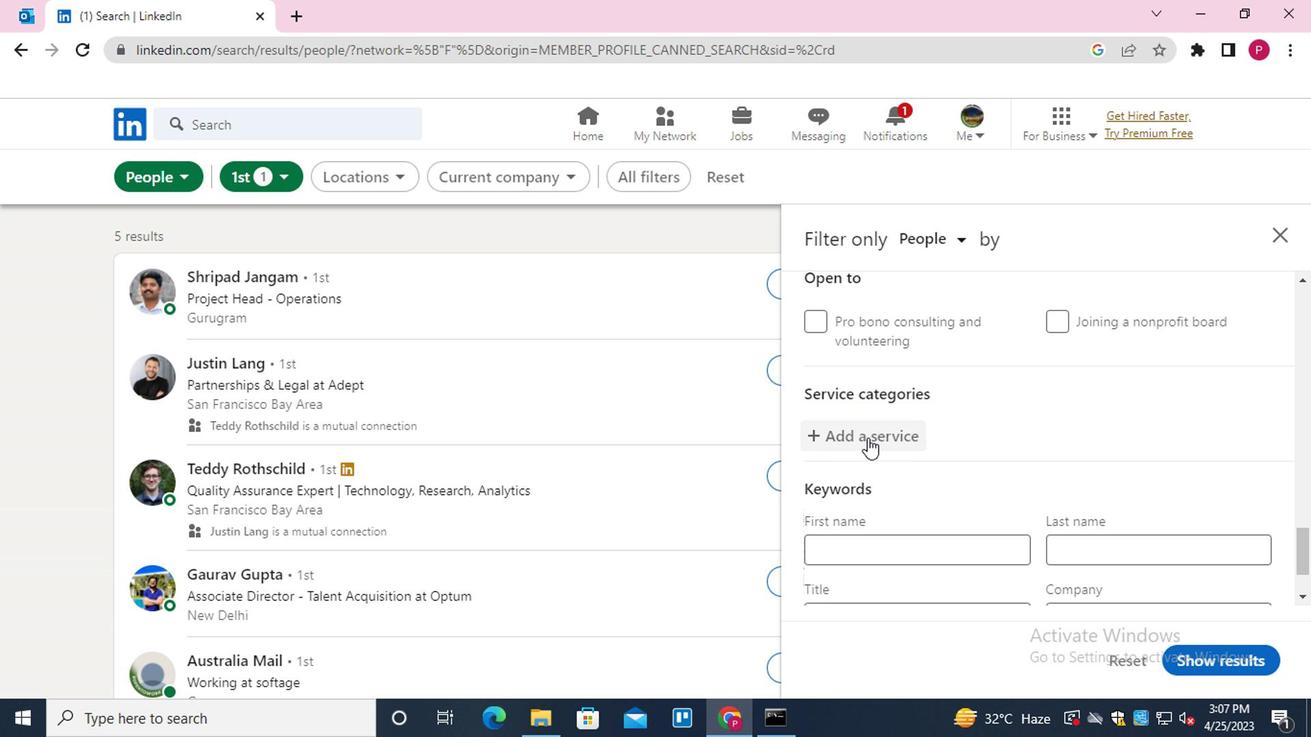 
Action: Key pressed <Key.shift>EDIT
Screenshot: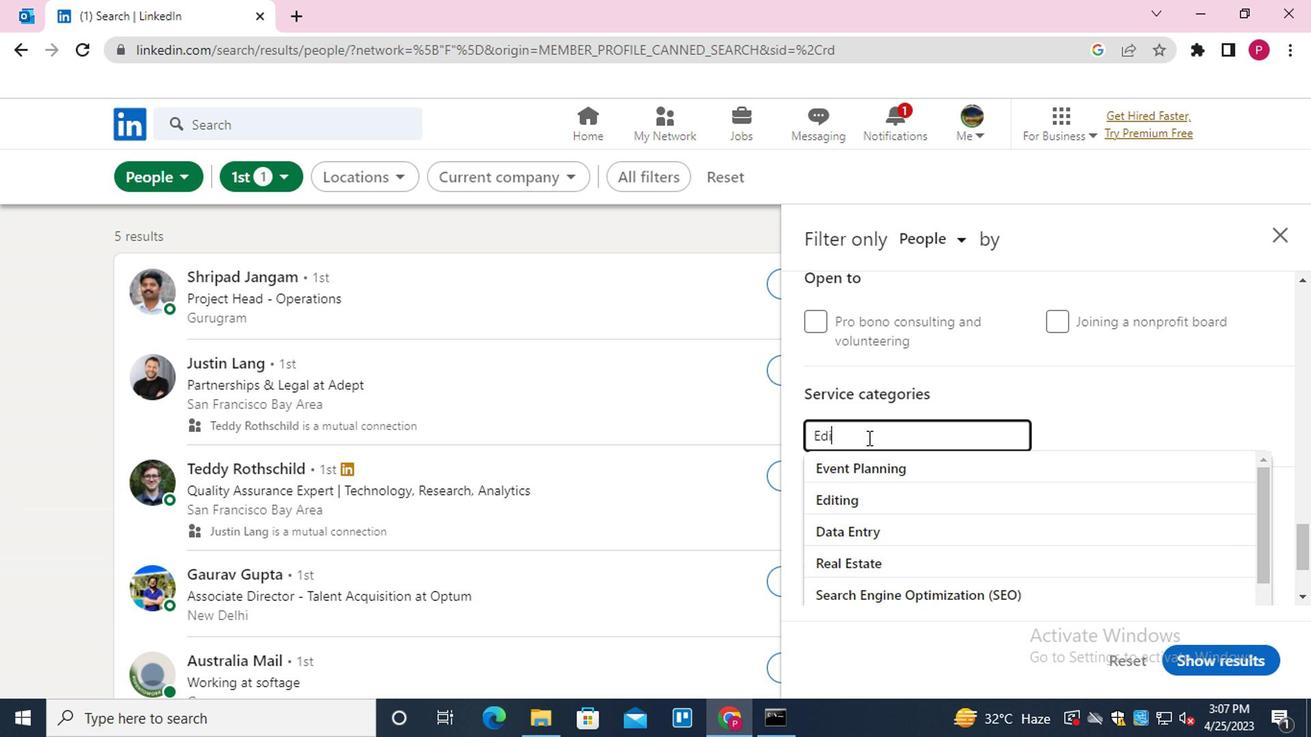 
Action: Mouse moved to (860, 469)
Screenshot: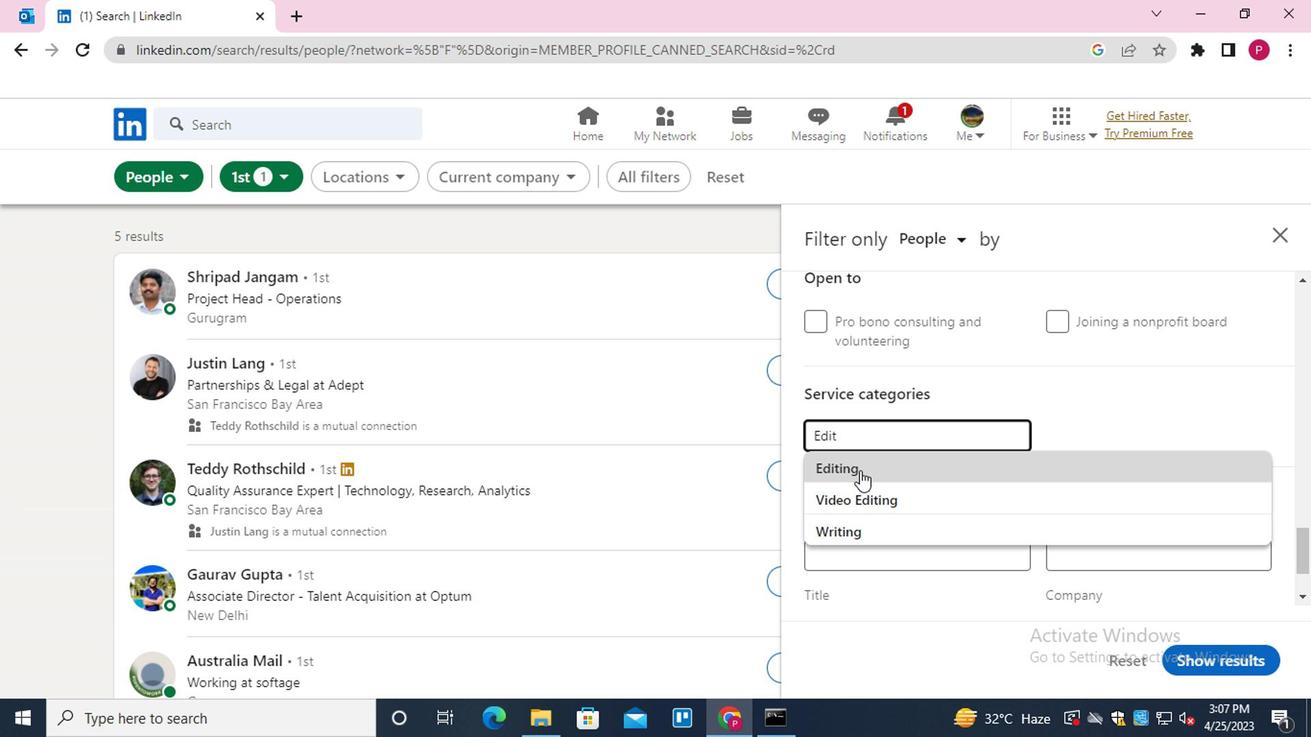 
Action: Mouse pressed left at (860, 469)
Screenshot: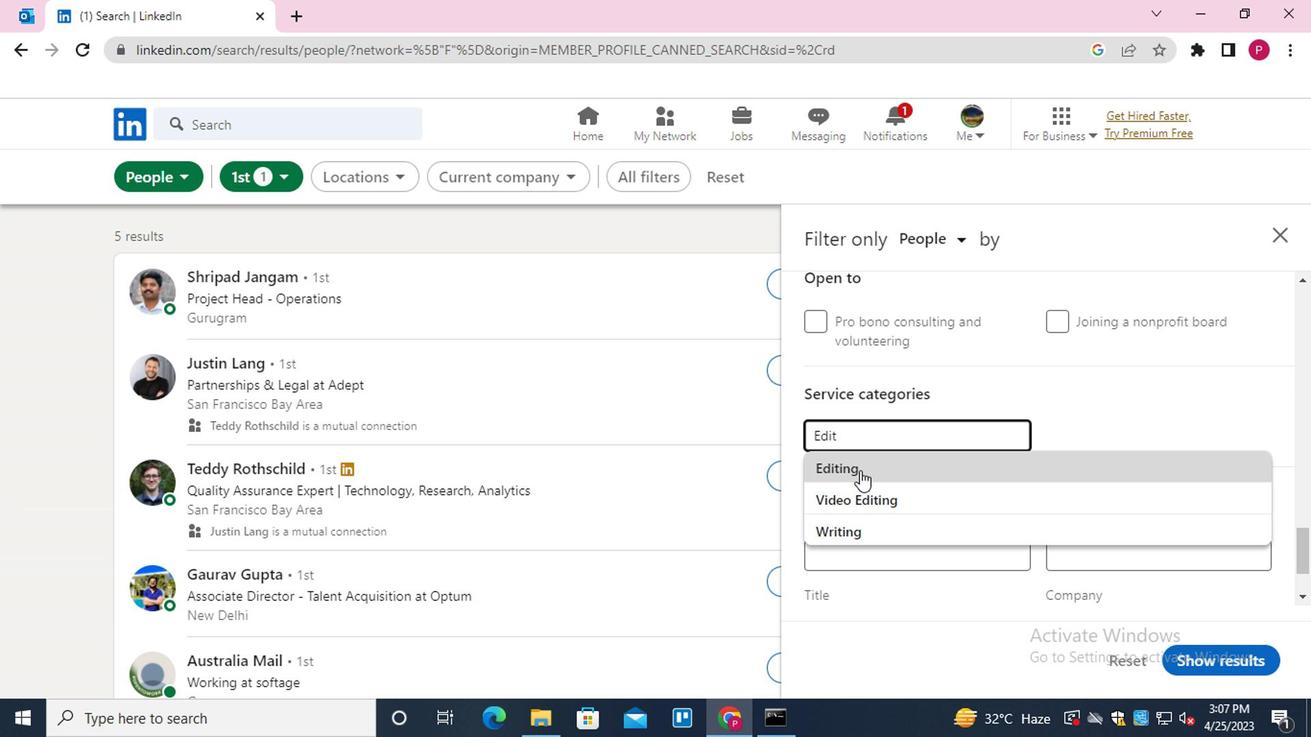 
Action: Mouse scrolled (860, 468) with delta (0, 0)
Screenshot: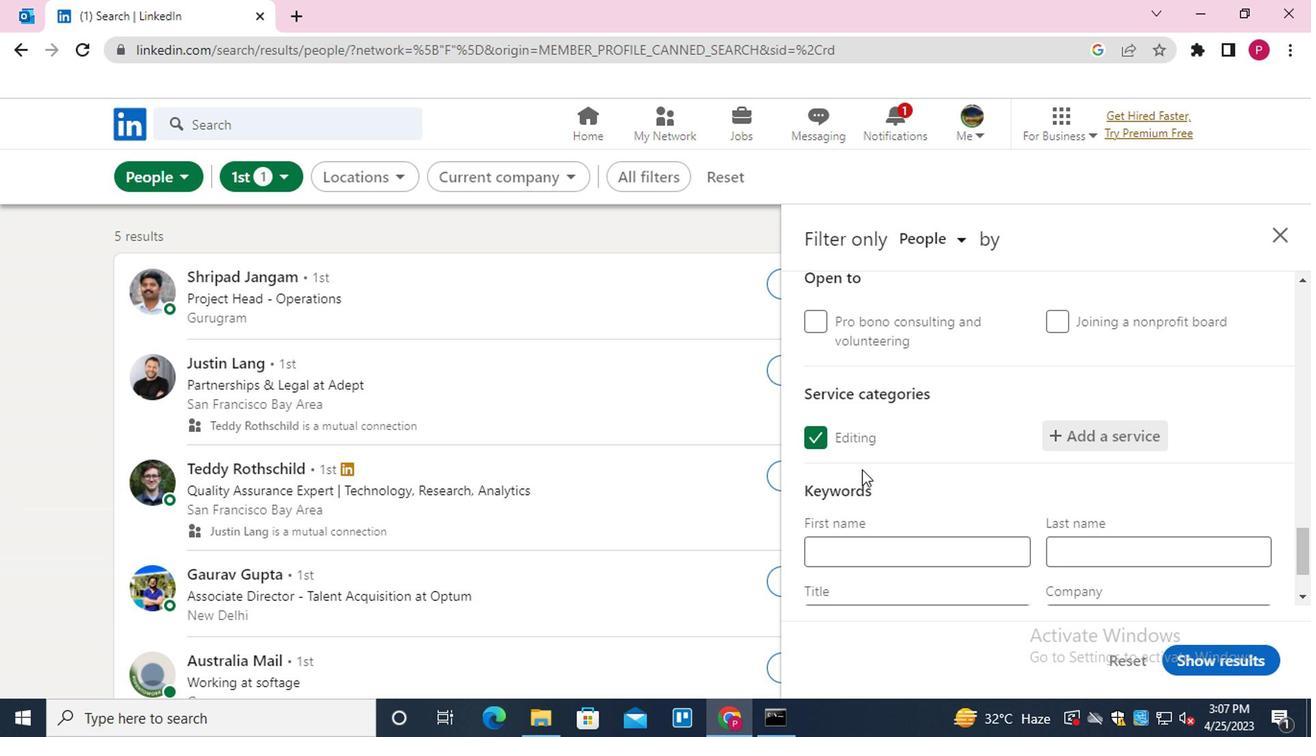 
Action: Mouse moved to (867, 471)
Screenshot: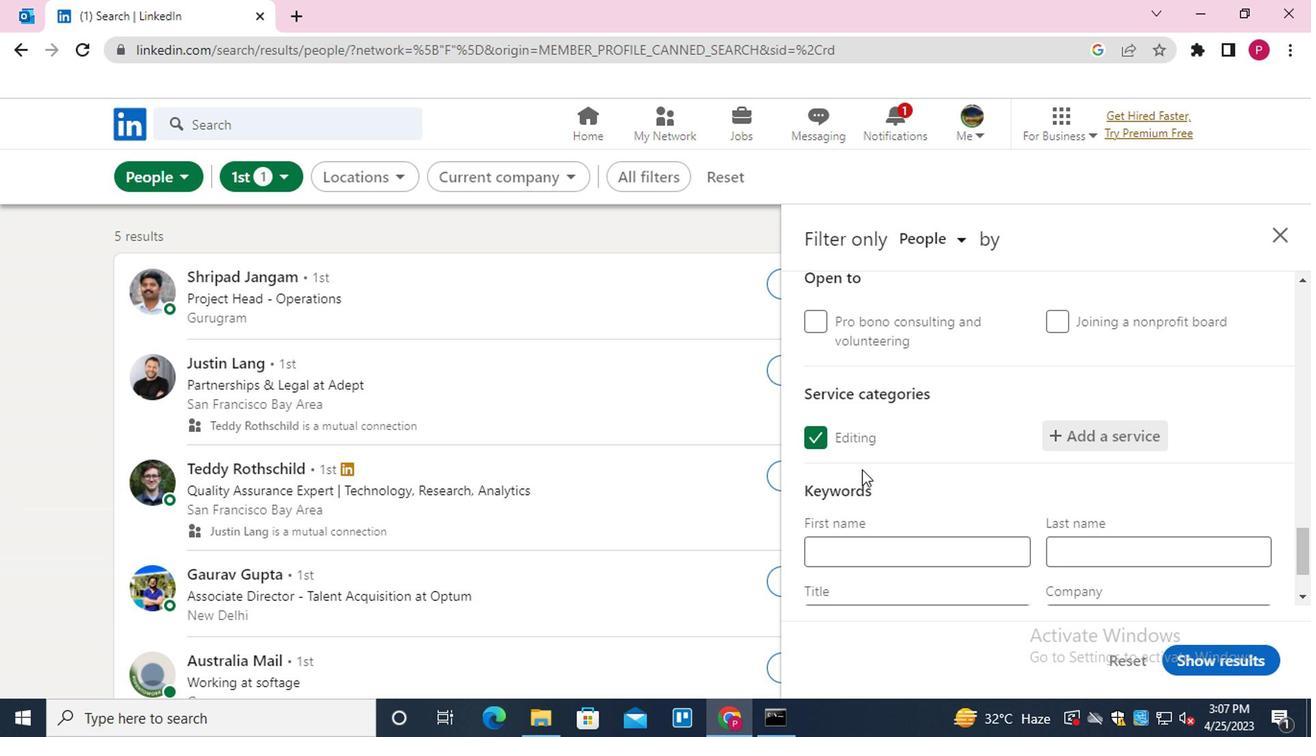 
Action: Mouse scrolled (867, 470) with delta (0, 0)
Screenshot: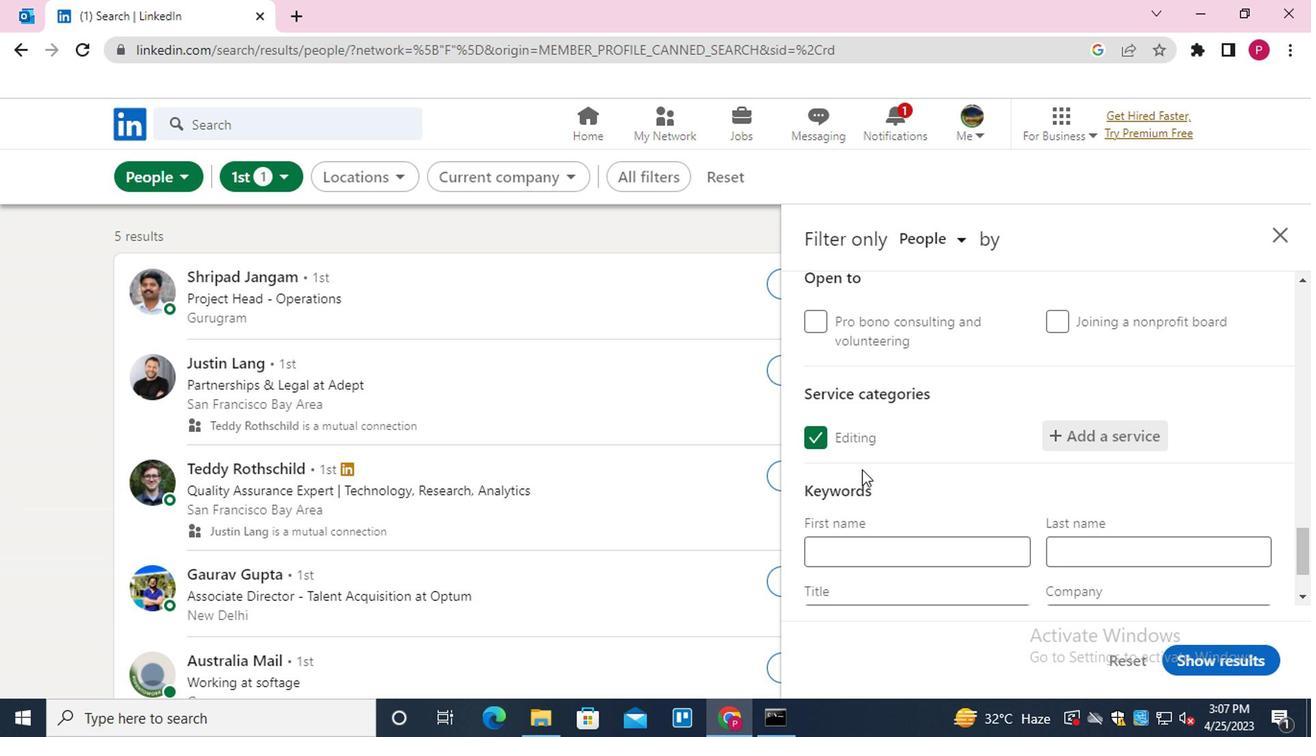 
Action: Mouse moved to (880, 516)
Screenshot: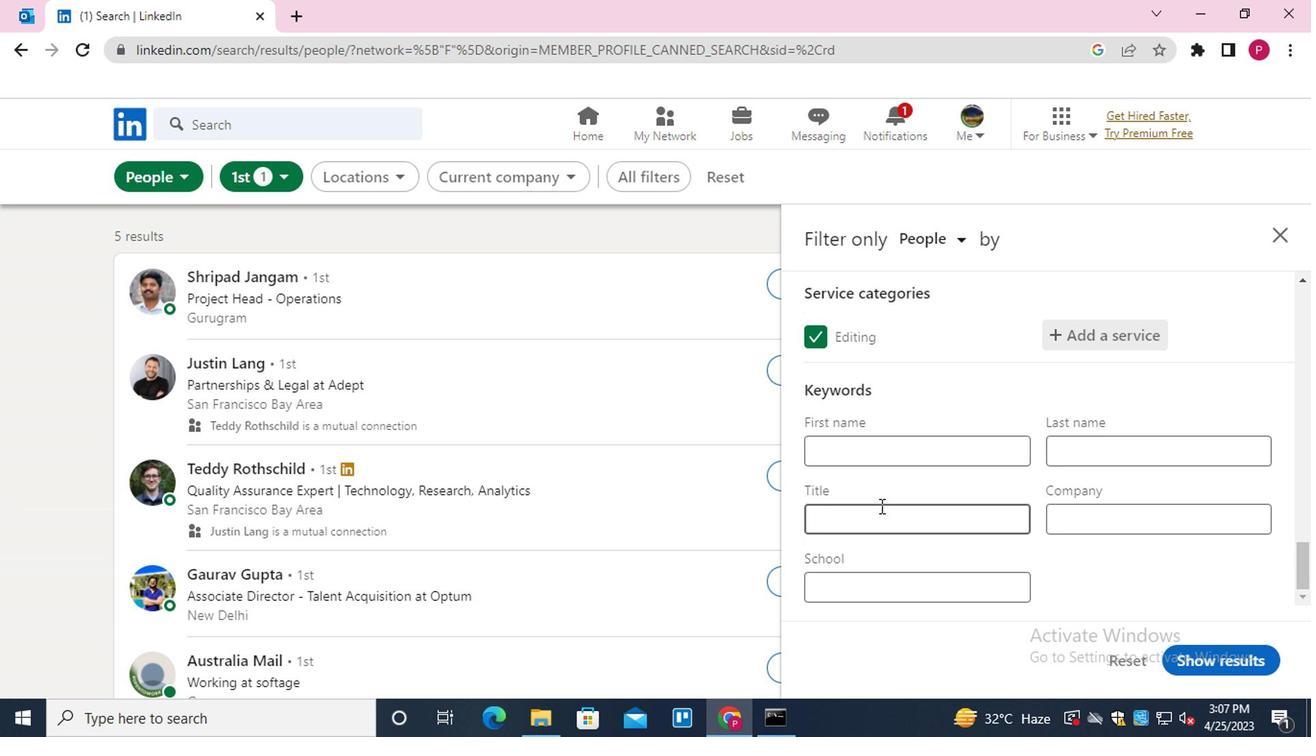 
Action: Mouse pressed left at (880, 516)
Screenshot: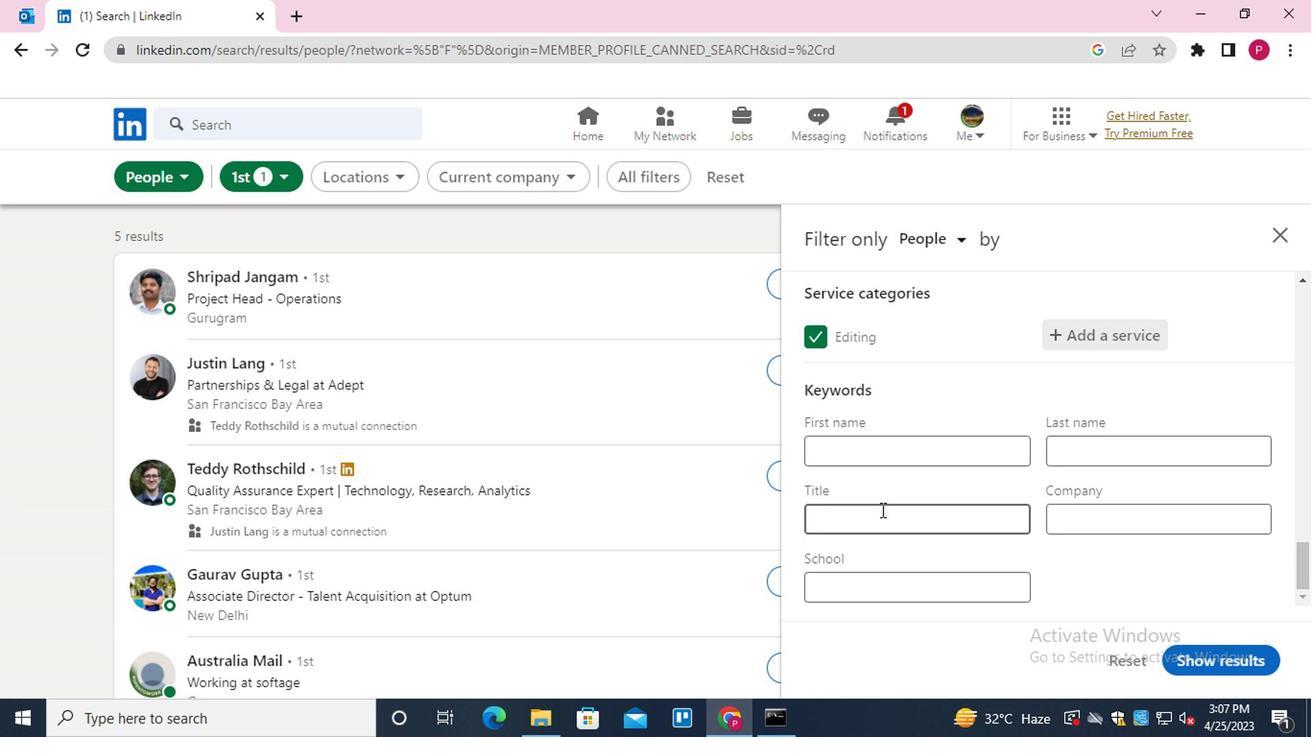 
Action: Key pressed <Key.shift>OPERTA<Key.backspace><Key.backspace>ATIONS<Key.space><Key.shift>PROFESSIONALS
Screenshot: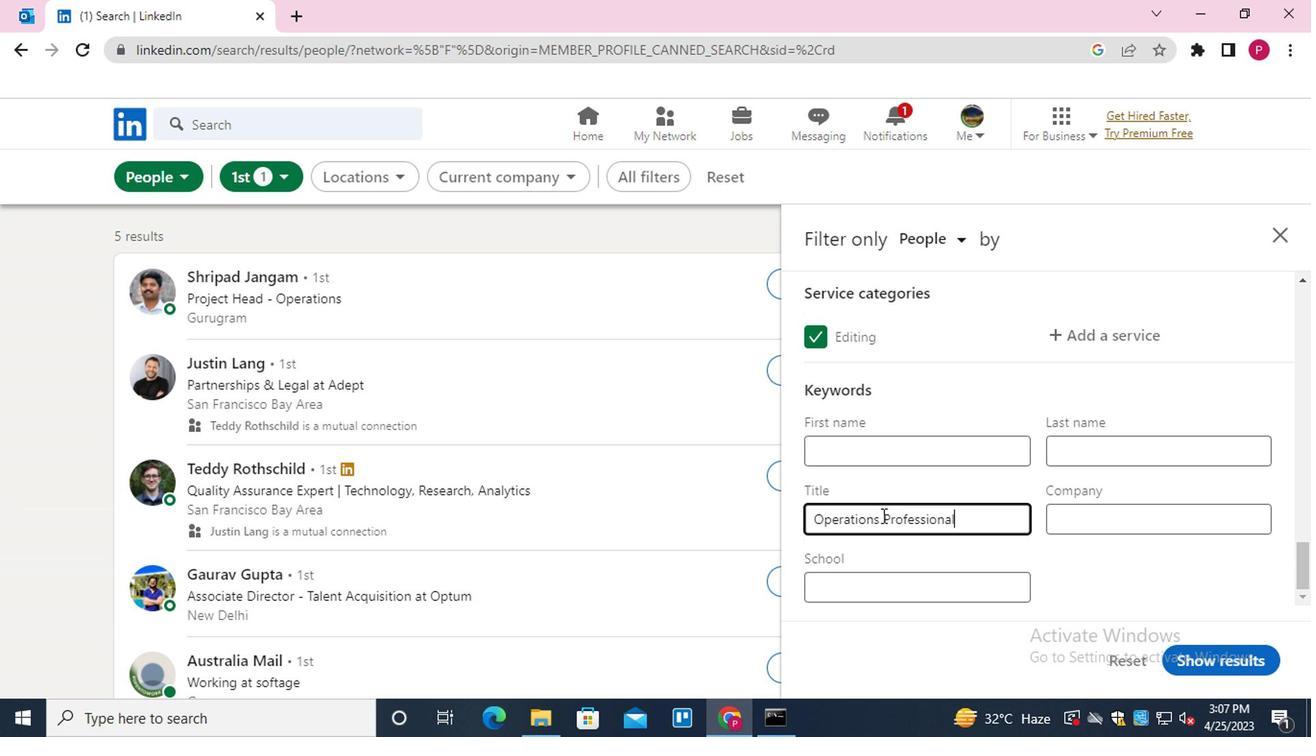 
Action: Mouse moved to (1194, 658)
Screenshot: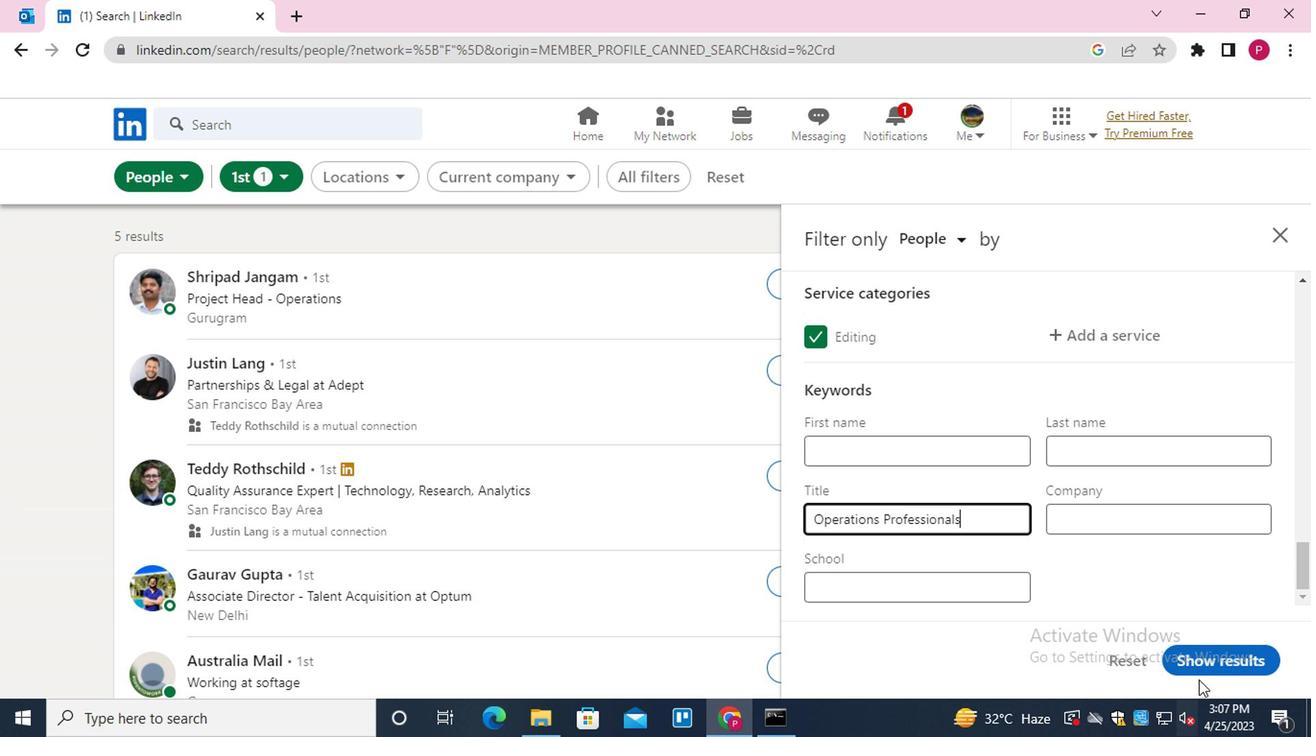 
Action: Mouse pressed left at (1194, 658)
Screenshot: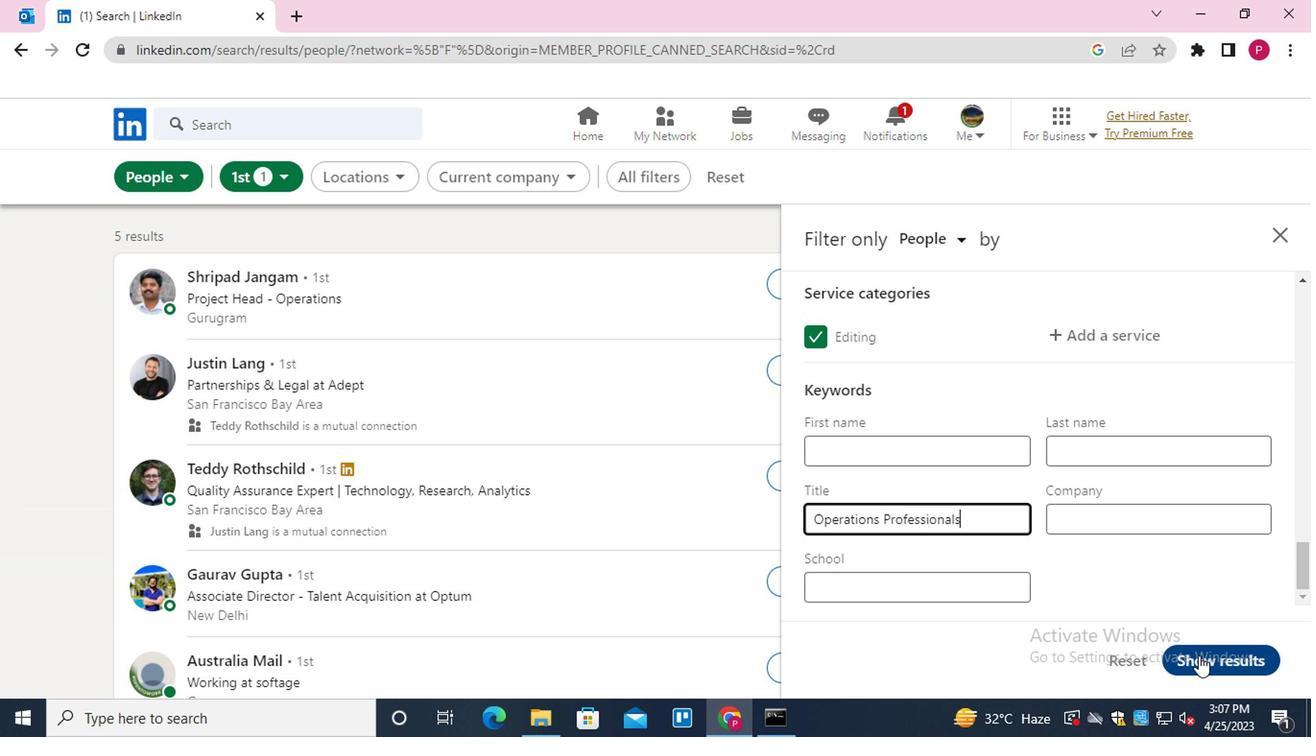 
Action: Mouse moved to (410, 418)
Screenshot: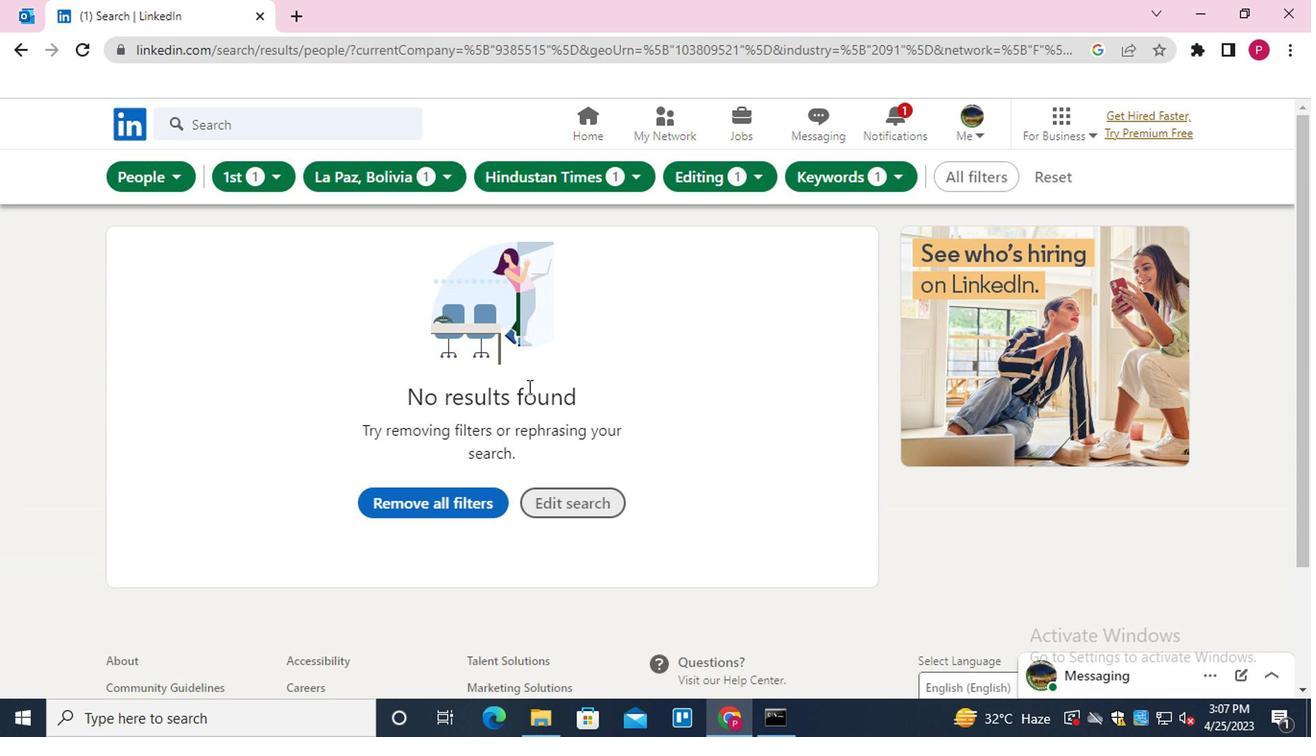 
